 Task: Look for space in Greensborough, Australia from 5th September, 2023 to 13th September, 2023 for 6 adults in price range Rs.15000 to Rs.20000. Place can be entire place with 3 bedrooms having 3 beds and 3 bathrooms. Property type can be house, flat, guest house. Amenities needed are: washing machine, kitchen. Booking option can be shelf check-in. Required host language is English.
Action: Mouse moved to (274, 146)
Screenshot: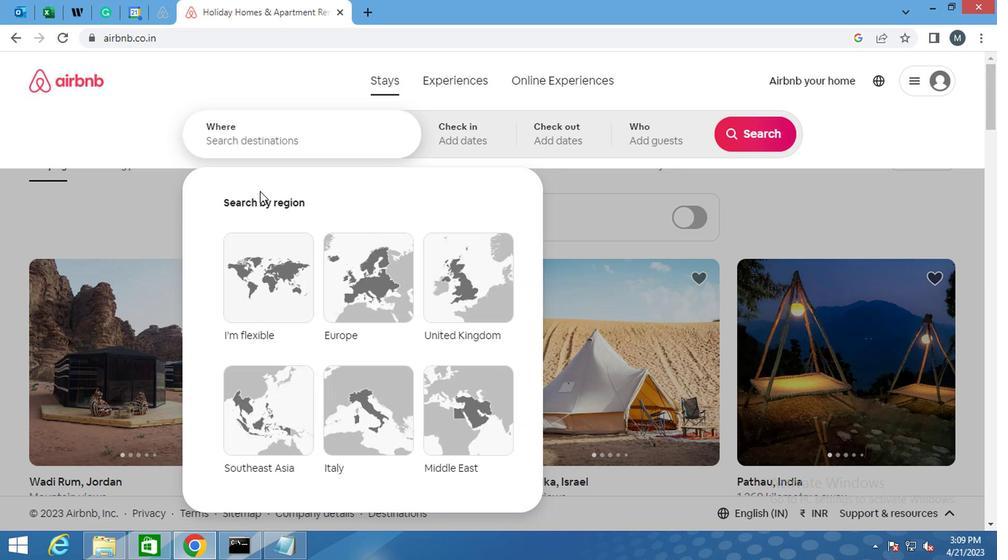 
Action: Mouse pressed left at (274, 146)
Screenshot: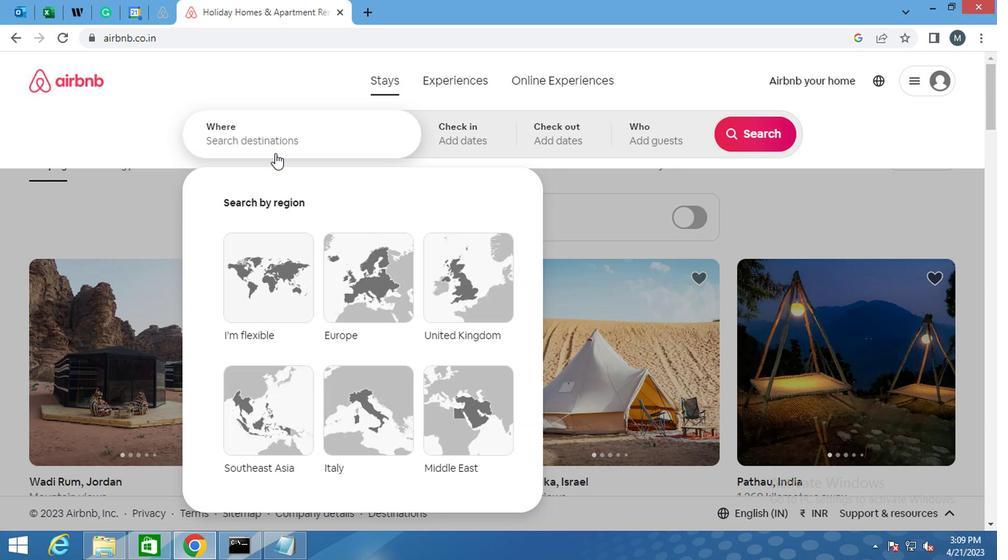 
Action: Mouse moved to (275, 144)
Screenshot: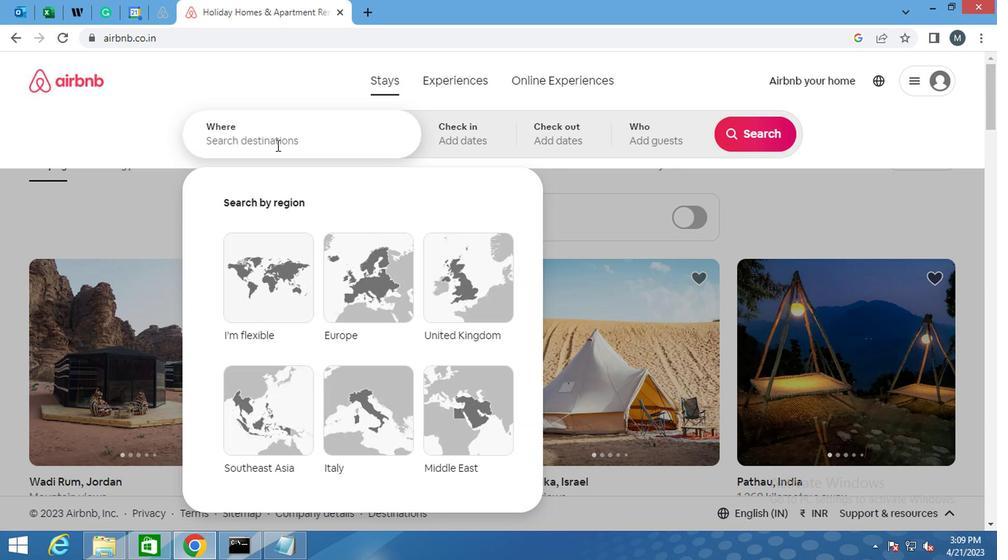 
Action: Key pressed <Key.shift>GREENBOROUGH,<Key.space><Key.shift>AUSTRALIA<Key.enter>
Screenshot: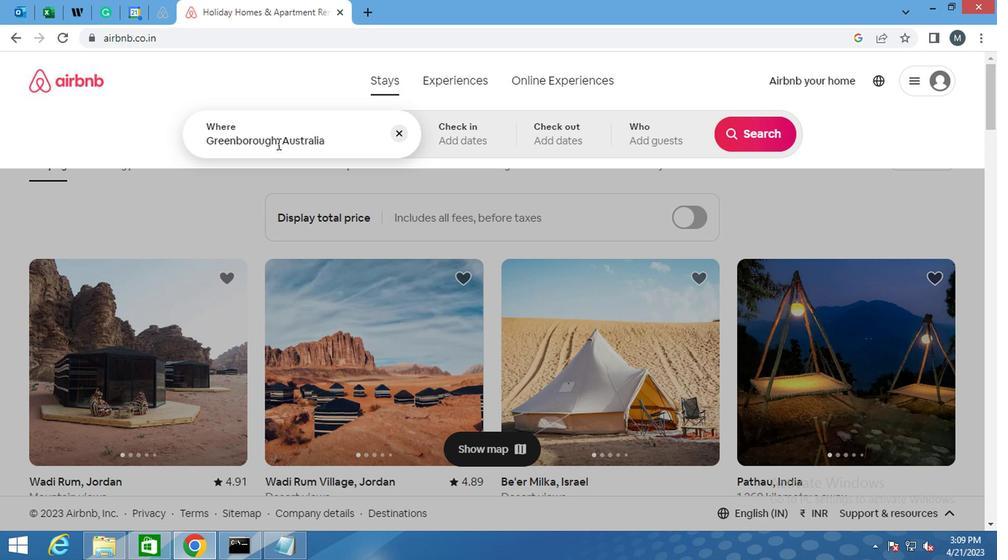 
Action: Mouse moved to (742, 248)
Screenshot: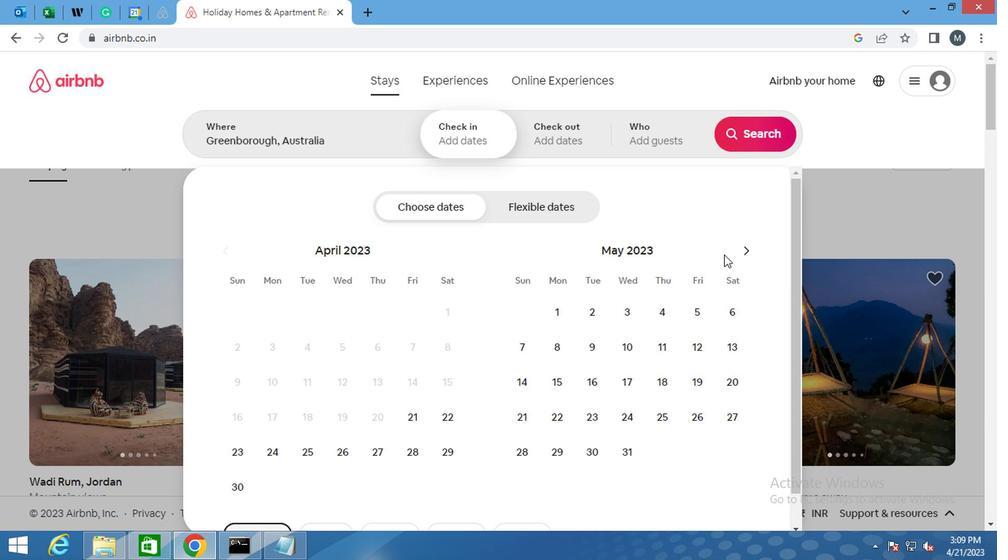 
Action: Mouse pressed left at (742, 248)
Screenshot: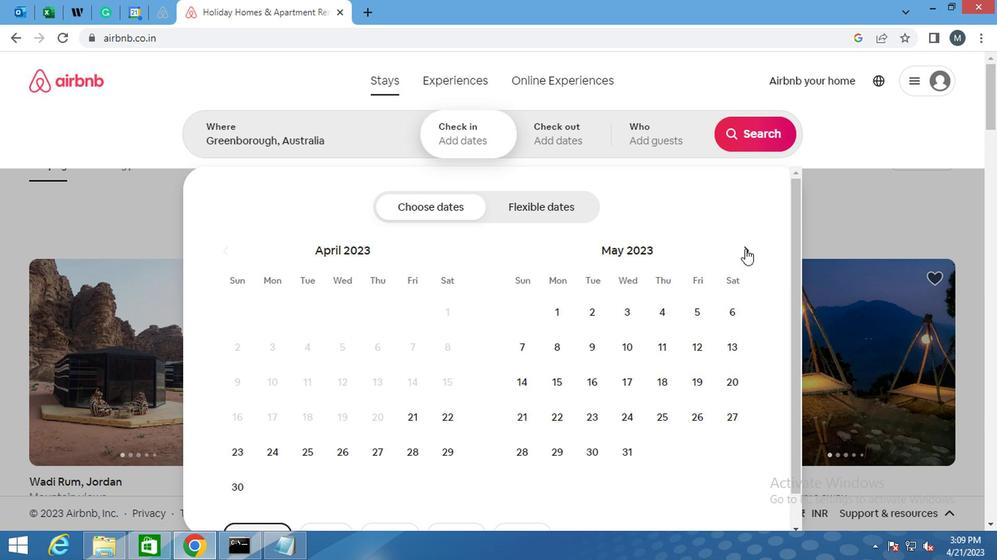 
Action: Mouse moved to (744, 247)
Screenshot: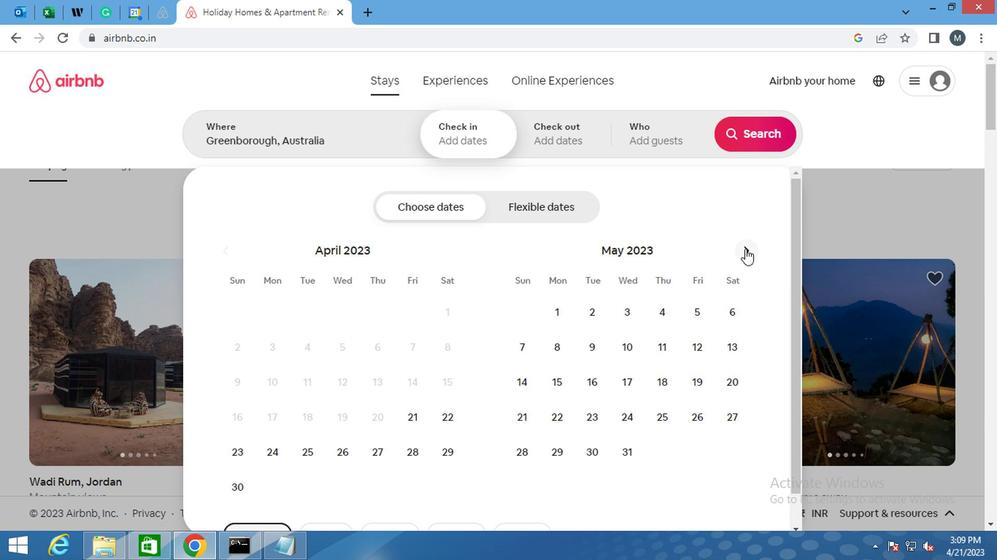 
Action: Mouse pressed left at (744, 247)
Screenshot: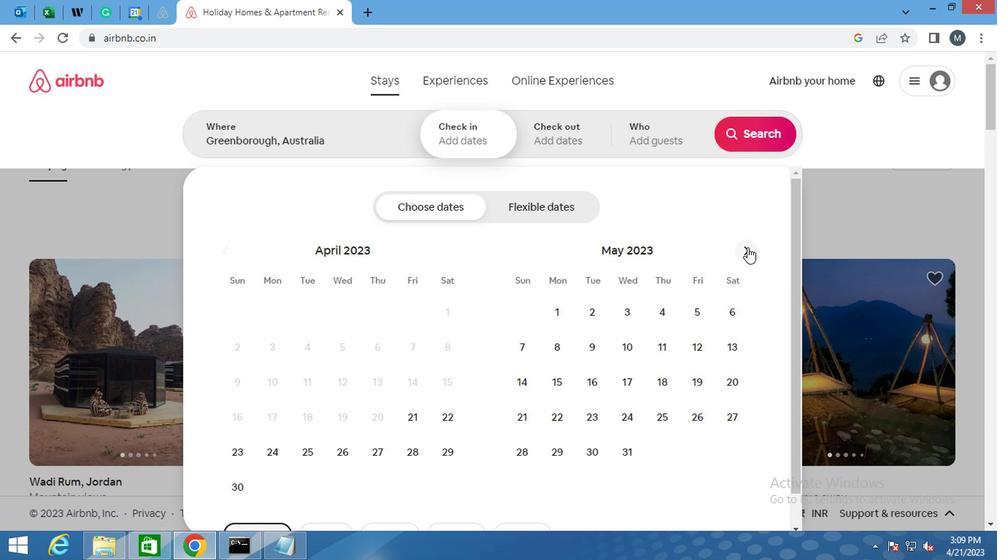 
Action: Mouse pressed left at (744, 247)
Screenshot: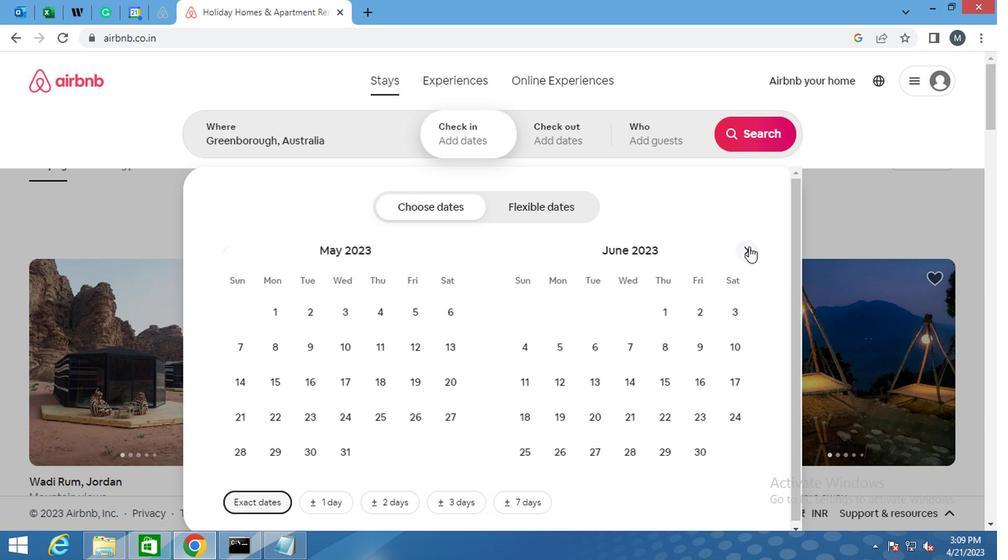
Action: Mouse moved to (744, 247)
Screenshot: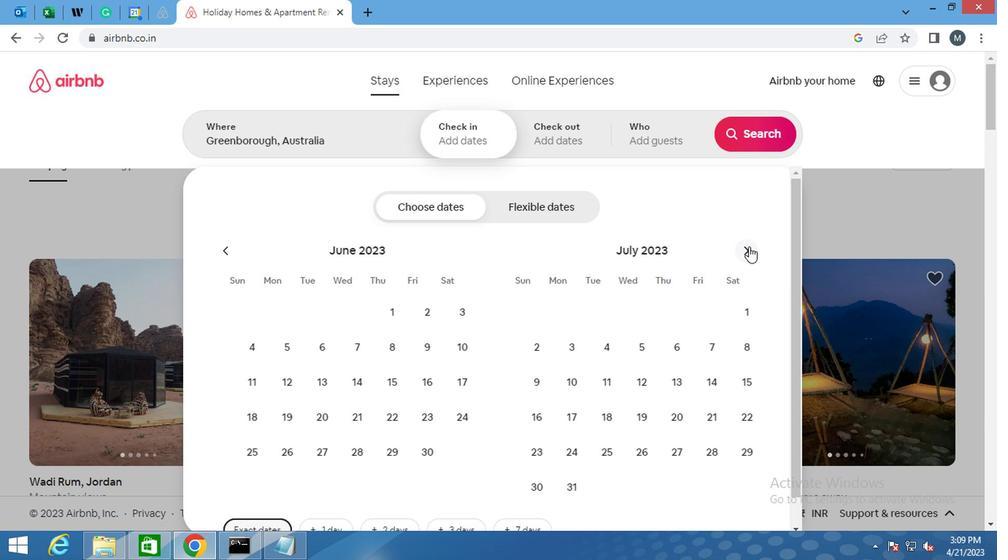 
Action: Mouse pressed left at (744, 247)
Screenshot: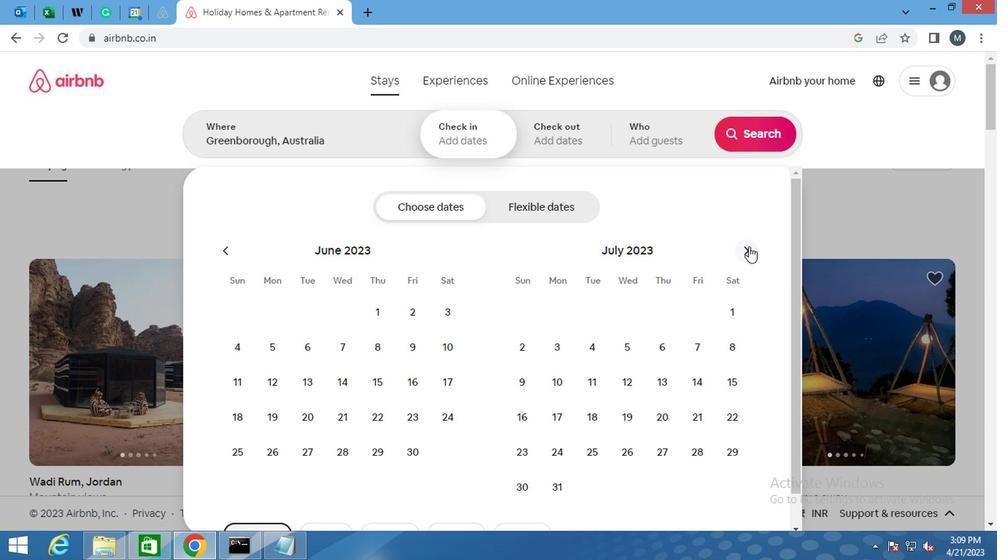 
Action: Mouse pressed left at (744, 247)
Screenshot: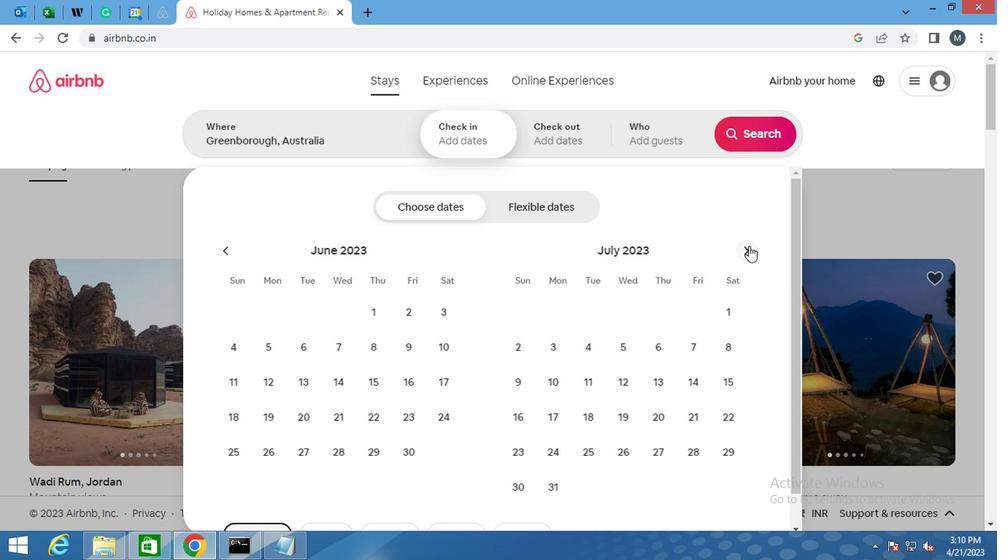 
Action: Mouse moved to (593, 352)
Screenshot: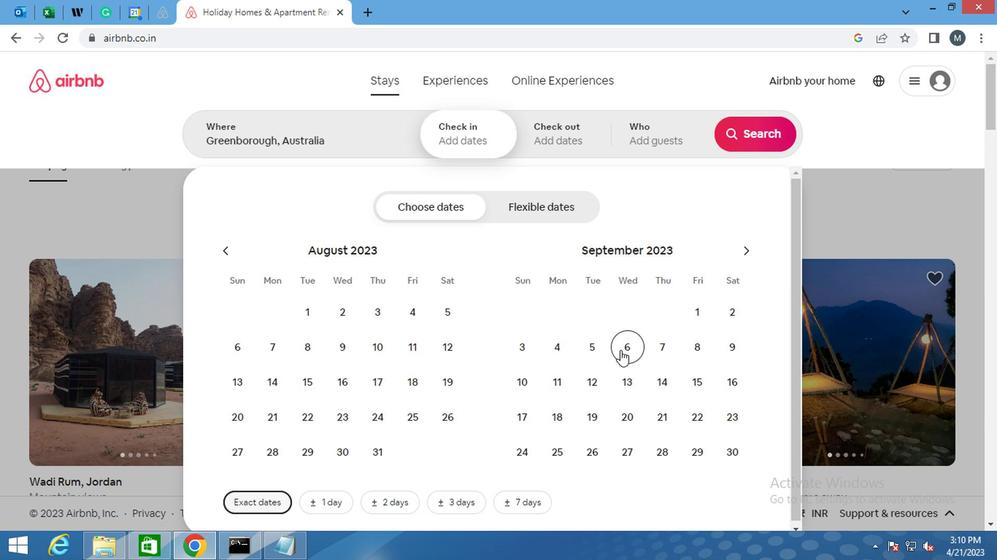 
Action: Mouse pressed left at (593, 352)
Screenshot: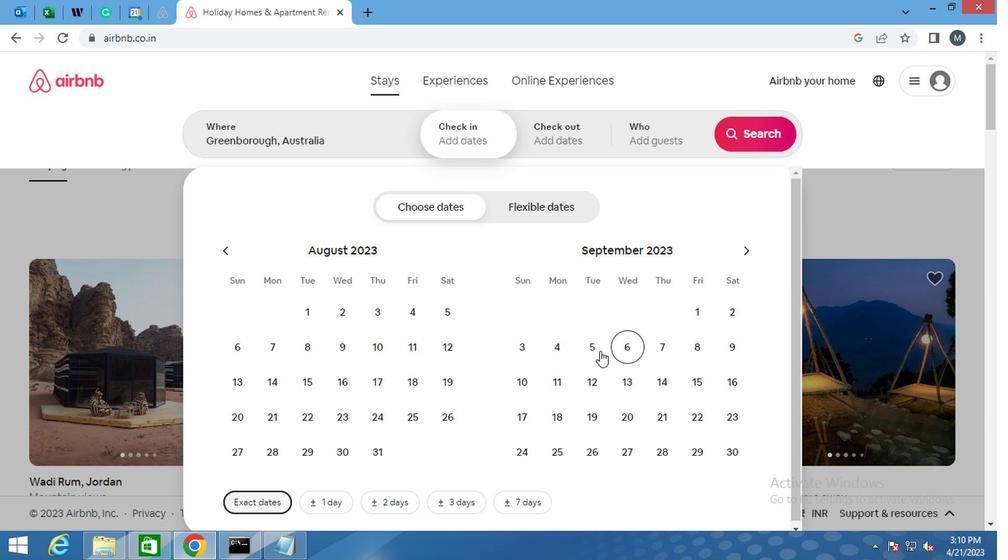 
Action: Mouse moved to (623, 389)
Screenshot: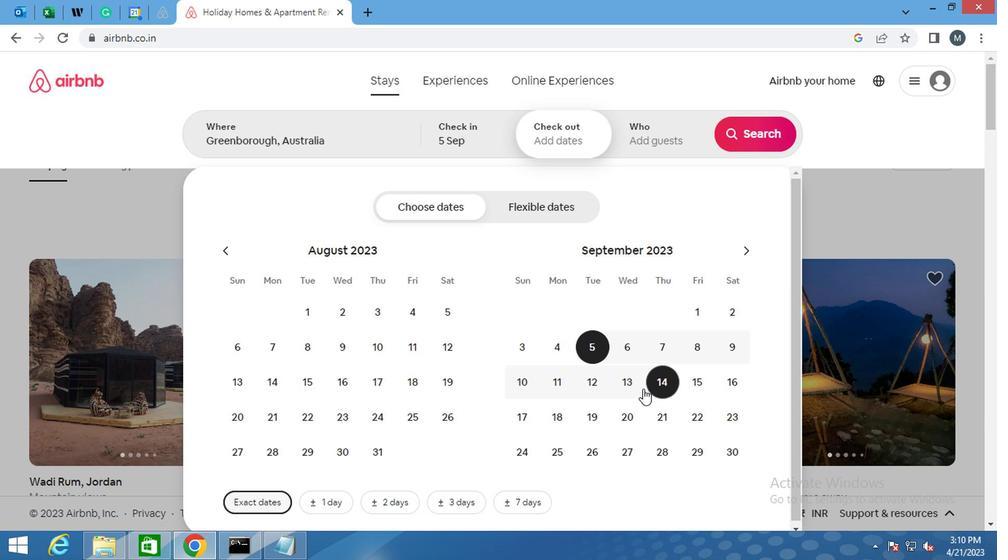 
Action: Mouse pressed left at (623, 389)
Screenshot: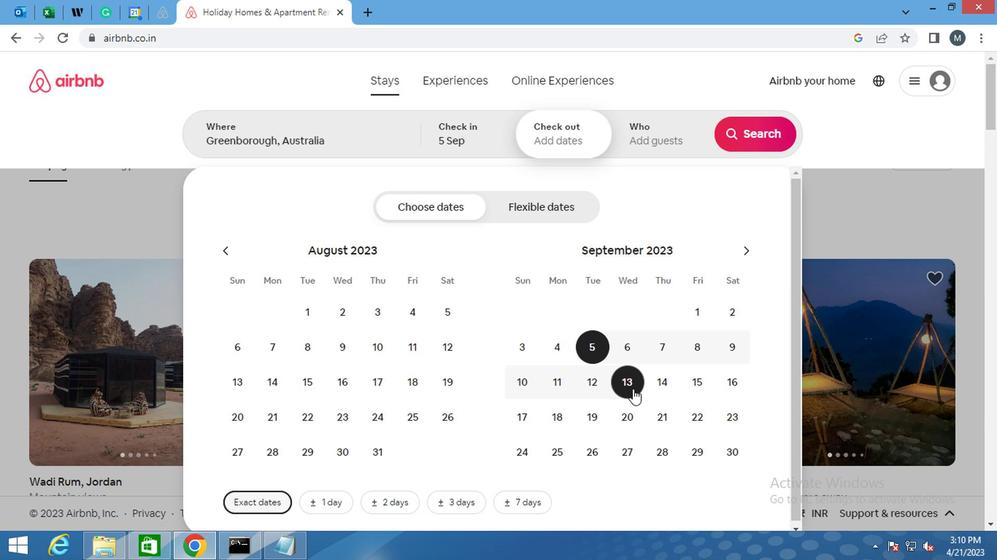 
Action: Mouse moved to (621, 125)
Screenshot: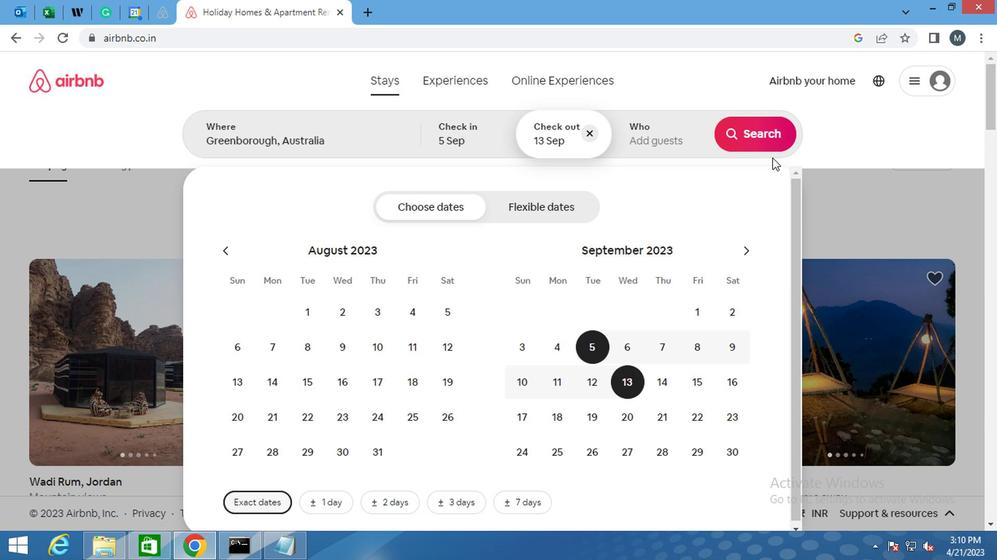 
Action: Mouse pressed left at (621, 125)
Screenshot: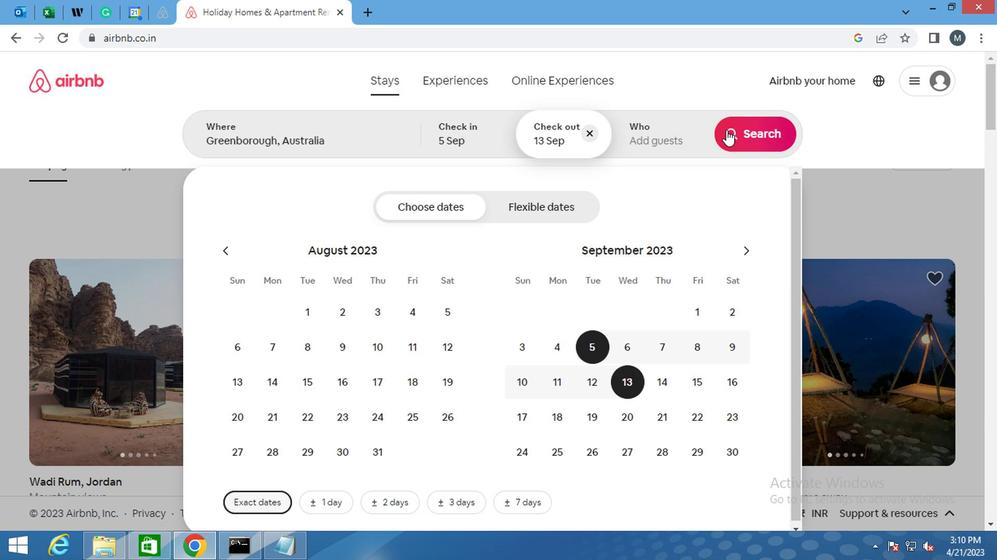 
Action: Mouse moved to (759, 213)
Screenshot: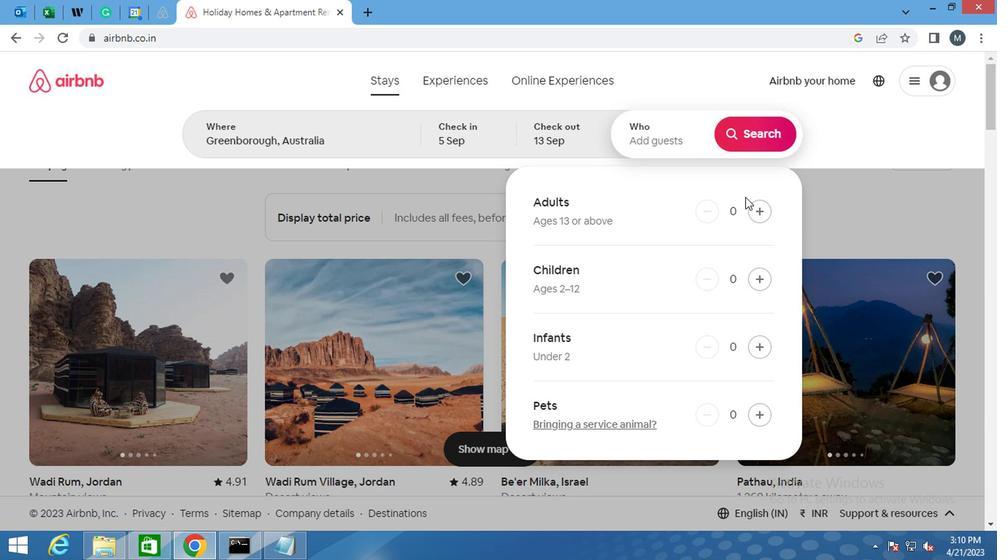 
Action: Mouse pressed left at (759, 213)
Screenshot: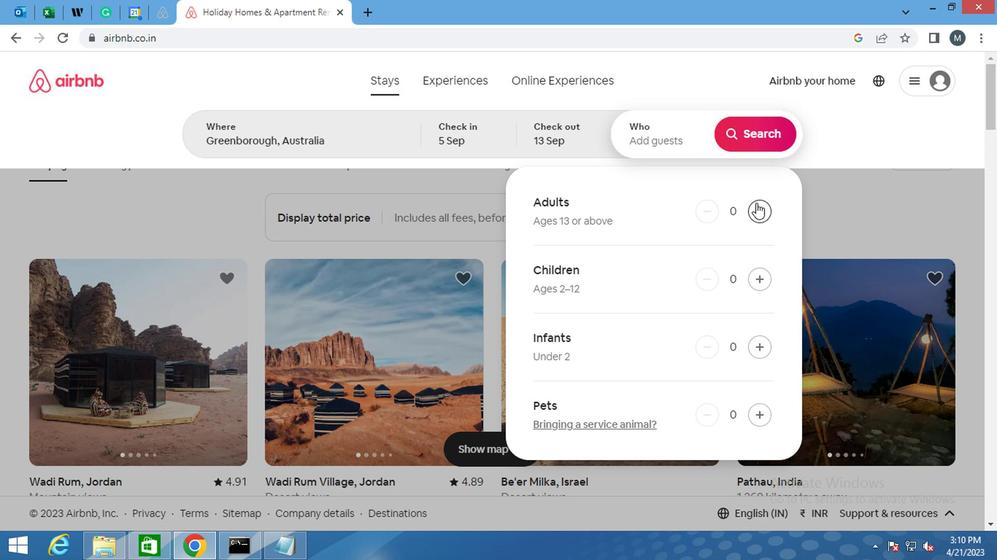 
Action: Mouse pressed left at (759, 213)
Screenshot: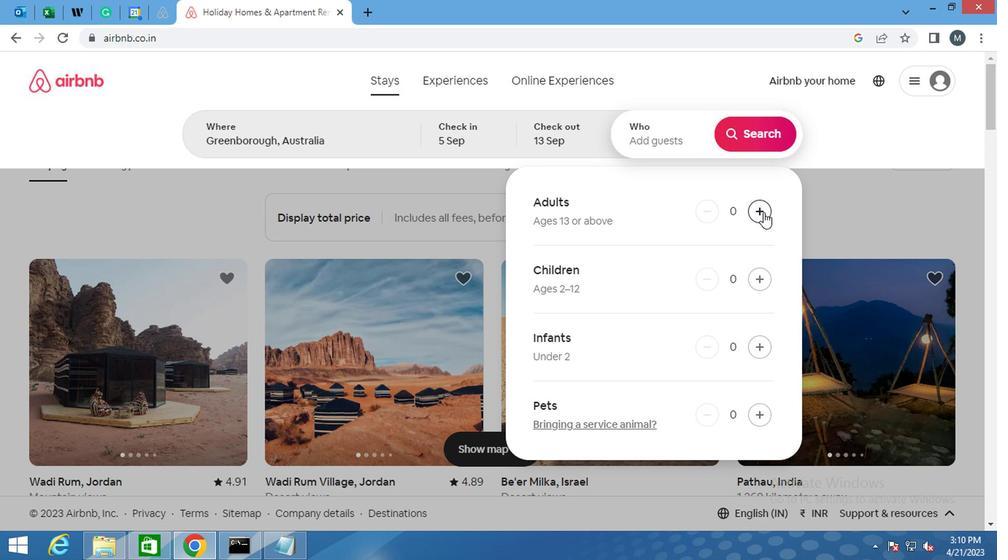 
Action: Mouse pressed left at (759, 213)
Screenshot: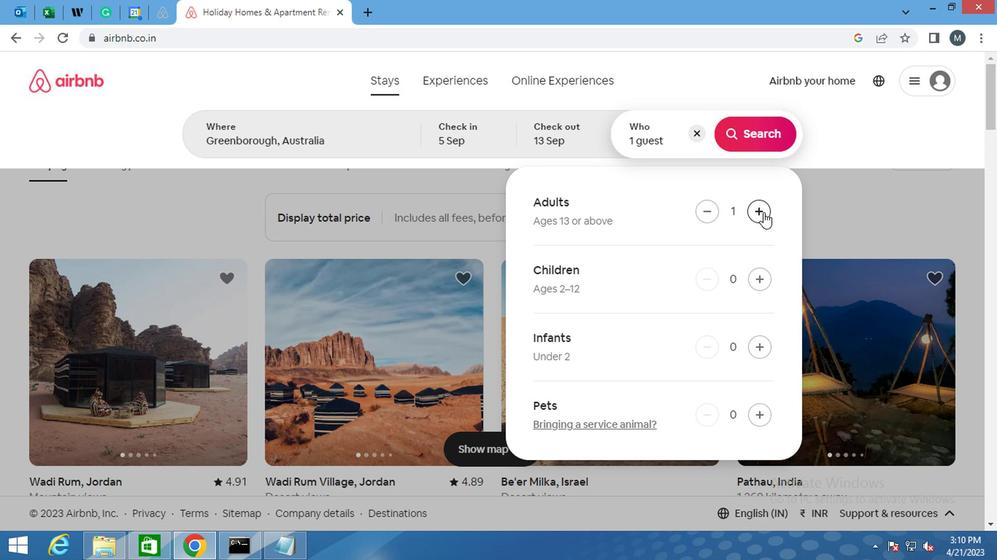
Action: Mouse pressed left at (759, 213)
Screenshot: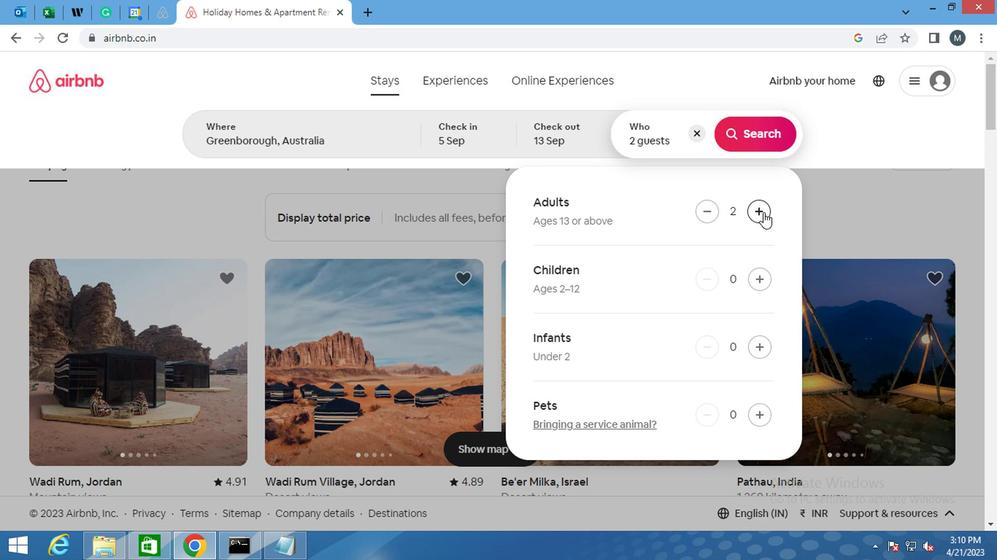 
Action: Mouse pressed left at (759, 213)
Screenshot: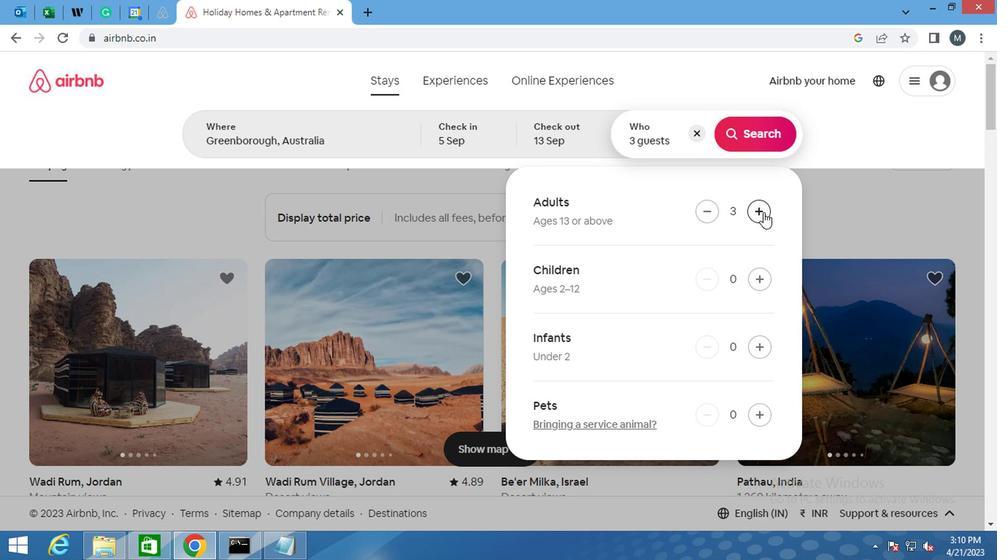
Action: Mouse pressed left at (759, 213)
Screenshot: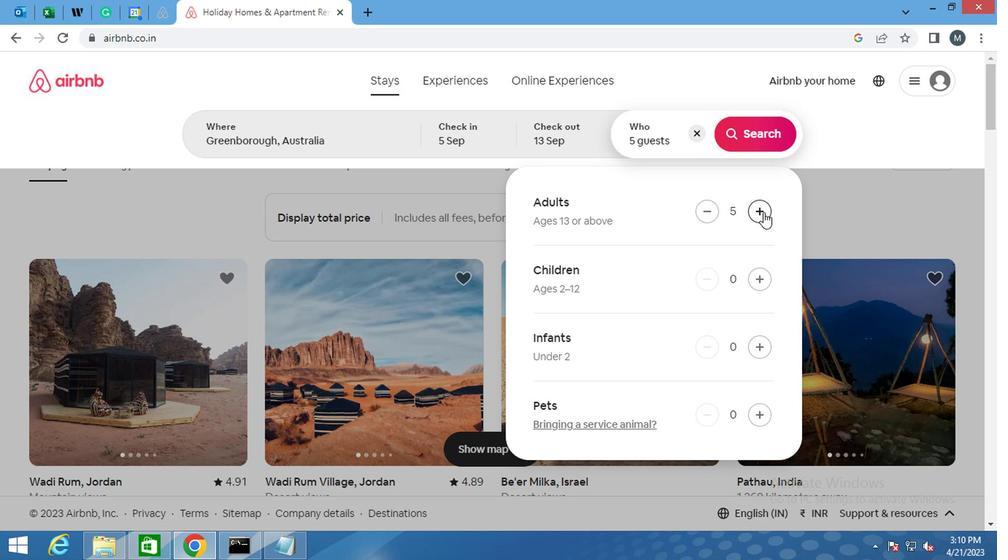 
Action: Mouse moved to (929, 141)
Screenshot: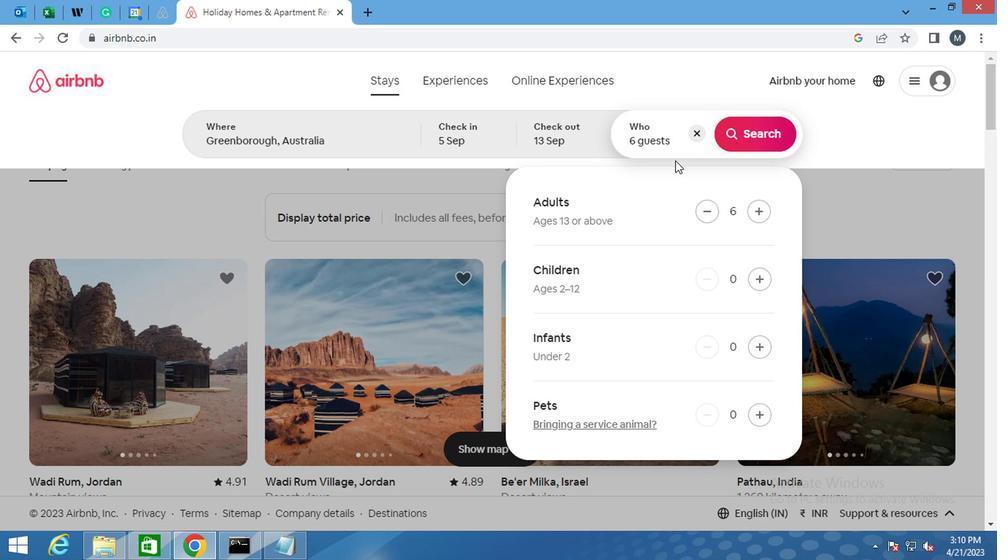 
Action: Mouse pressed left at (929, 141)
Screenshot: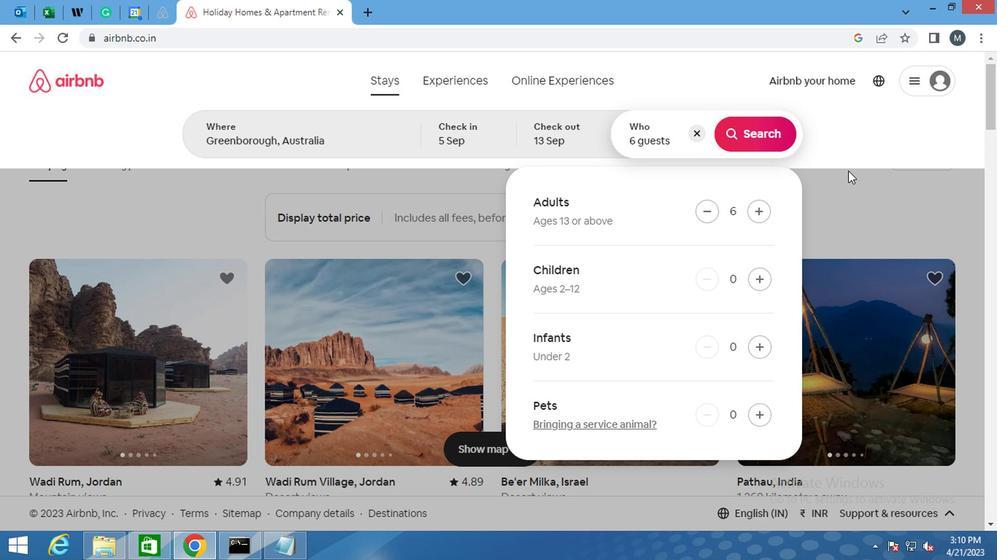 
Action: Mouse moved to (908, 151)
Screenshot: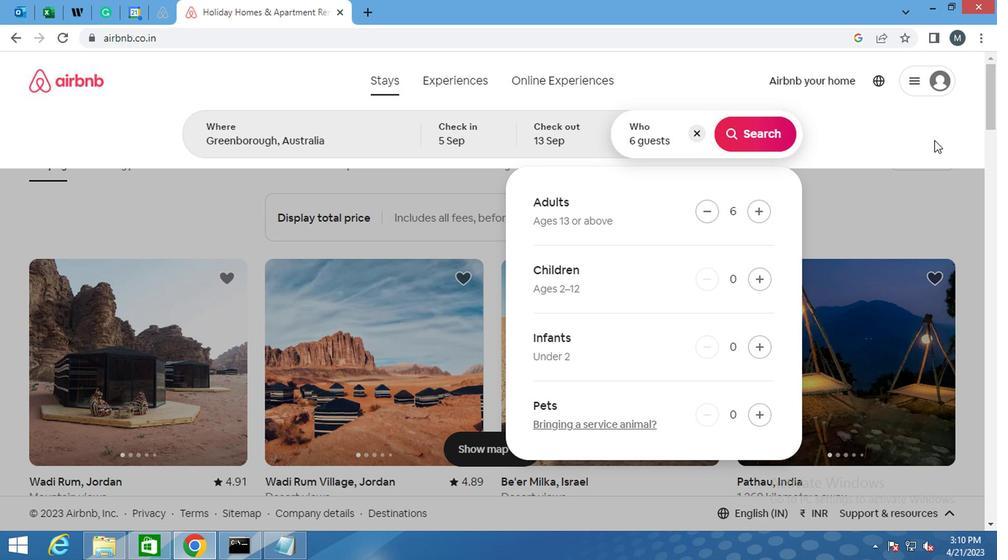 
Action: Mouse scrolled (908, 150) with delta (0, -1)
Screenshot: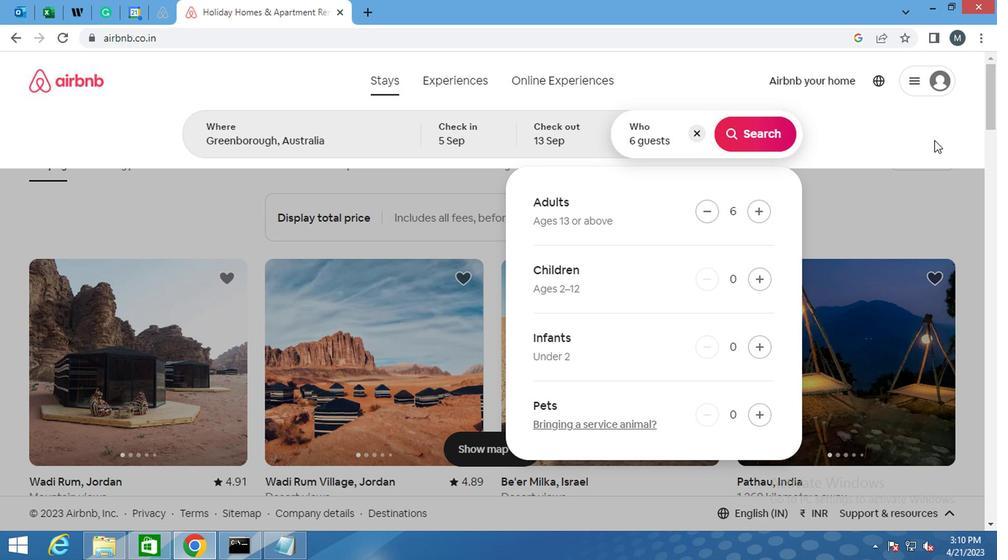 
Action: Mouse moved to (907, 153)
Screenshot: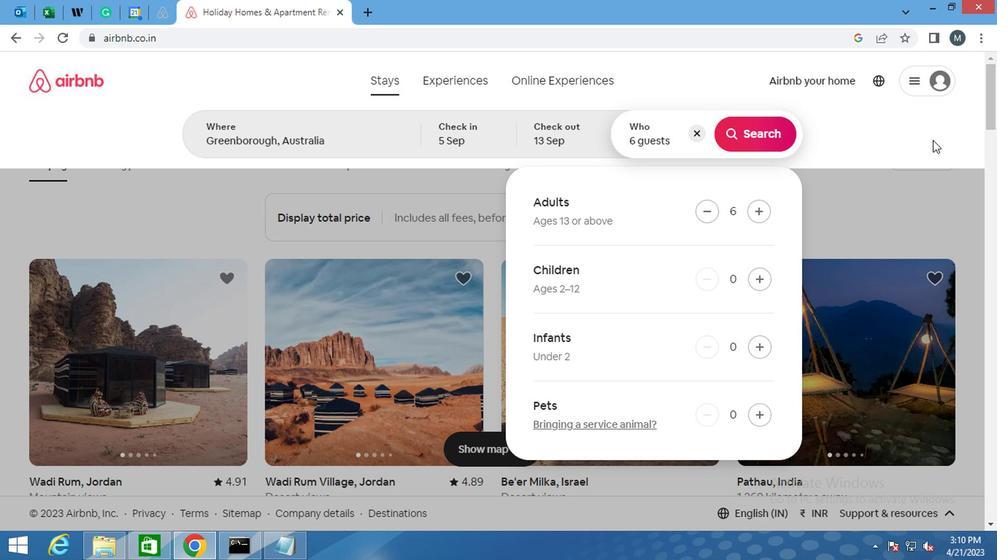 
Action: Mouse scrolled (907, 154) with delta (0, 0)
Screenshot: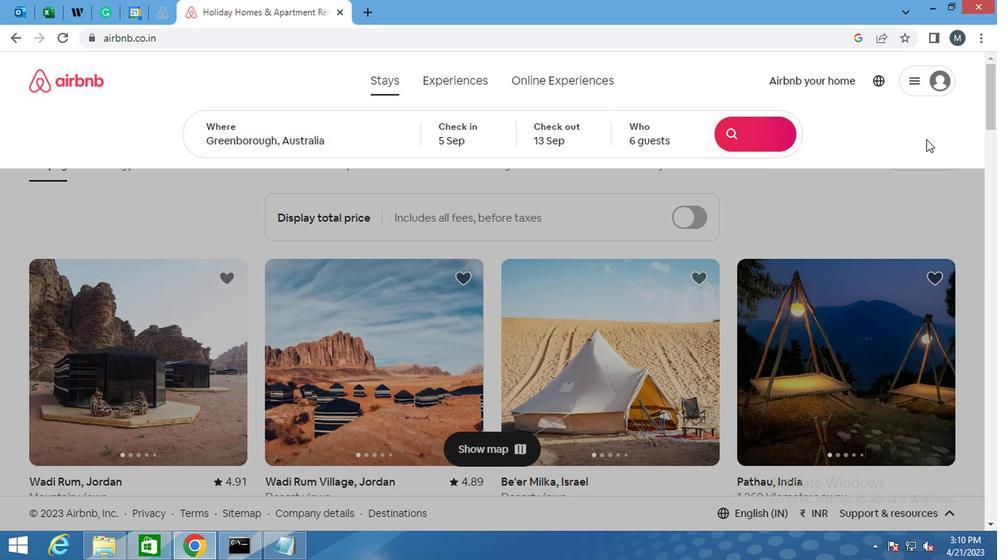 
Action: Mouse scrolled (907, 154) with delta (0, 0)
Screenshot: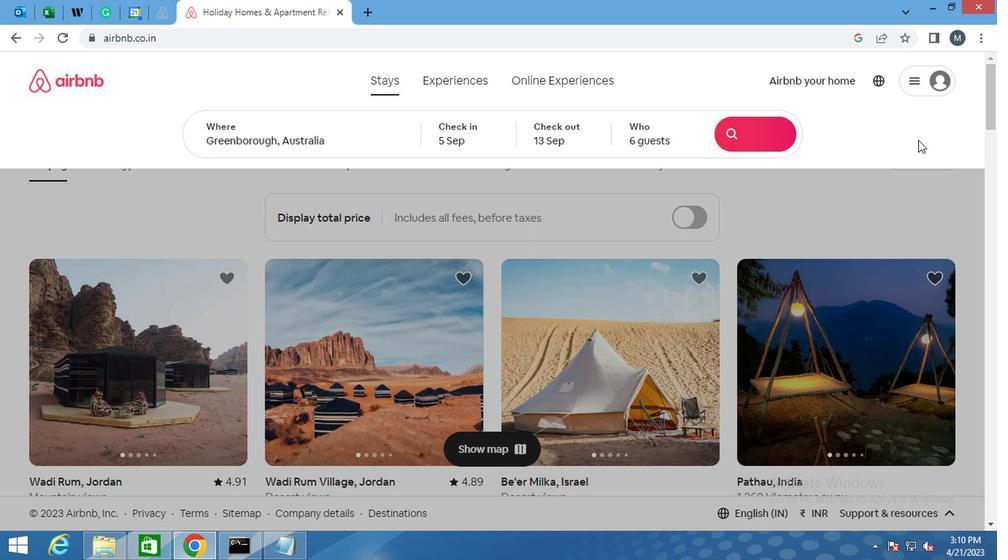 
Action: Mouse moved to (915, 150)
Screenshot: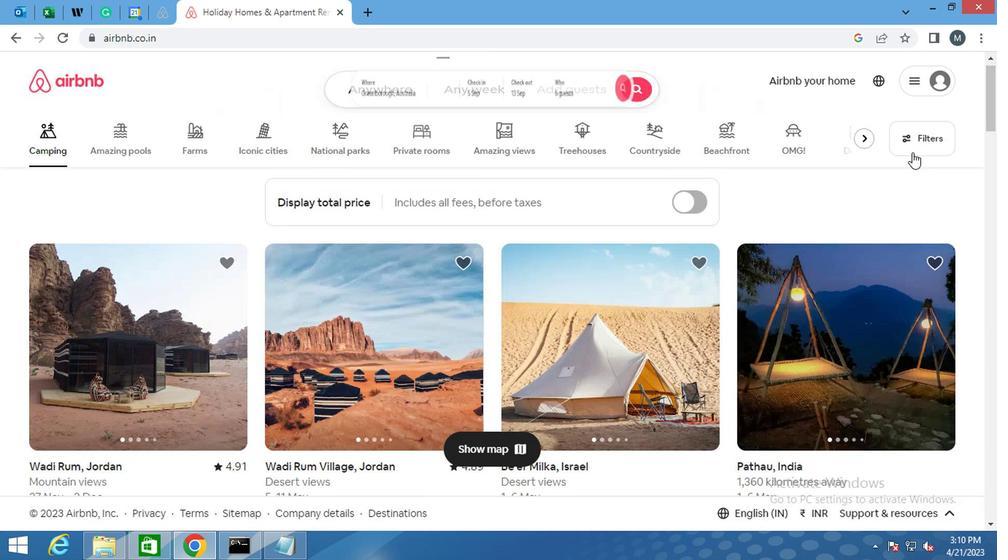 
Action: Mouse pressed left at (915, 150)
Screenshot: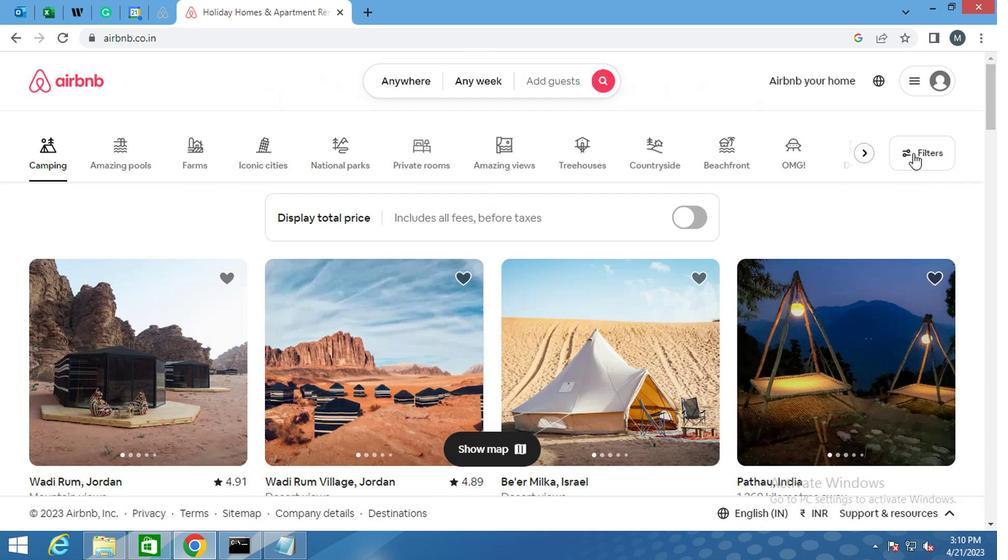 
Action: Mouse moved to (326, 332)
Screenshot: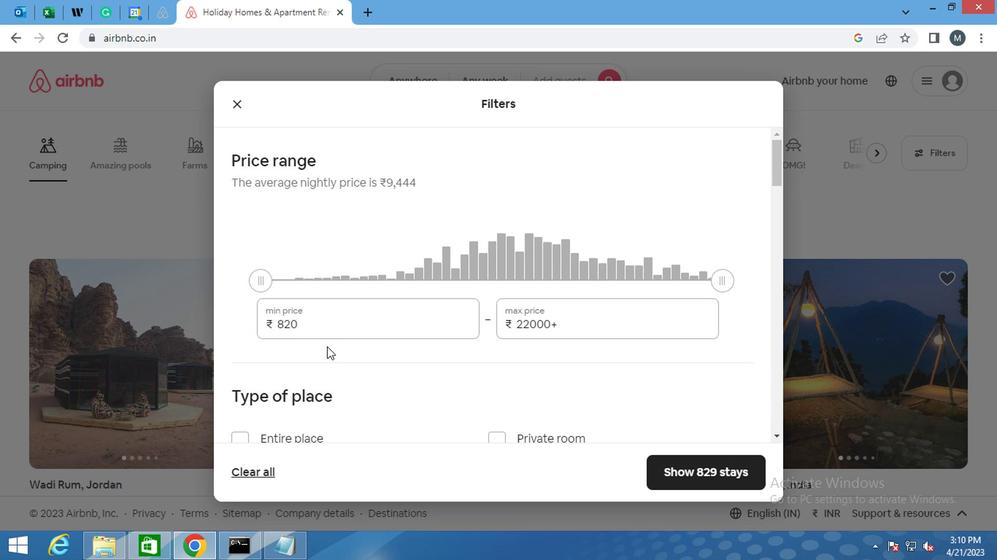 
Action: Mouse pressed left at (326, 332)
Screenshot: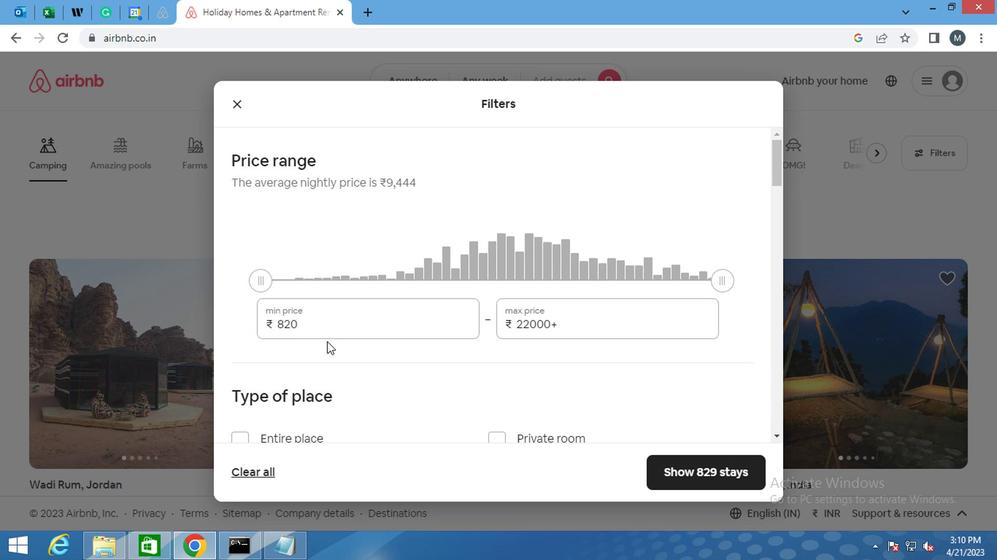 
Action: Mouse moved to (326, 333)
Screenshot: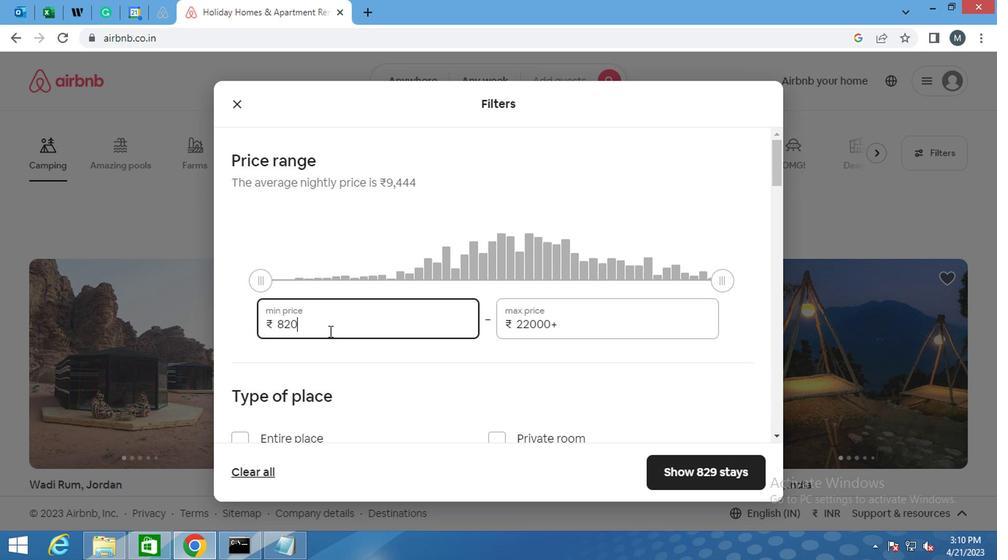 
Action: Key pressed <Key.backspace><Key.backspace><Key.backspace><Key.backspace>15000
Screenshot: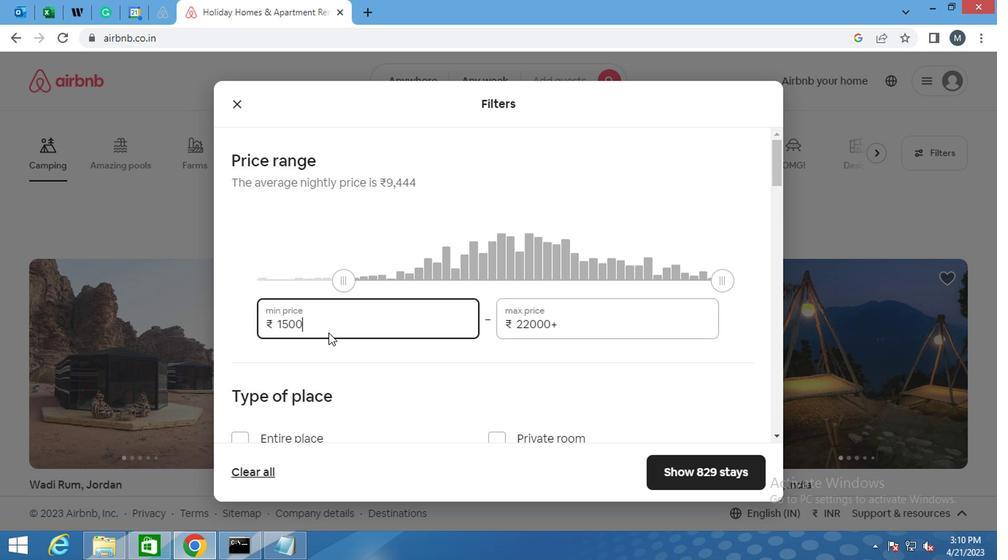 
Action: Mouse moved to (575, 321)
Screenshot: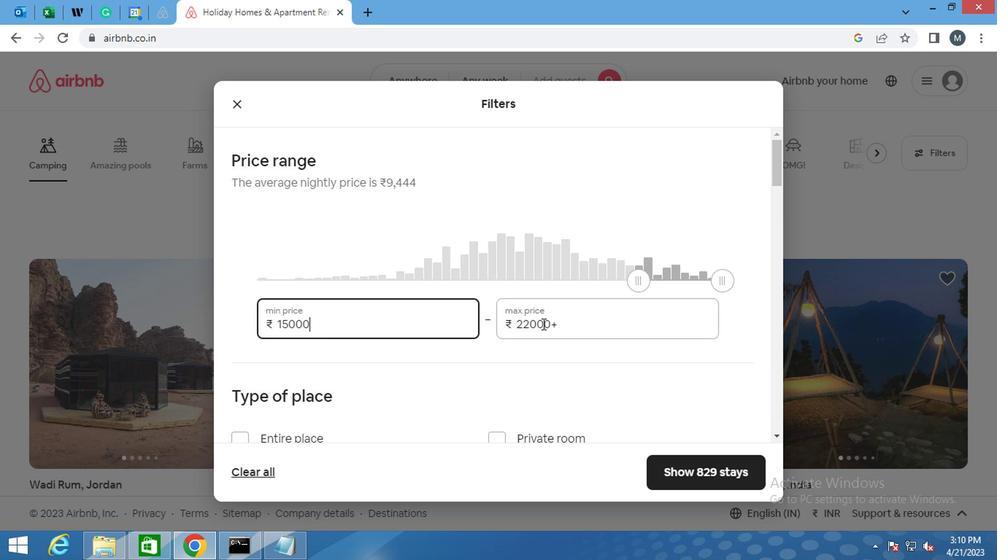 
Action: Mouse pressed left at (575, 321)
Screenshot: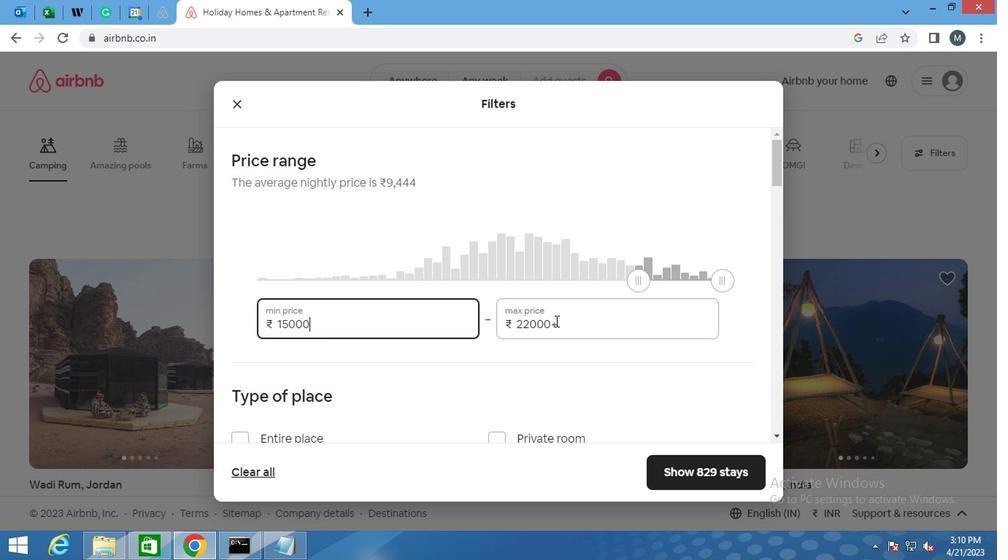 
Action: Mouse moved to (577, 321)
Screenshot: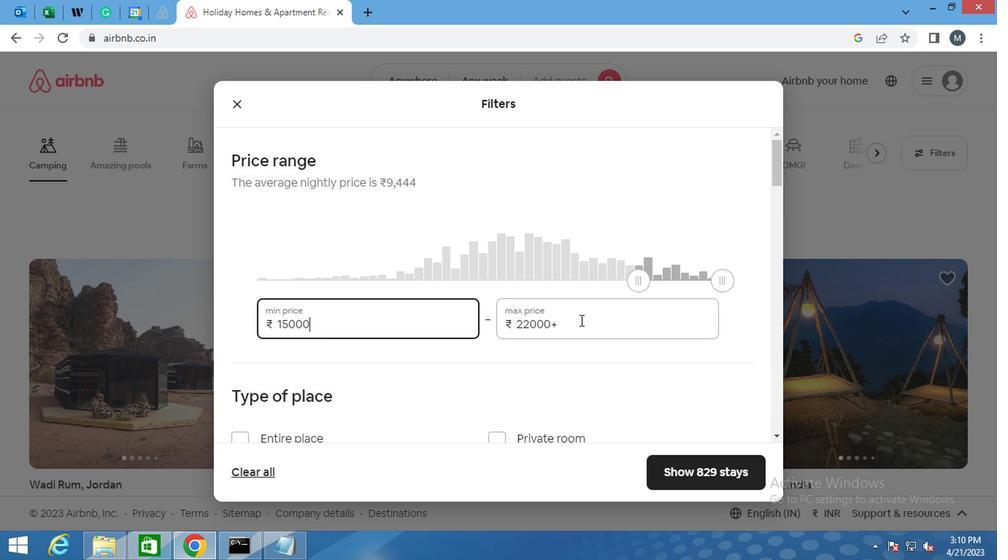 
Action: Key pressed <Key.backspace><Key.backspace><Key.backspace><Key.backspace><Key.backspace>0000
Screenshot: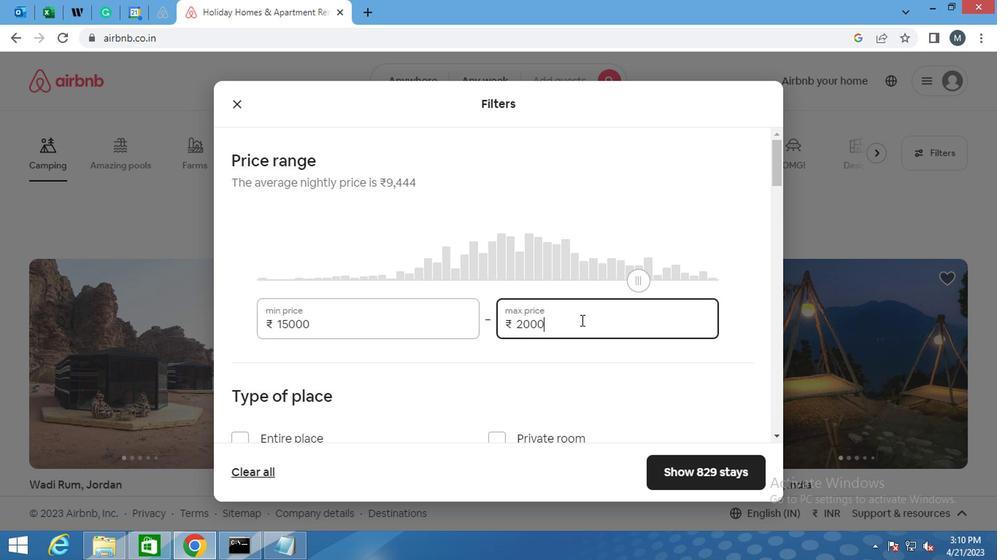 
Action: Mouse moved to (495, 305)
Screenshot: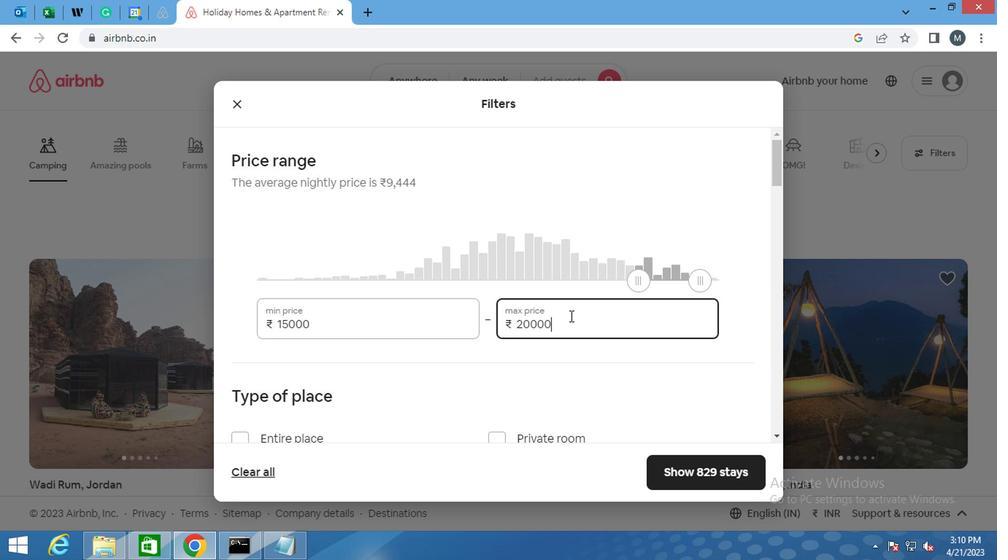 
Action: Mouse scrolled (495, 304) with delta (0, 0)
Screenshot: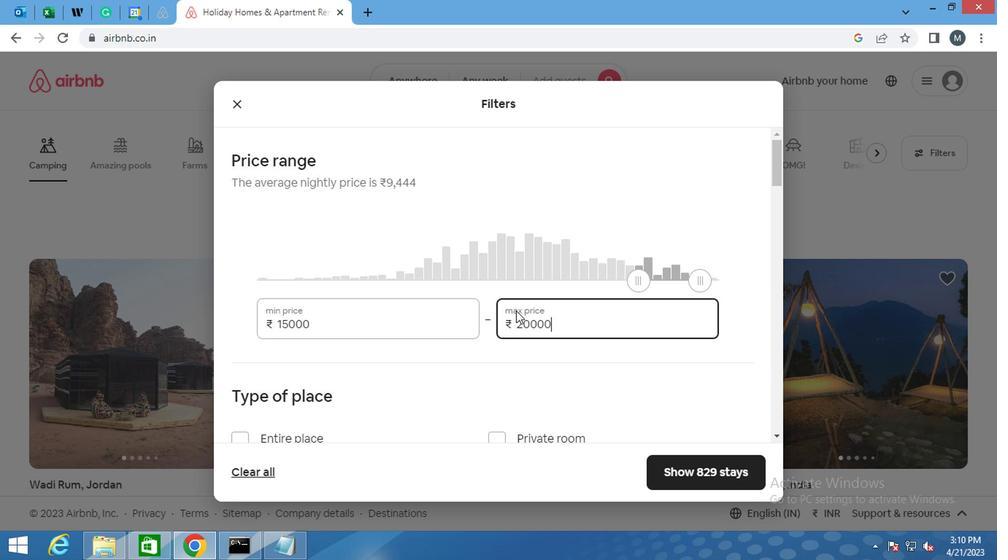 
Action: Mouse scrolled (495, 304) with delta (0, 0)
Screenshot: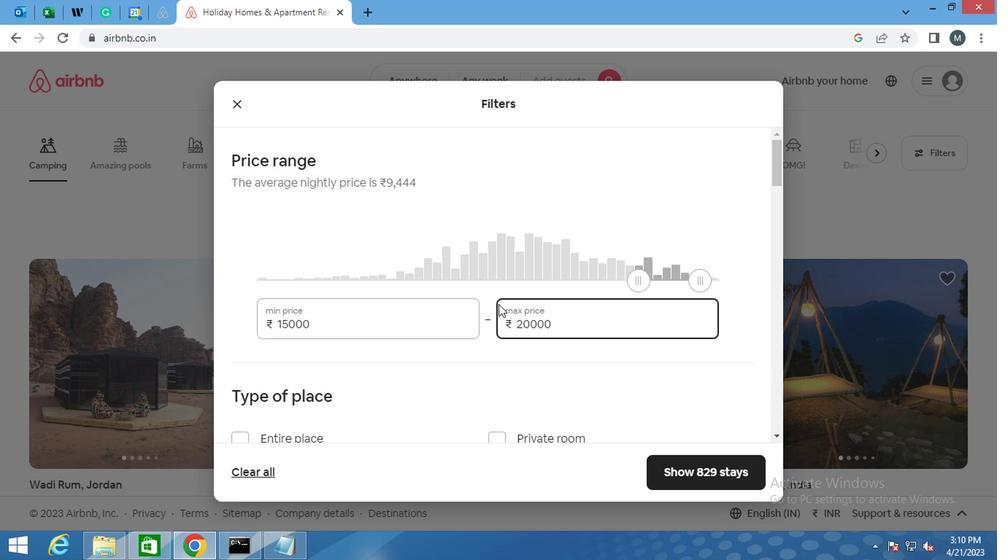 
Action: Mouse moved to (495, 307)
Screenshot: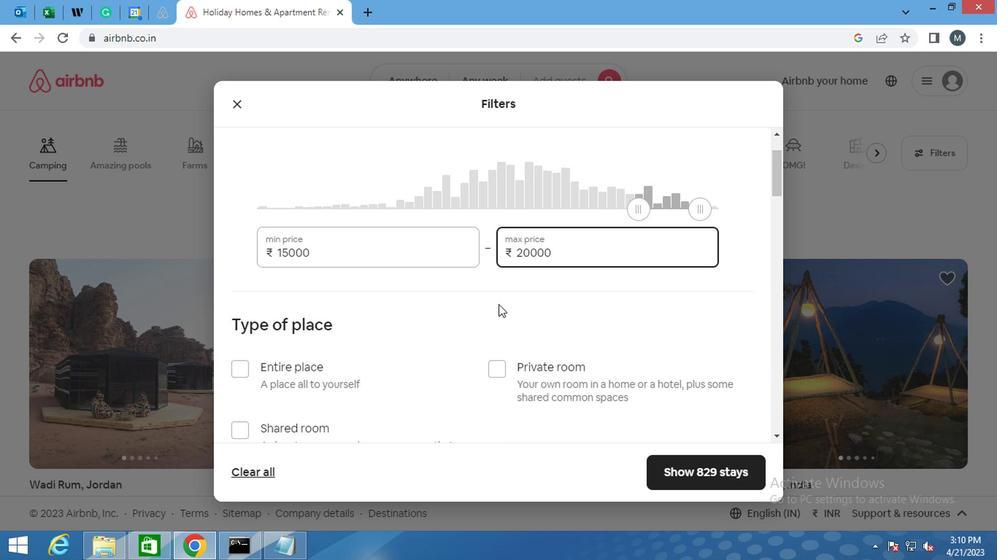 
Action: Mouse scrolled (495, 306) with delta (0, -1)
Screenshot: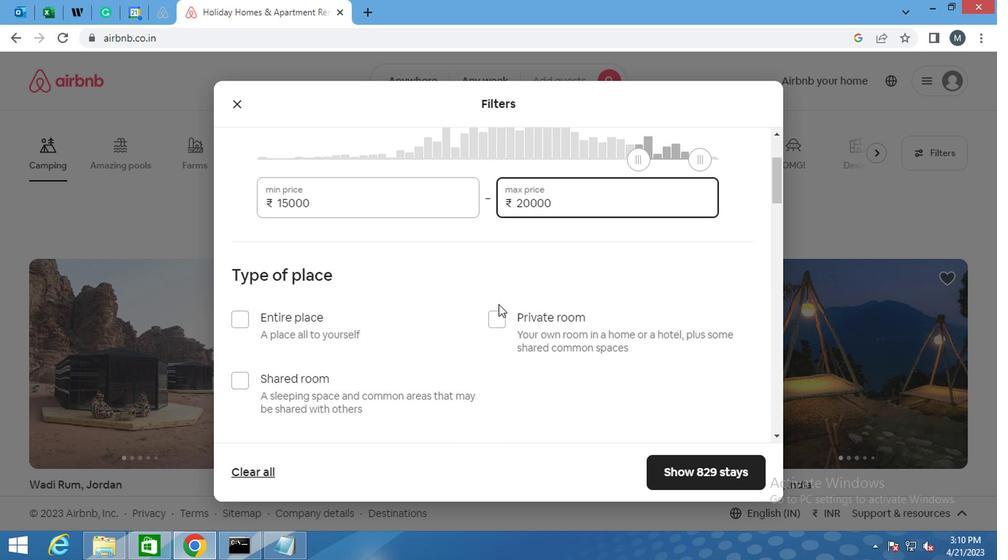 
Action: Mouse moved to (237, 226)
Screenshot: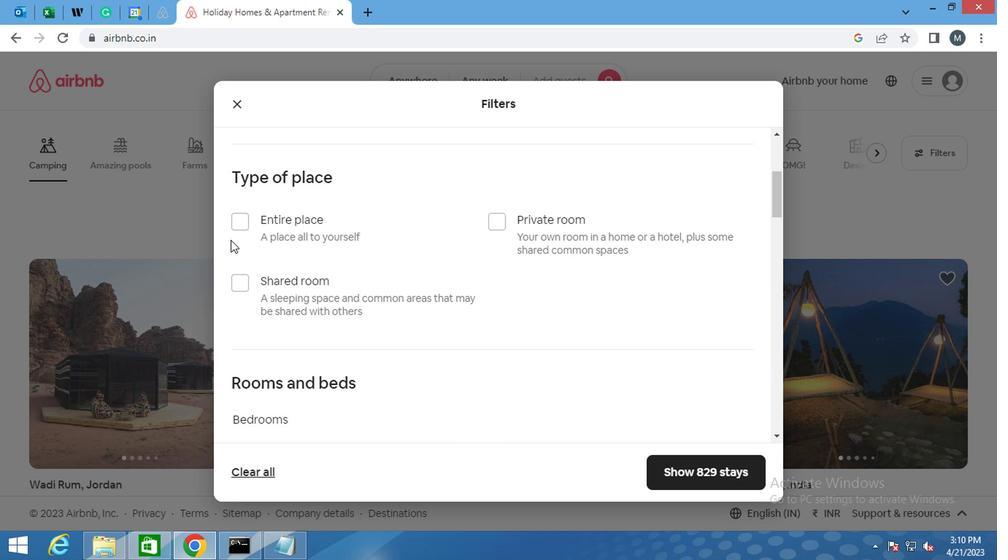 
Action: Mouse pressed left at (237, 226)
Screenshot: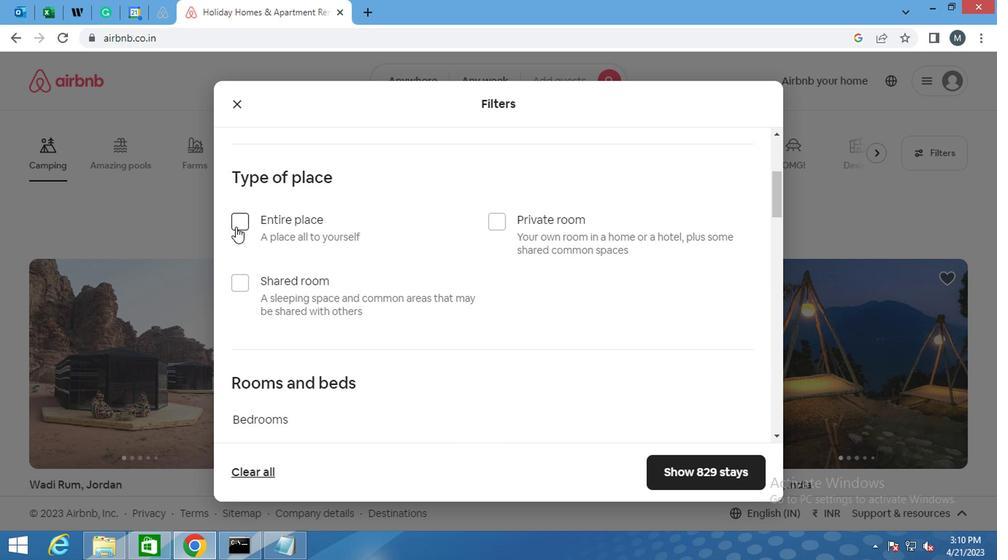 
Action: Mouse moved to (327, 243)
Screenshot: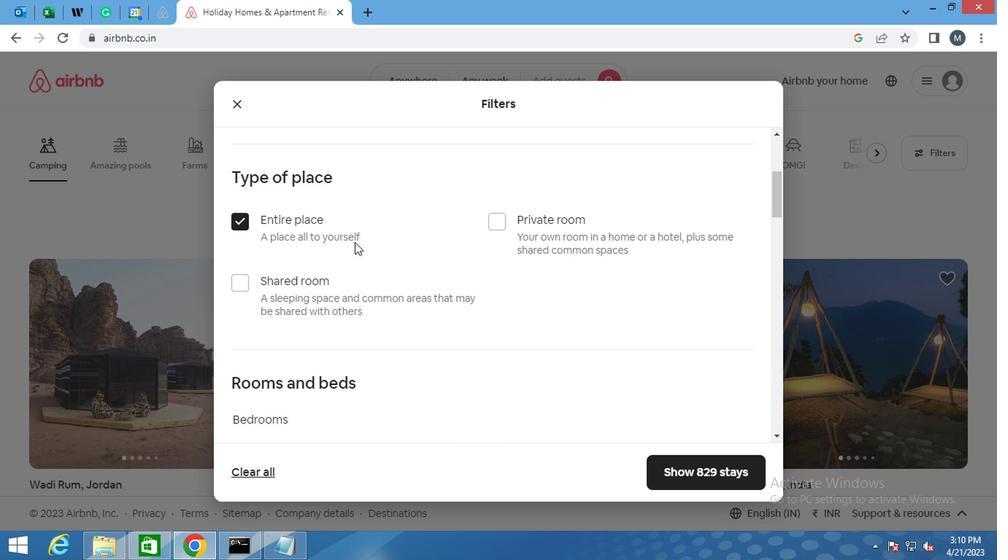 
Action: Mouse scrolled (327, 242) with delta (0, -1)
Screenshot: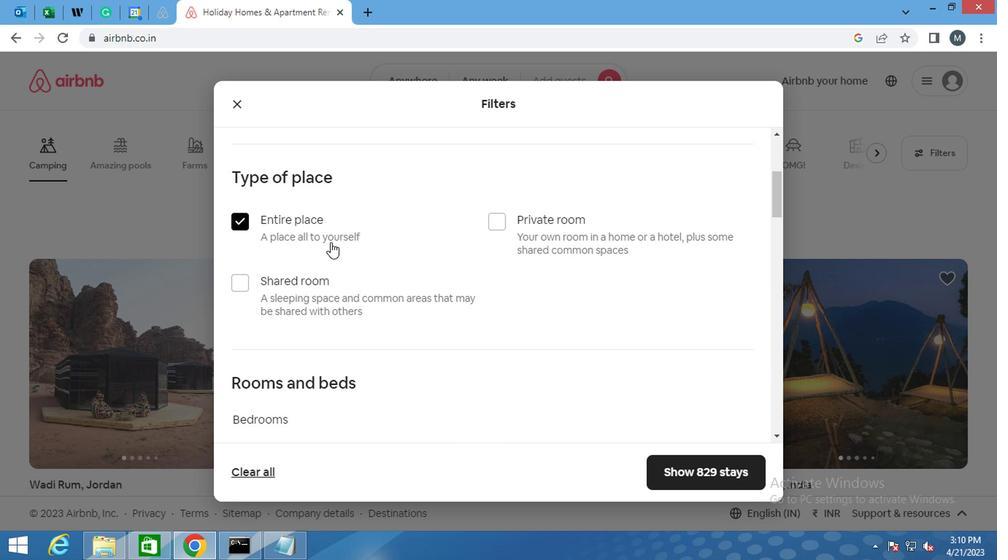 
Action: Mouse moved to (318, 252)
Screenshot: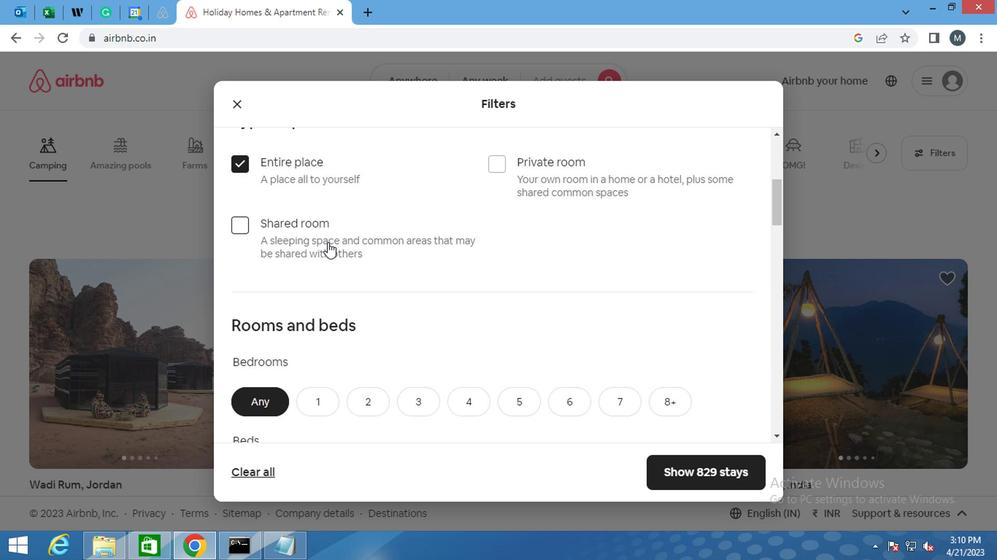
Action: Mouse scrolled (318, 251) with delta (0, -1)
Screenshot: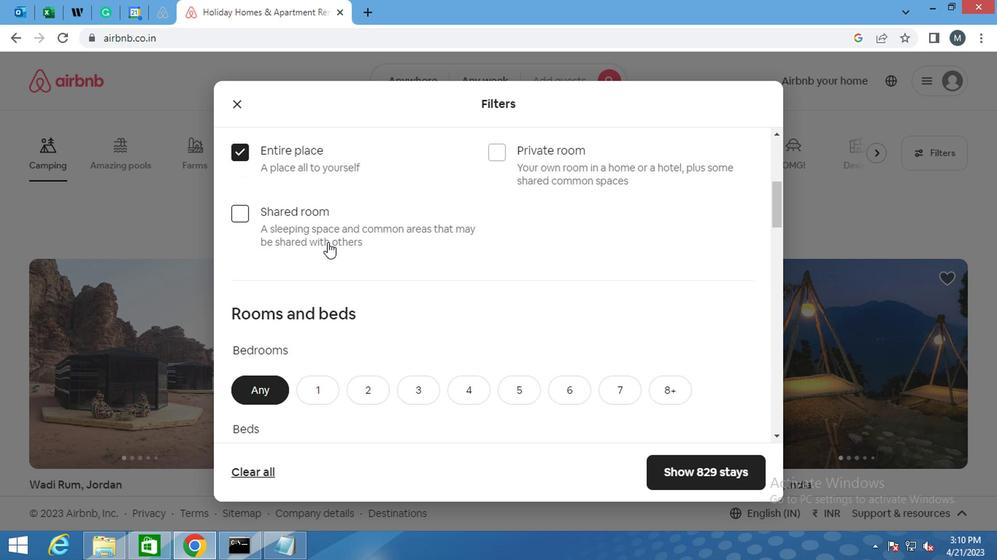 
Action: Mouse moved to (317, 256)
Screenshot: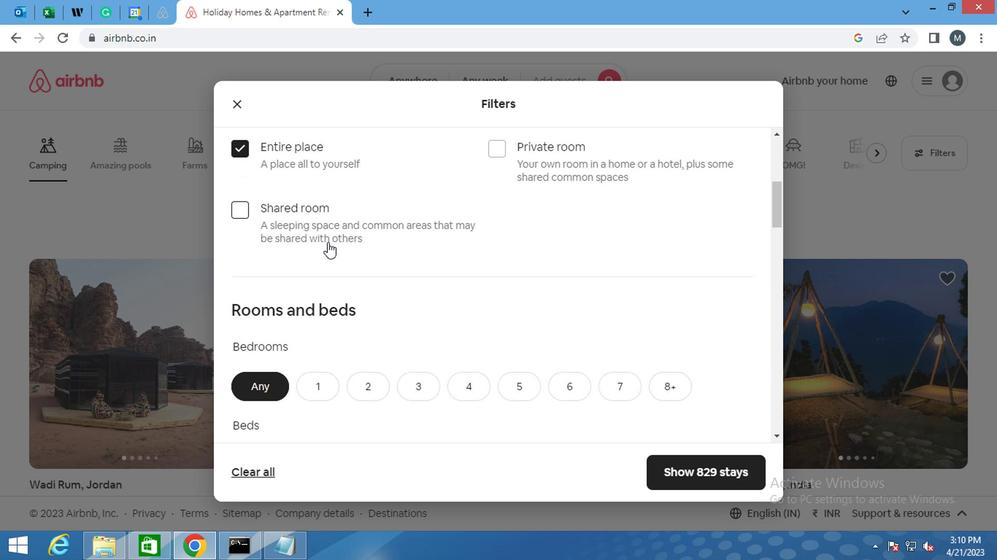 
Action: Mouse scrolled (317, 254) with delta (0, -1)
Screenshot: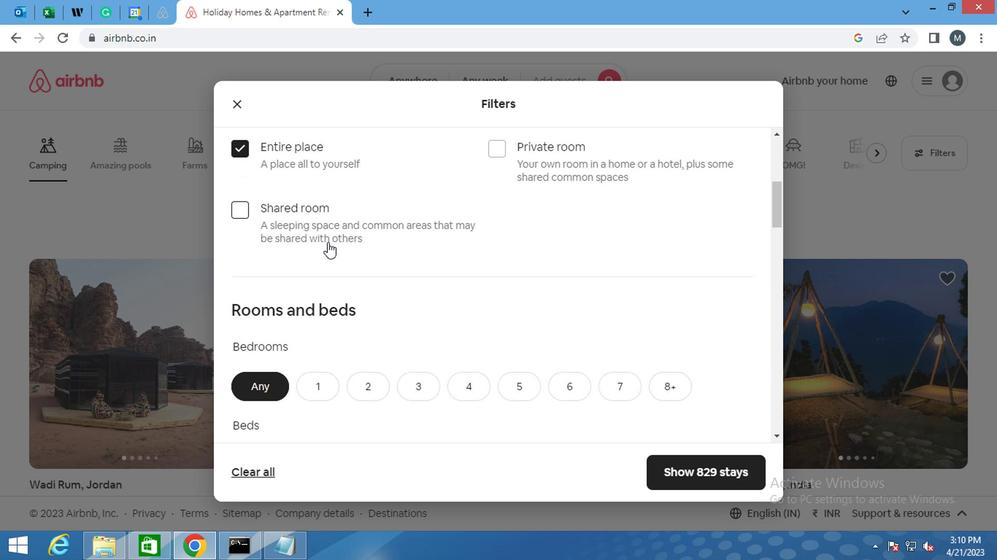 
Action: Mouse moved to (315, 262)
Screenshot: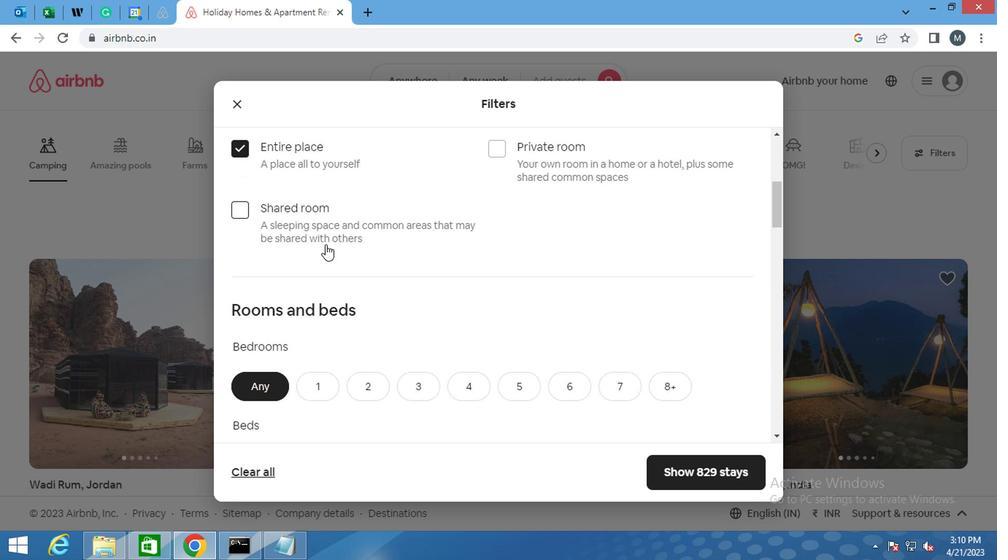 
Action: Mouse scrolled (315, 261) with delta (0, 0)
Screenshot: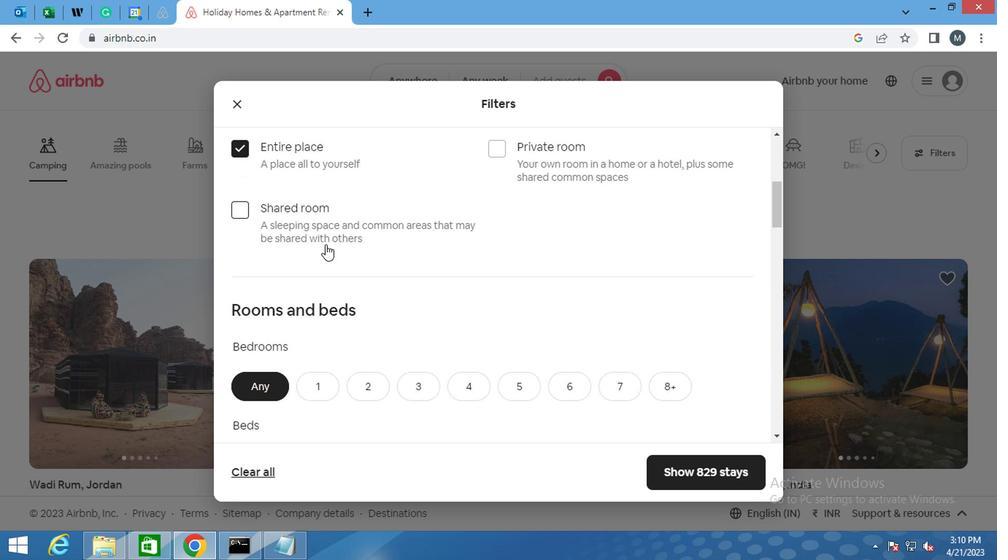
Action: Mouse moved to (406, 166)
Screenshot: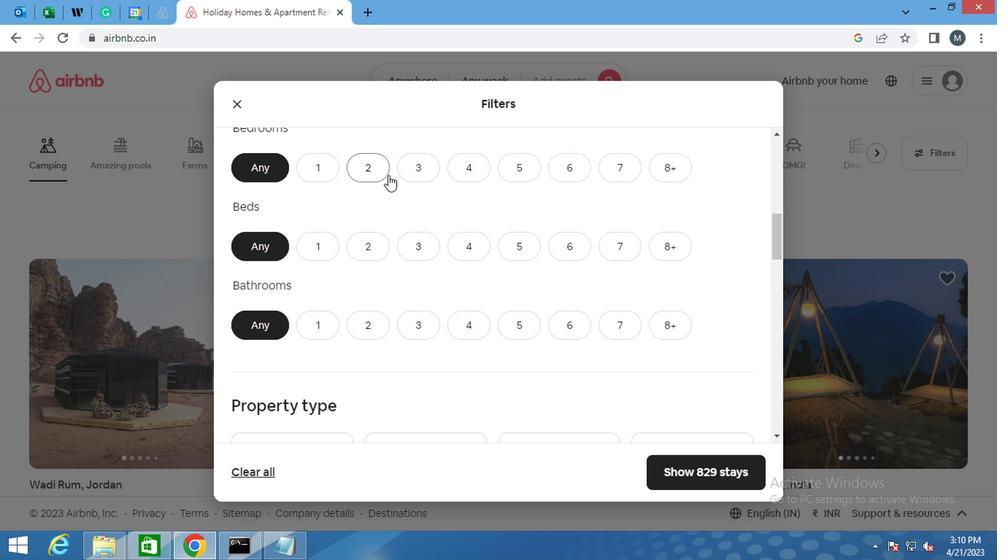 
Action: Mouse pressed left at (406, 166)
Screenshot: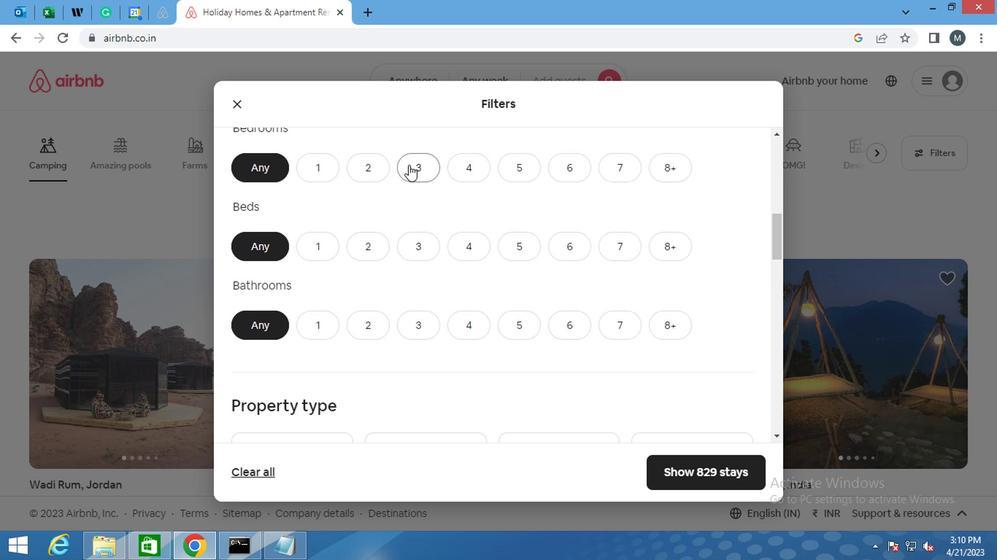 
Action: Mouse moved to (426, 254)
Screenshot: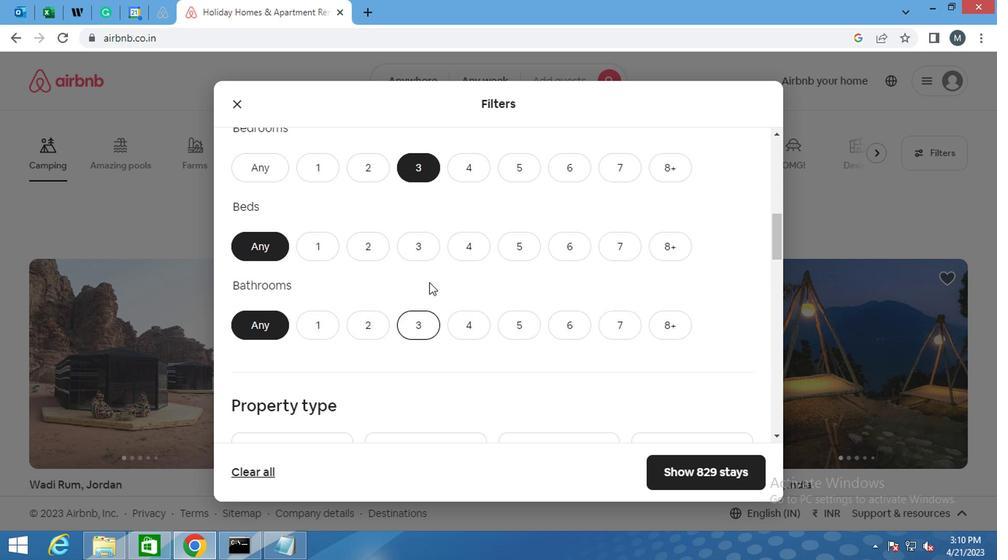 
Action: Mouse pressed left at (426, 254)
Screenshot: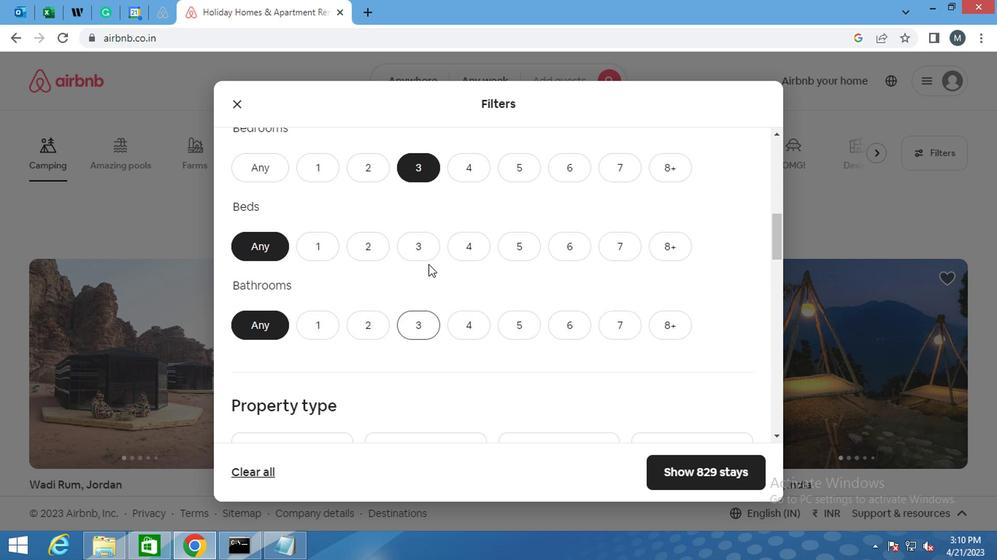 
Action: Mouse moved to (428, 321)
Screenshot: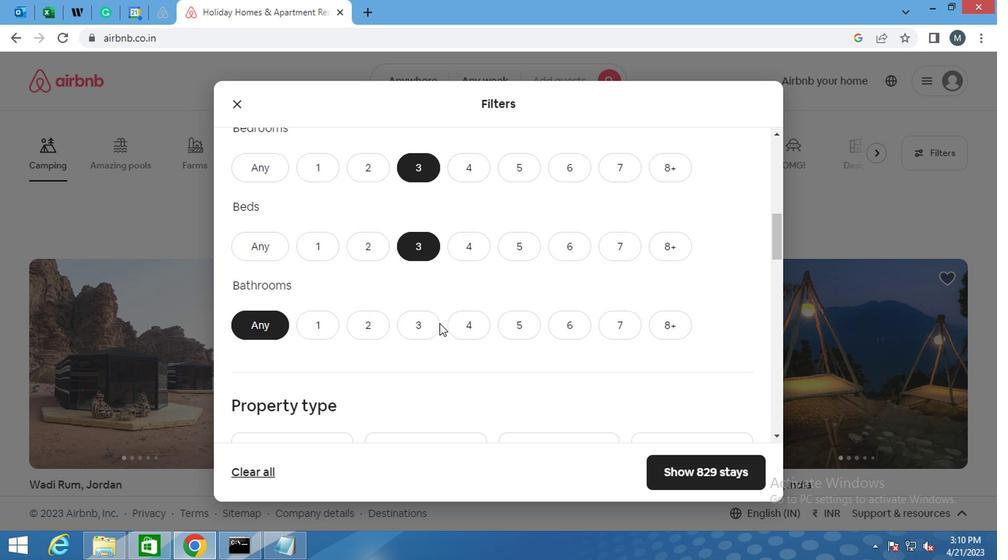 
Action: Mouse pressed left at (428, 321)
Screenshot: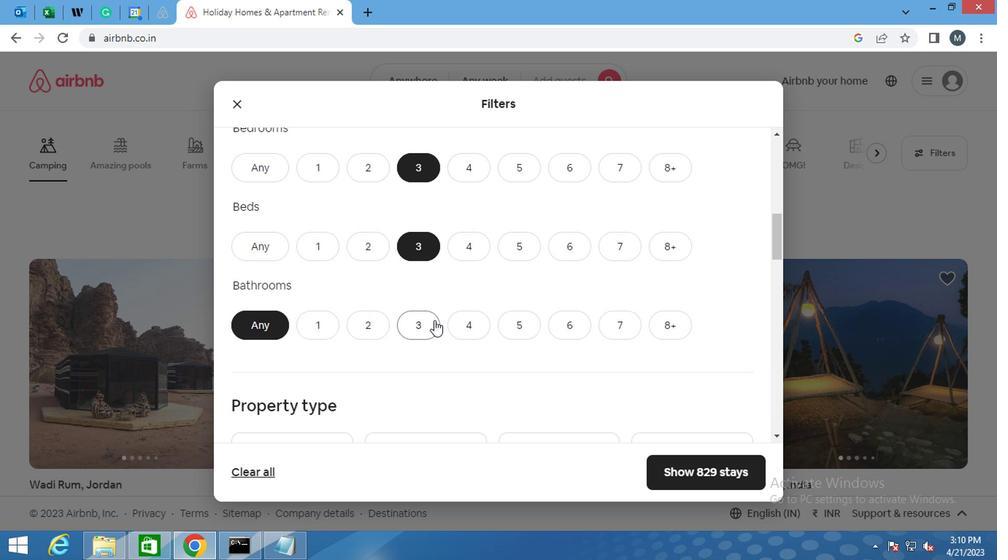 
Action: Mouse moved to (403, 274)
Screenshot: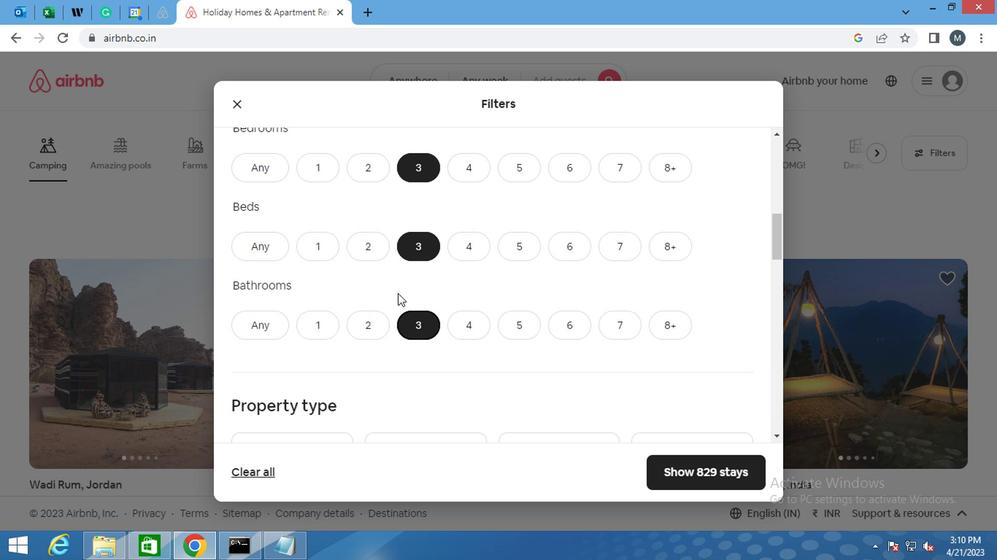 
Action: Mouse scrolled (403, 274) with delta (0, 0)
Screenshot: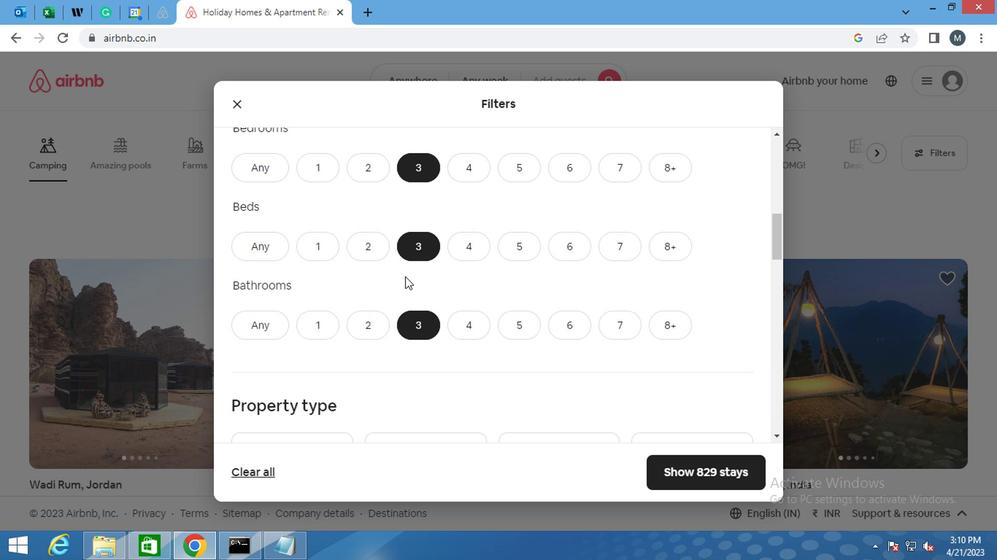 
Action: Mouse scrolled (403, 274) with delta (0, 0)
Screenshot: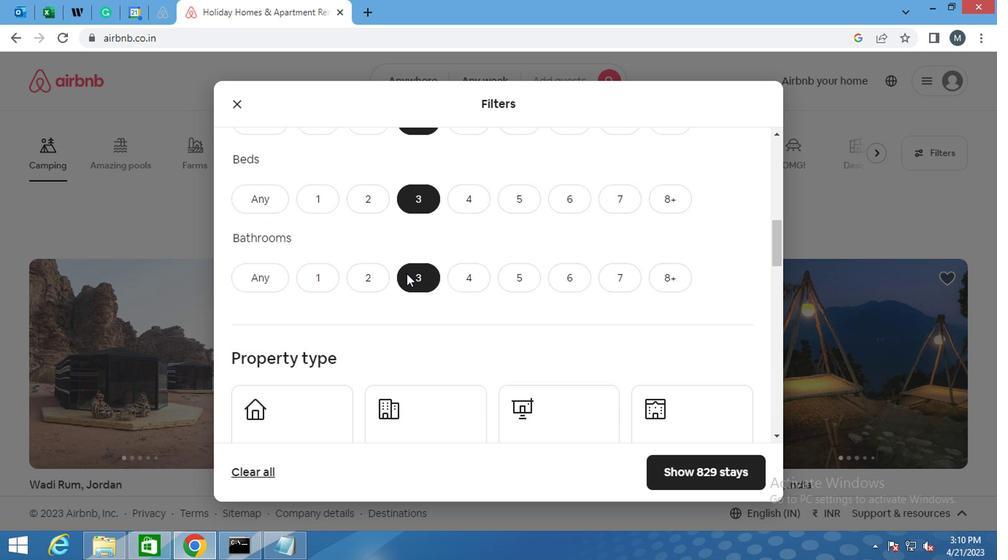 
Action: Mouse moved to (288, 355)
Screenshot: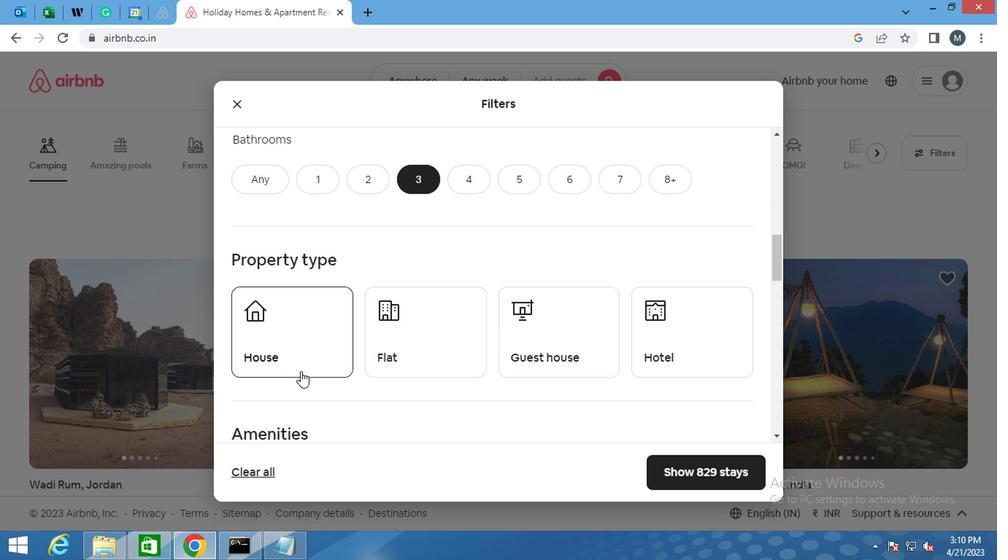 
Action: Mouse pressed left at (288, 355)
Screenshot: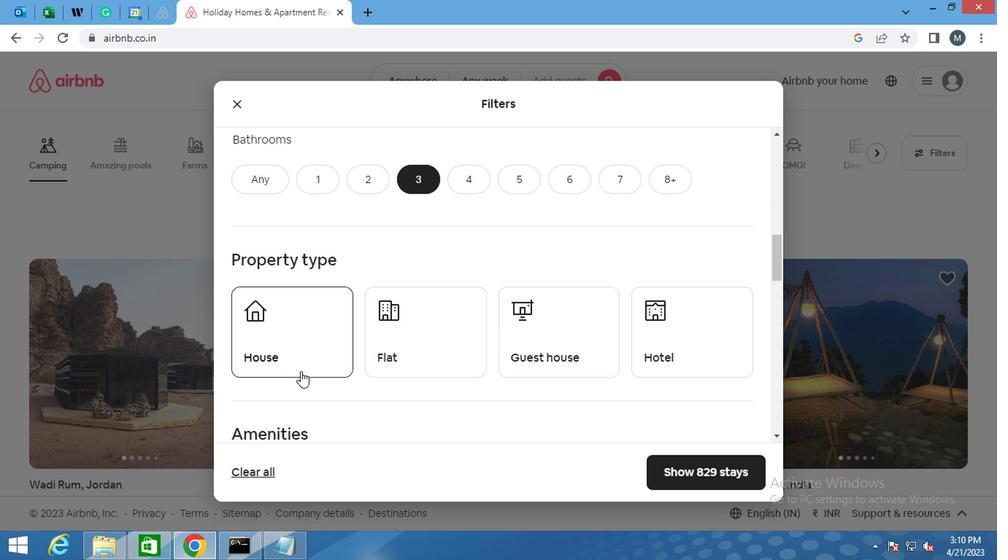 
Action: Mouse moved to (437, 354)
Screenshot: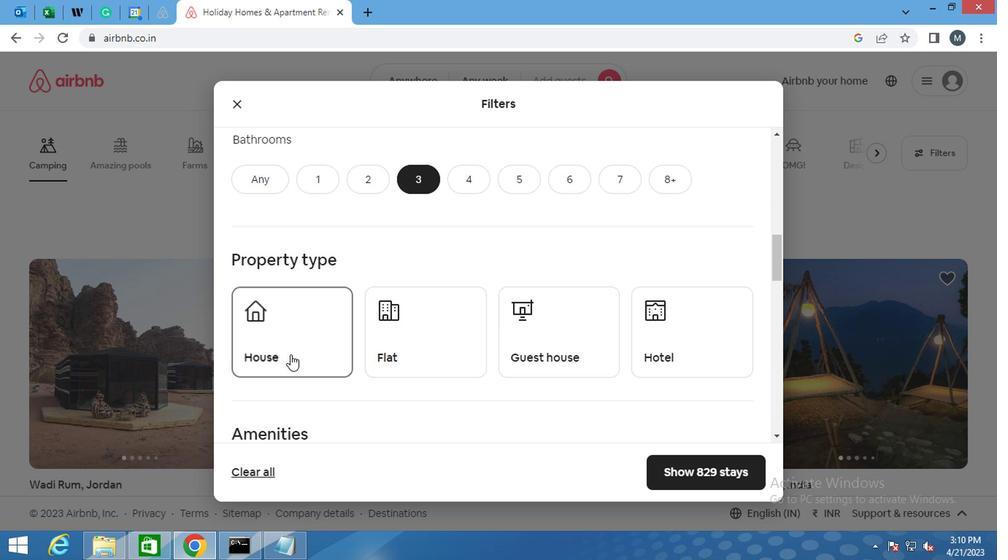 
Action: Mouse pressed left at (437, 354)
Screenshot: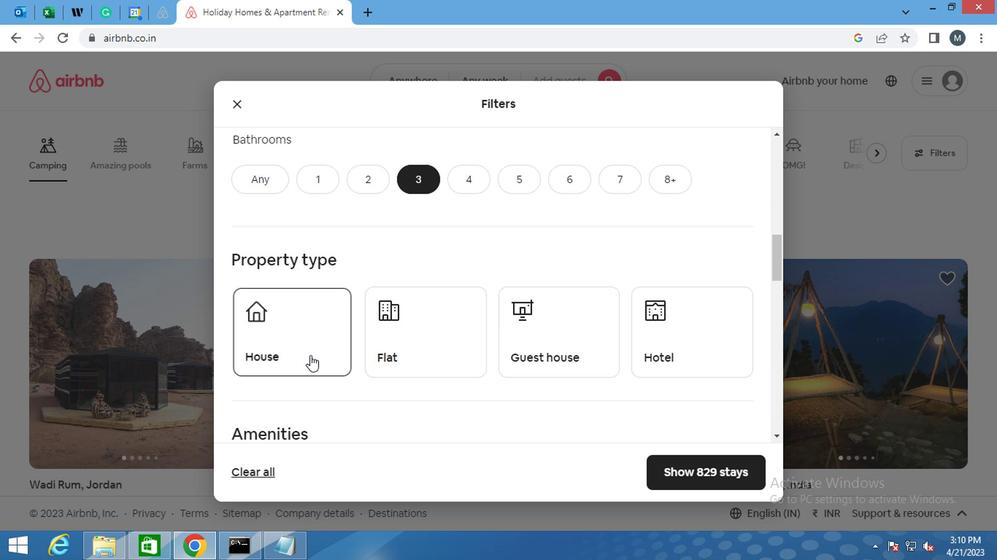 
Action: Mouse moved to (523, 345)
Screenshot: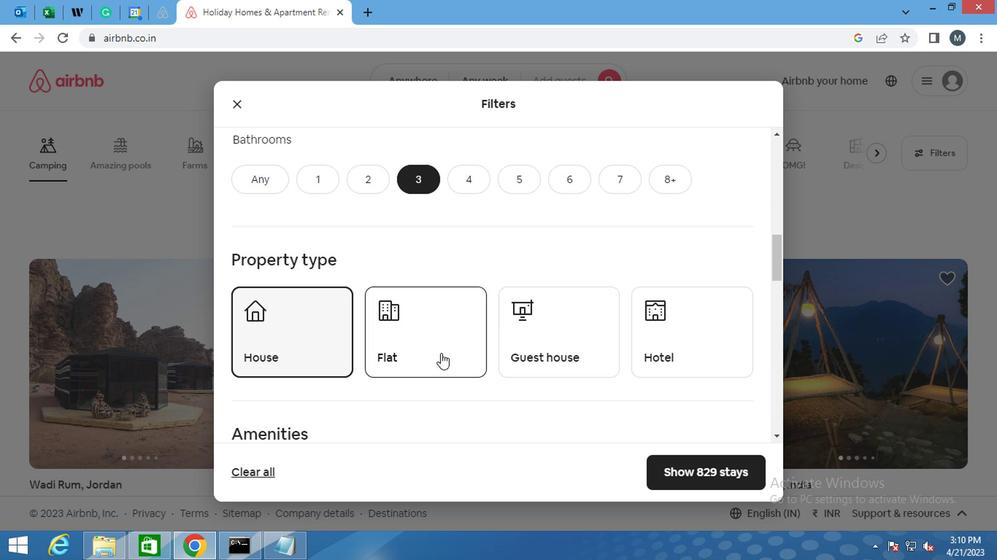 
Action: Mouse pressed left at (523, 345)
Screenshot: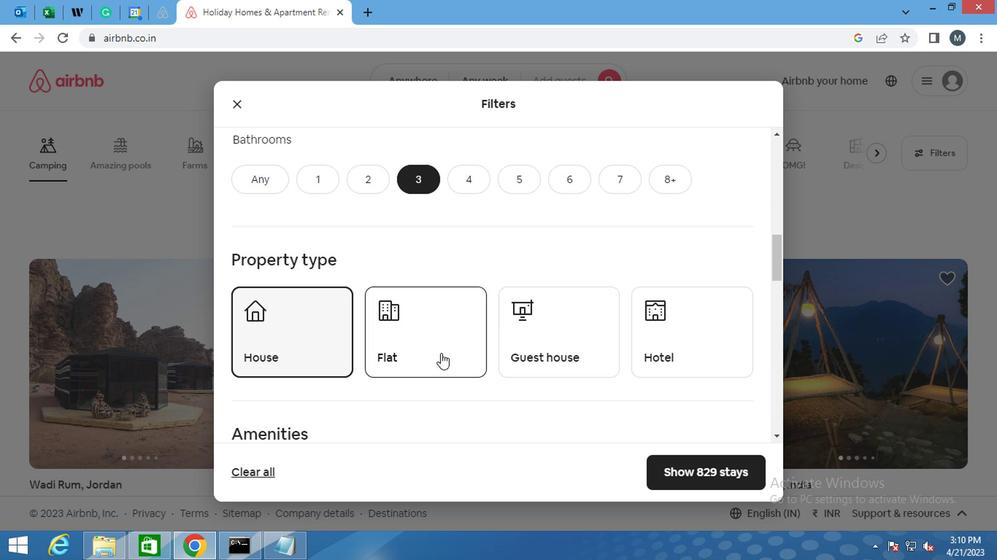 
Action: Mouse moved to (515, 320)
Screenshot: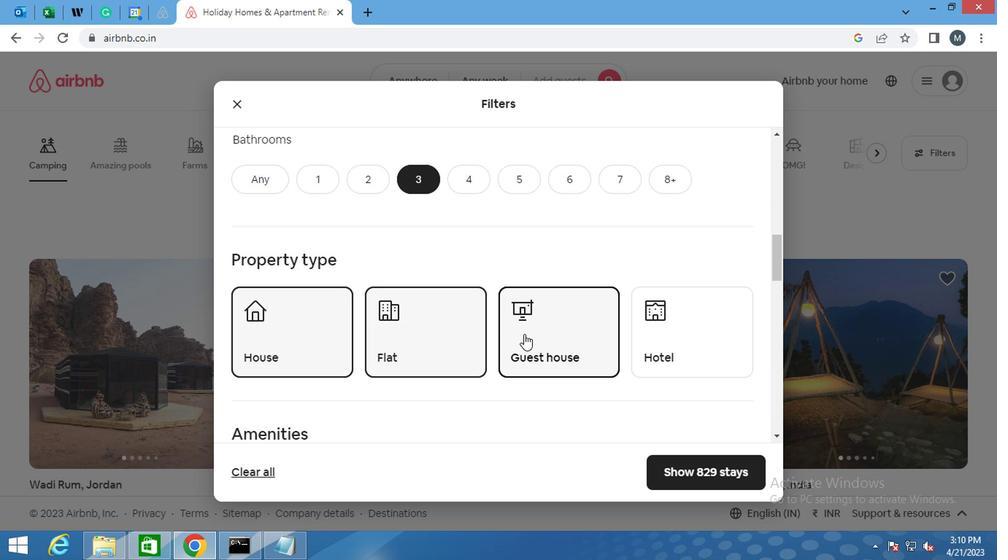 
Action: Mouse scrolled (515, 319) with delta (0, -1)
Screenshot: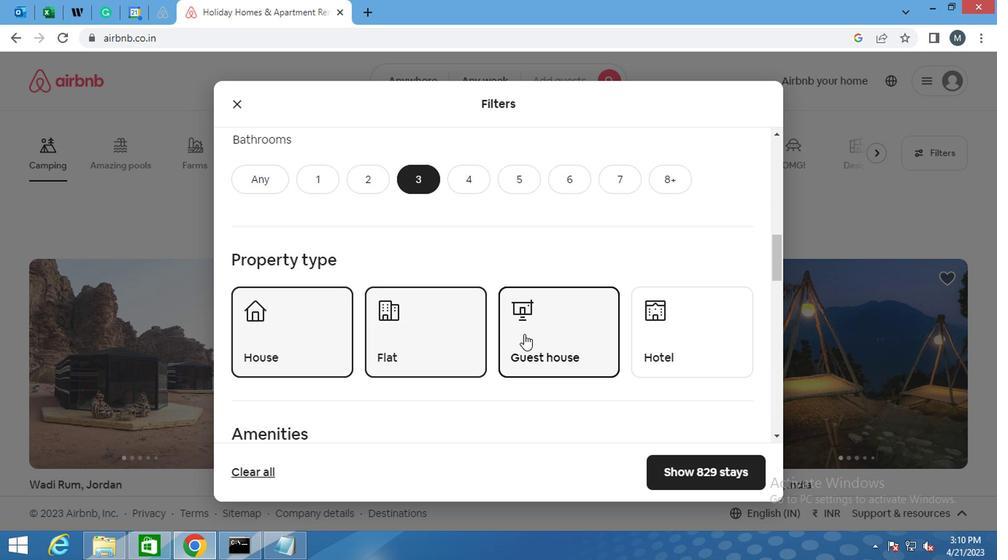 
Action: Mouse scrolled (515, 319) with delta (0, -1)
Screenshot: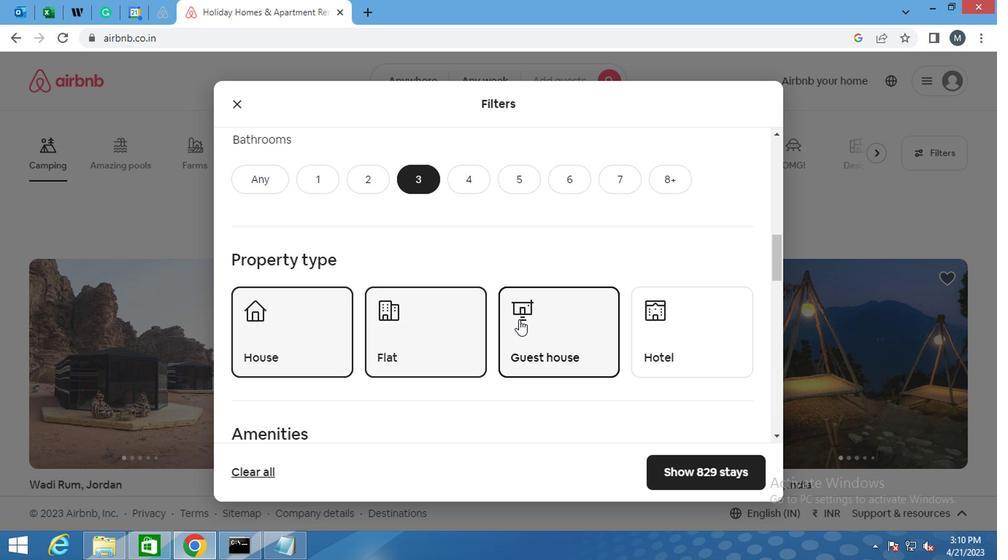 
Action: Mouse moved to (515, 320)
Screenshot: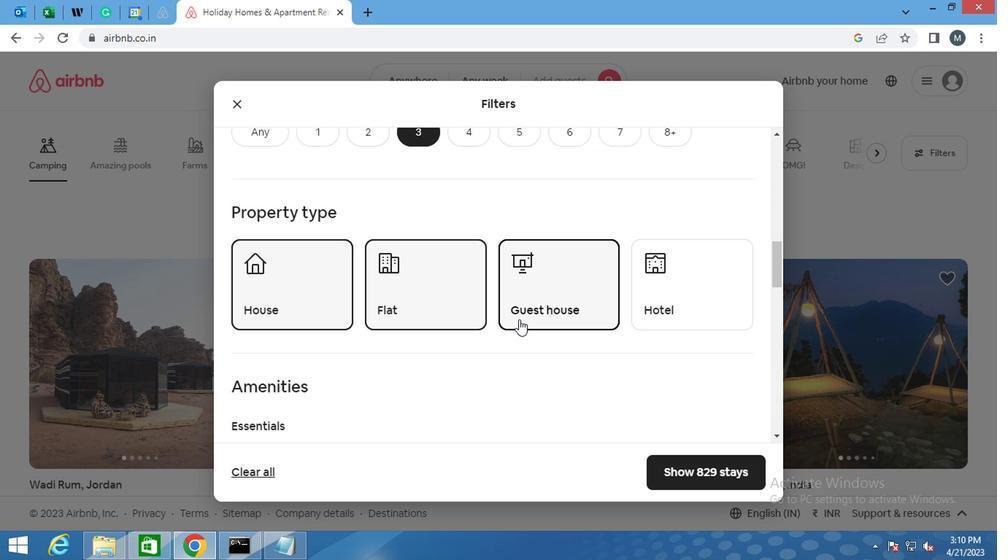 
Action: Mouse scrolled (515, 319) with delta (0, -1)
Screenshot: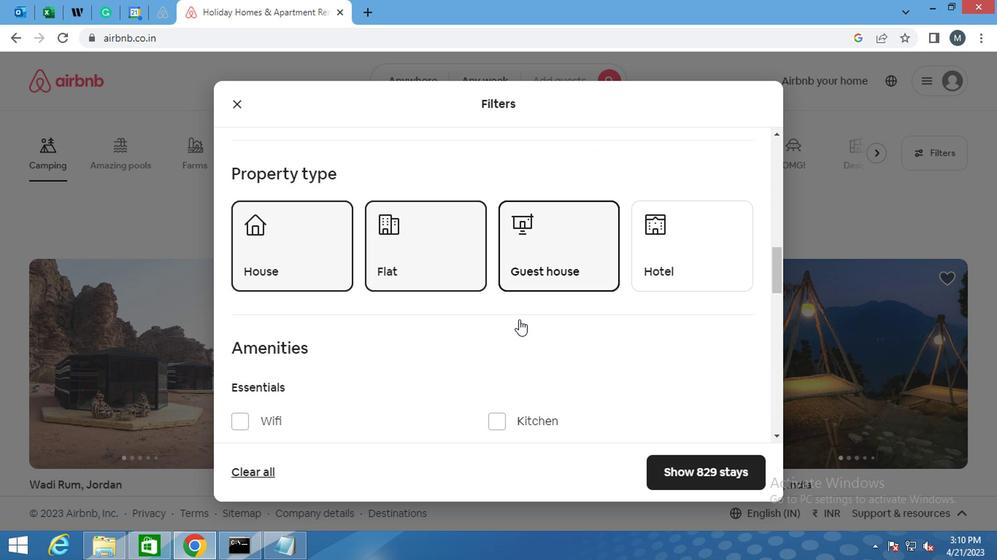 
Action: Mouse moved to (243, 327)
Screenshot: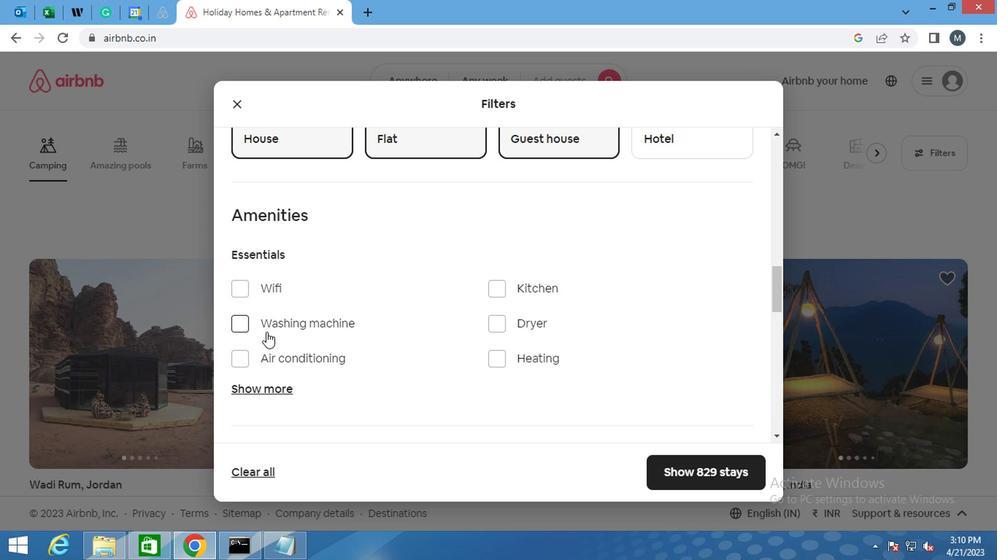 
Action: Mouse pressed left at (243, 327)
Screenshot: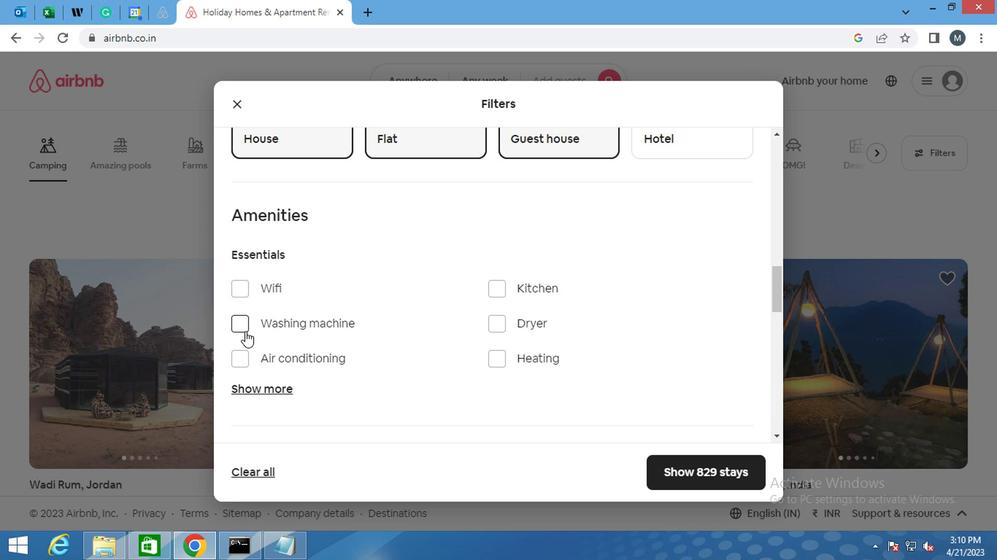 
Action: Mouse moved to (486, 288)
Screenshot: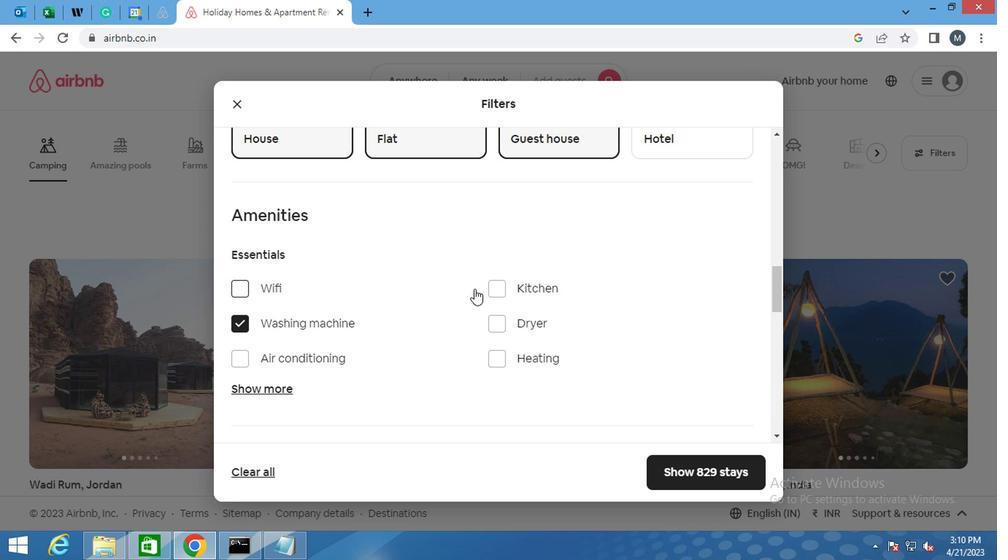 
Action: Mouse pressed left at (486, 288)
Screenshot: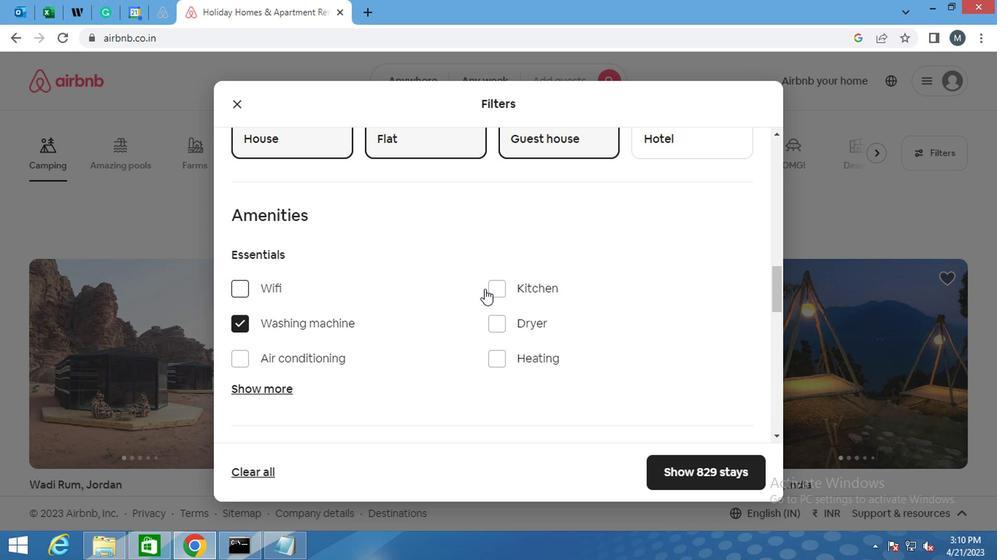 
Action: Mouse moved to (544, 279)
Screenshot: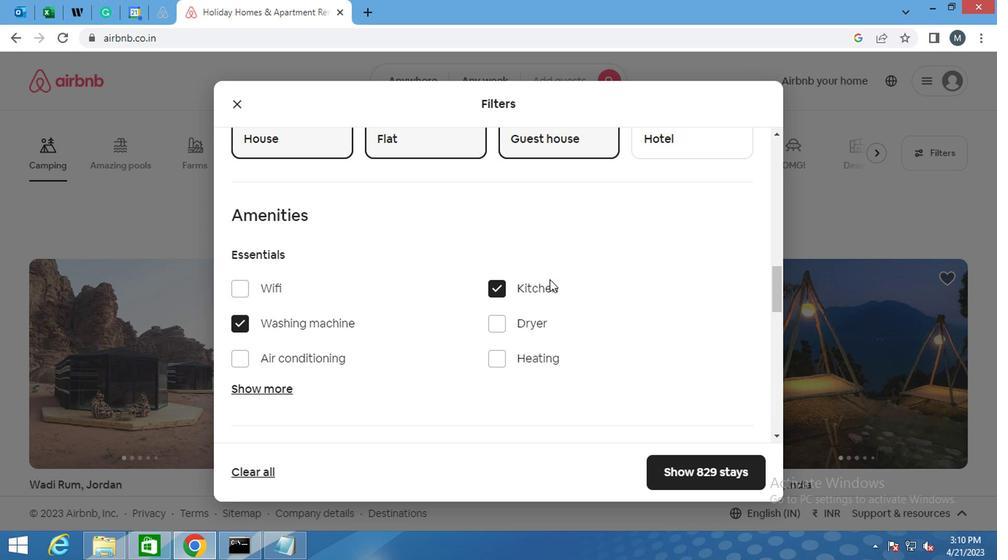 
Action: Mouse scrolled (544, 279) with delta (0, 0)
Screenshot: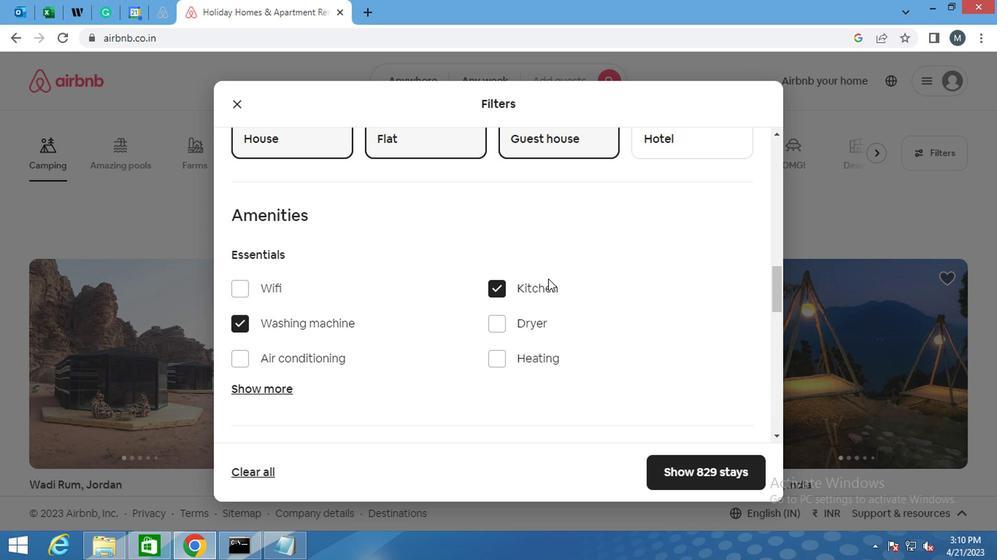 
Action: Mouse scrolled (544, 279) with delta (0, 0)
Screenshot: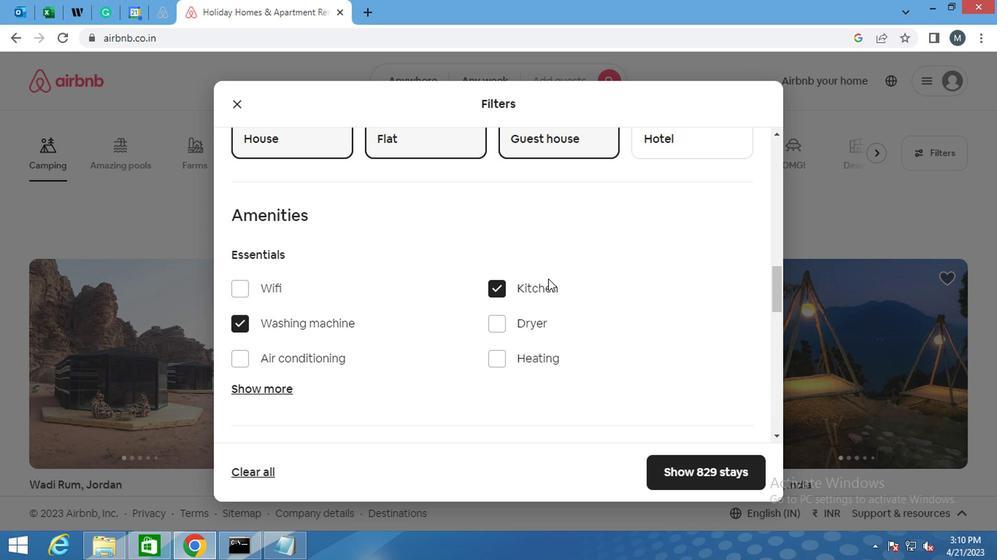 
Action: Mouse scrolled (544, 279) with delta (0, 0)
Screenshot: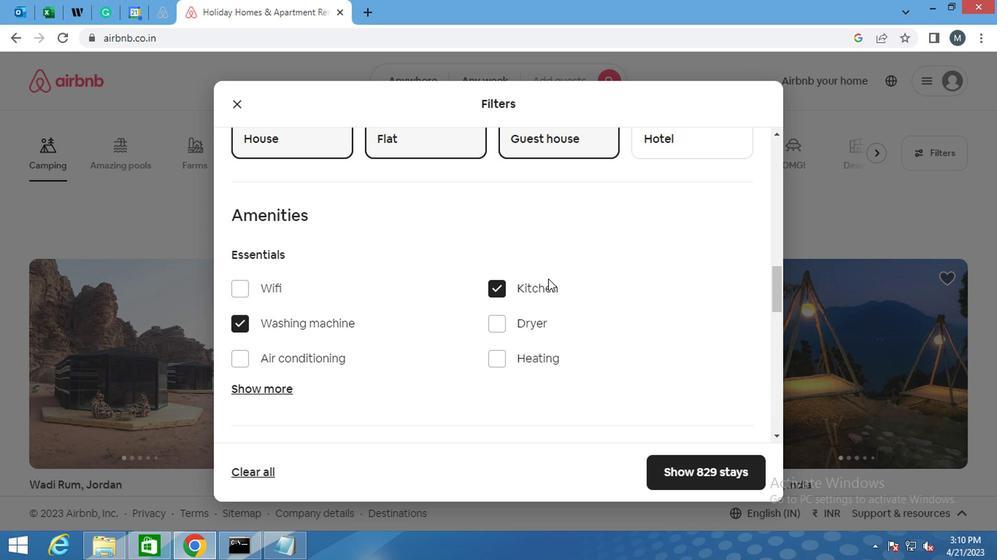 
Action: Mouse moved to (725, 344)
Screenshot: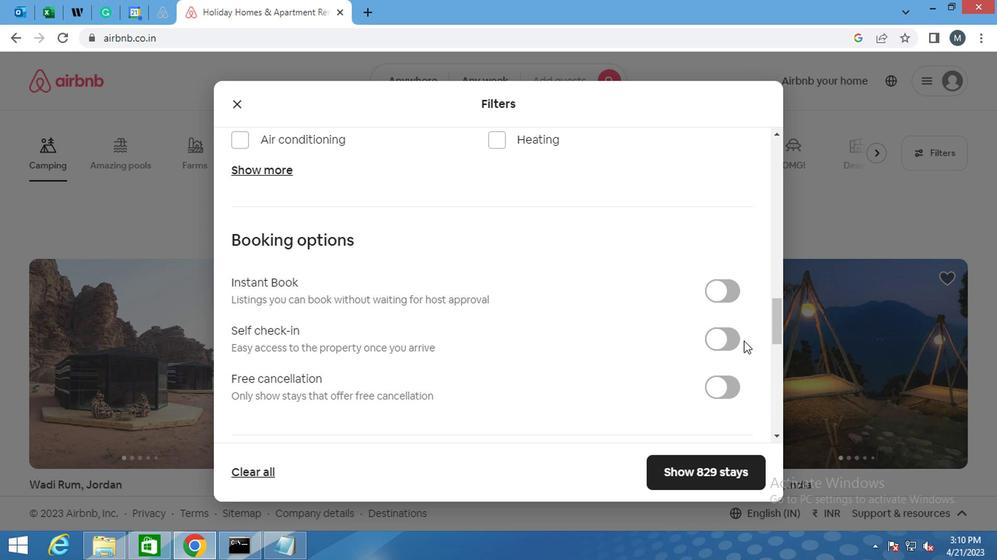 
Action: Mouse pressed left at (725, 344)
Screenshot: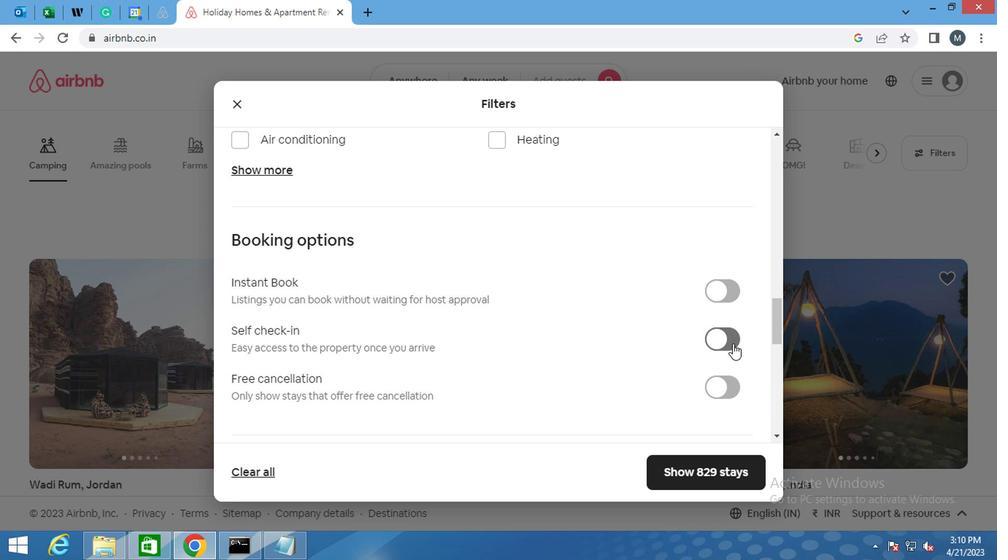 
Action: Mouse moved to (512, 287)
Screenshot: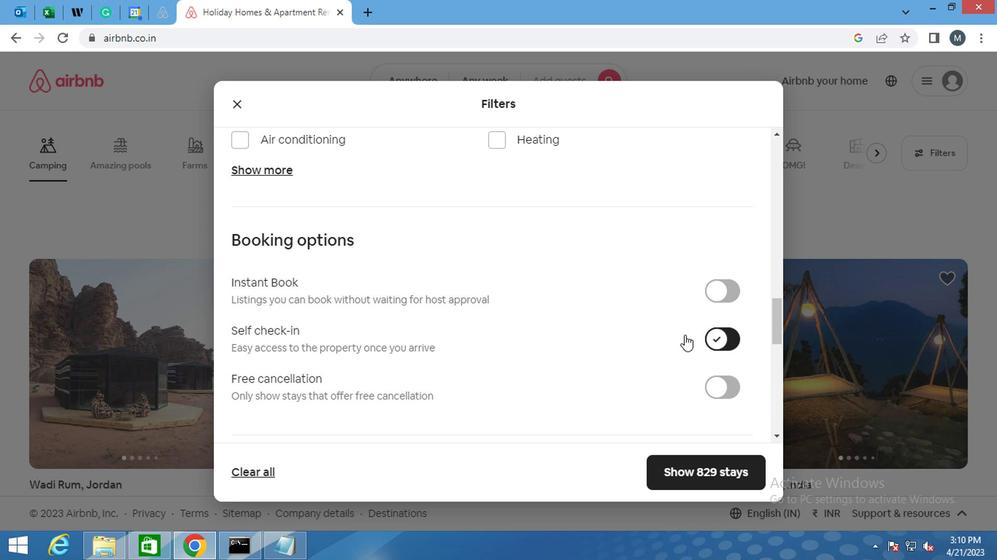 
Action: Mouse scrolled (512, 286) with delta (0, 0)
Screenshot: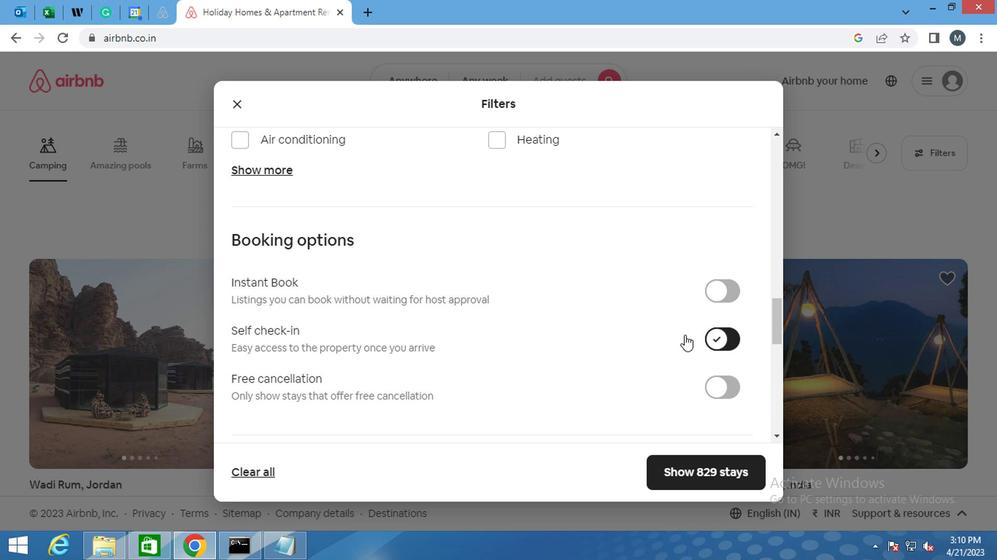 
Action: Mouse moved to (511, 287)
Screenshot: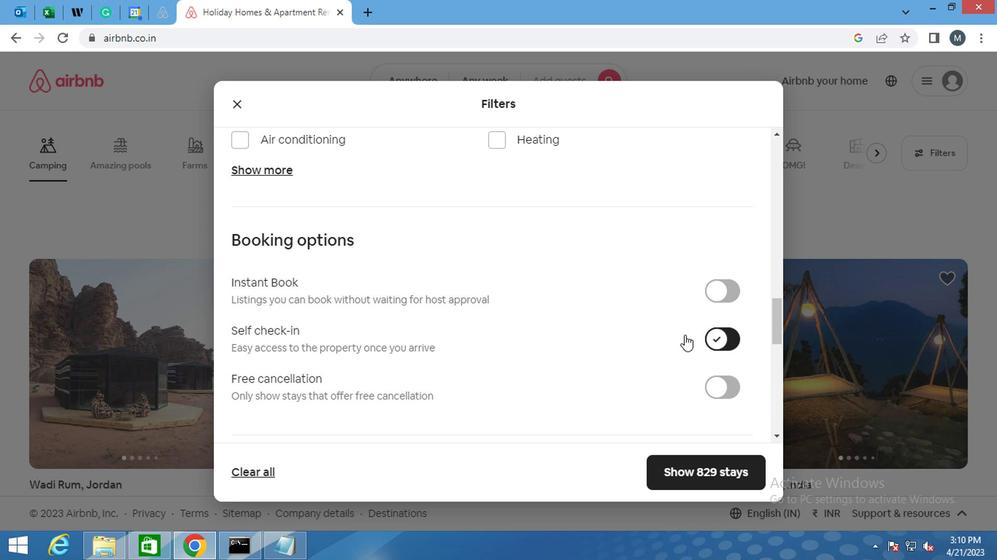
Action: Mouse scrolled (511, 286) with delta (0, 0)
Screenshot: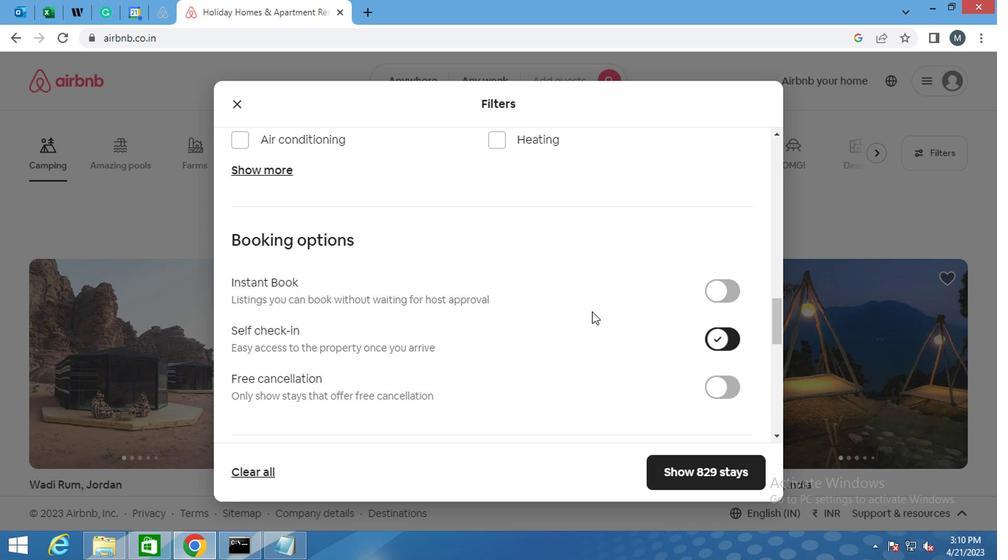 
Action: Mouse scrolled (511, 286) with delta (0, 0)
Screenshot: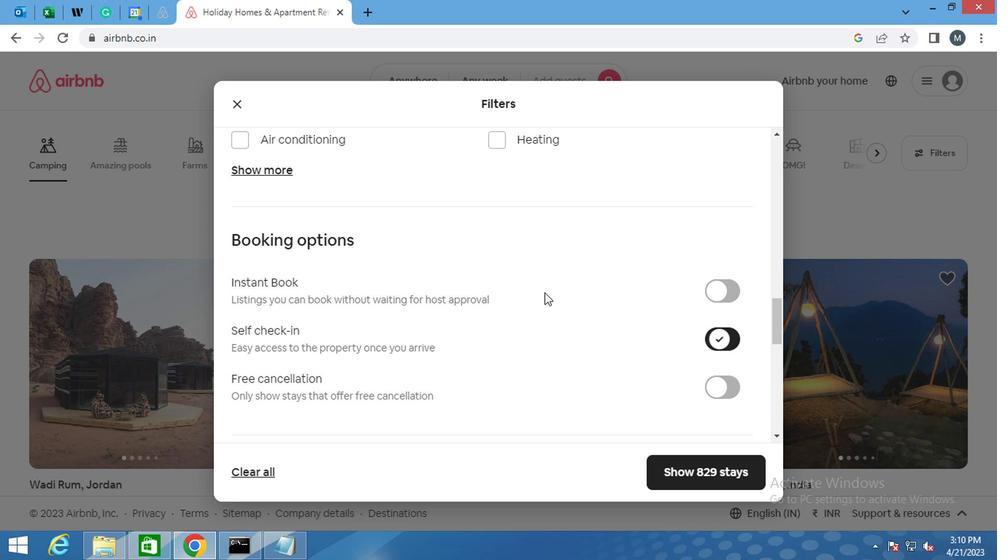 
Action: Mouse moved to (506, 290)
Screenshot: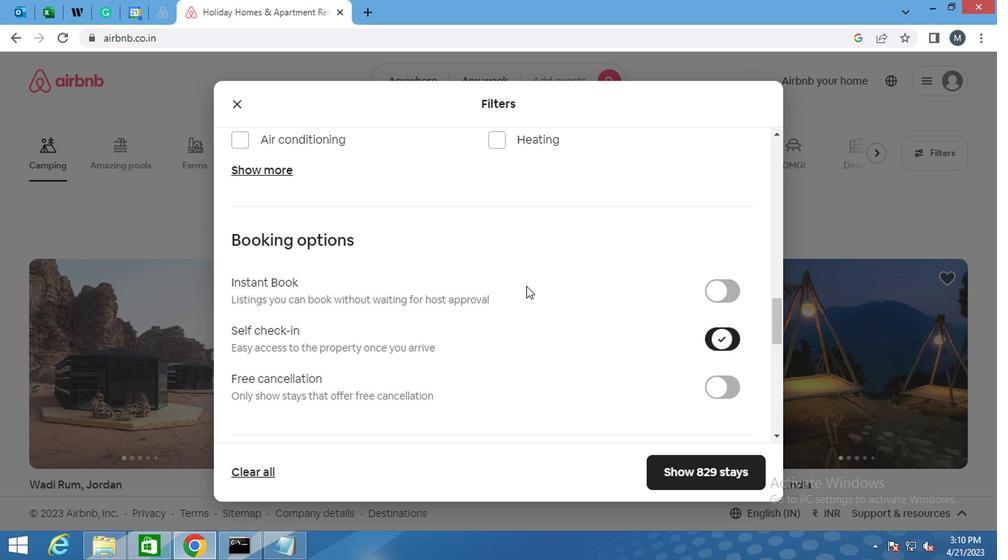 
Action: Mouse scrolled (506, 289) with delta (0, -1)
Screenshot: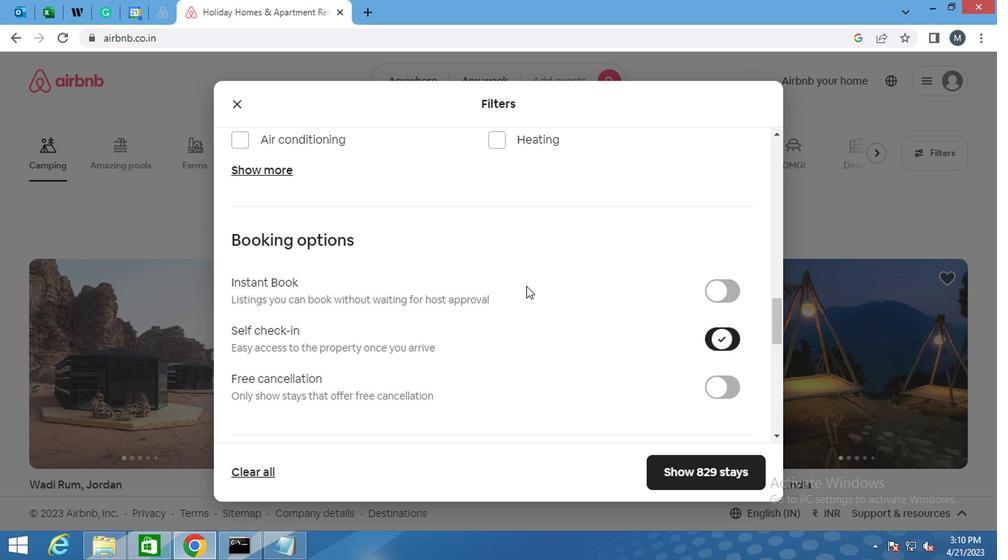 
Action: Mouse moved to (246, 357)
Screenshot: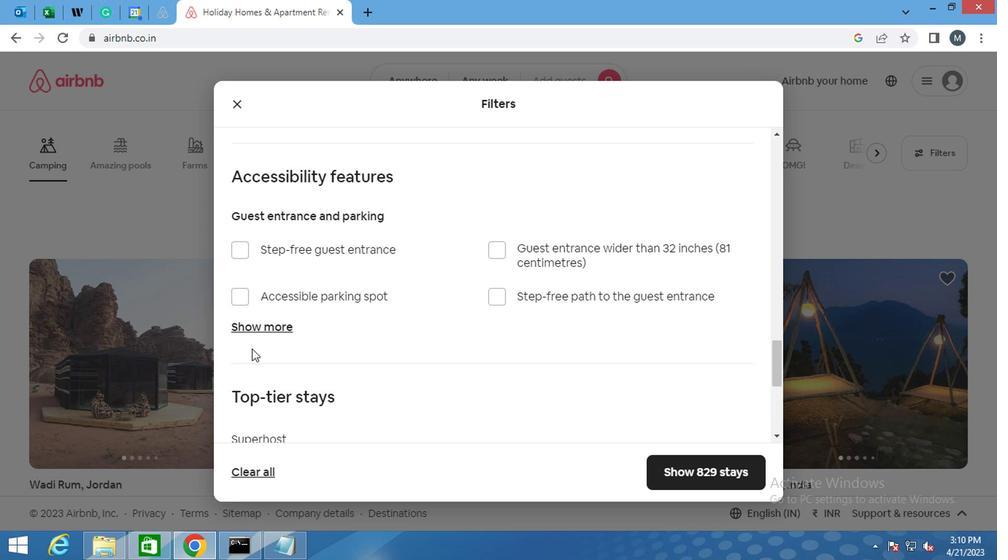 
Action: Mouse scrolled (246, 356) with delta (0, 0)
Screenshot: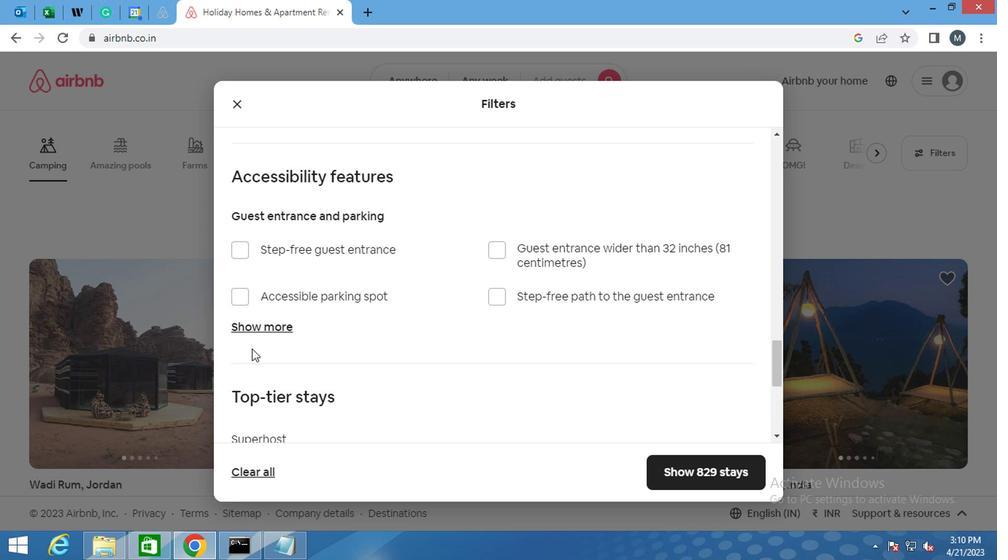 
Action: Mouse moved to (247, 357)
Screenshot: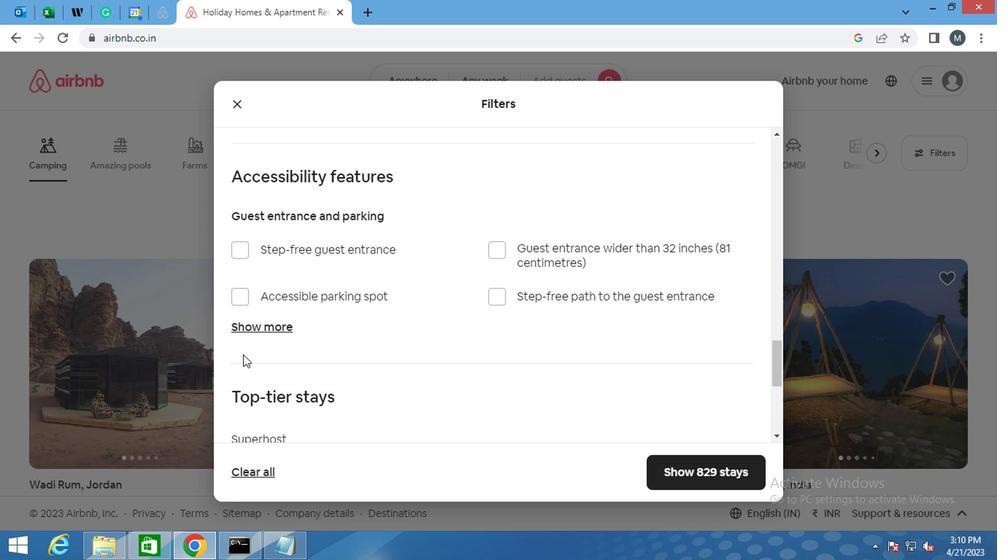 
Action: Mouse scrolled (247, 356) with delta (0, 0)
Screenshot: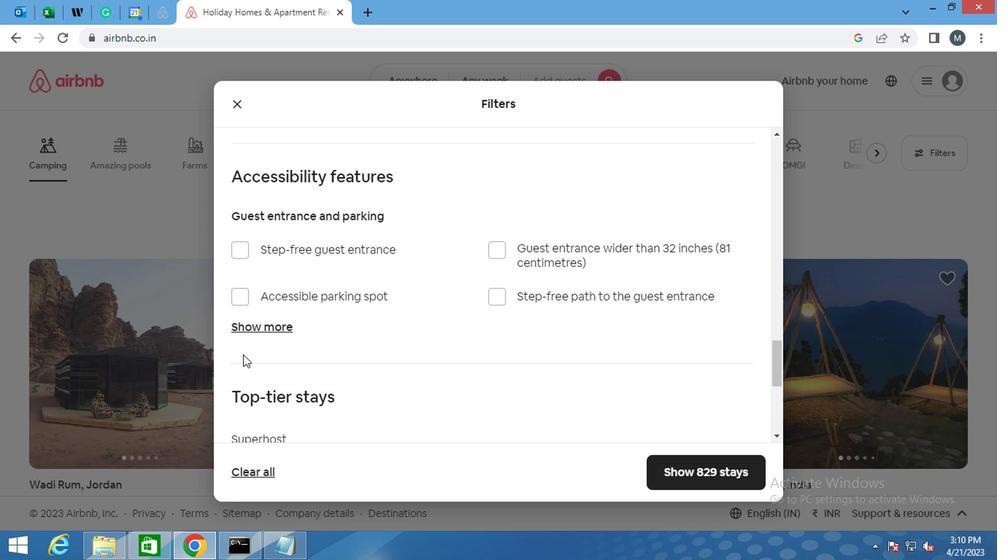 
Action: Mouse moved to (248, 357)
Screenshot: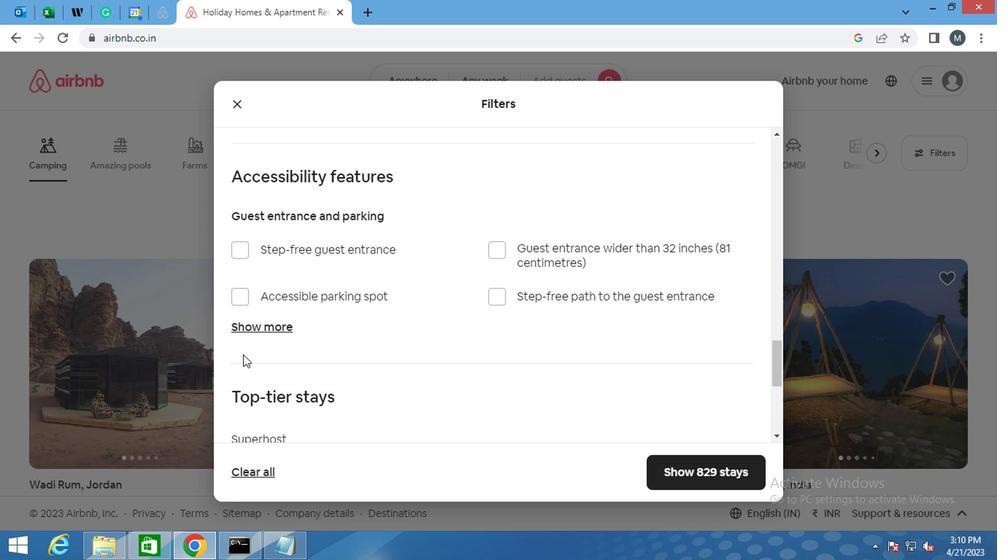 
Action: Mouse scrolled (248, 356) with delta (0, 0)
Screenshot: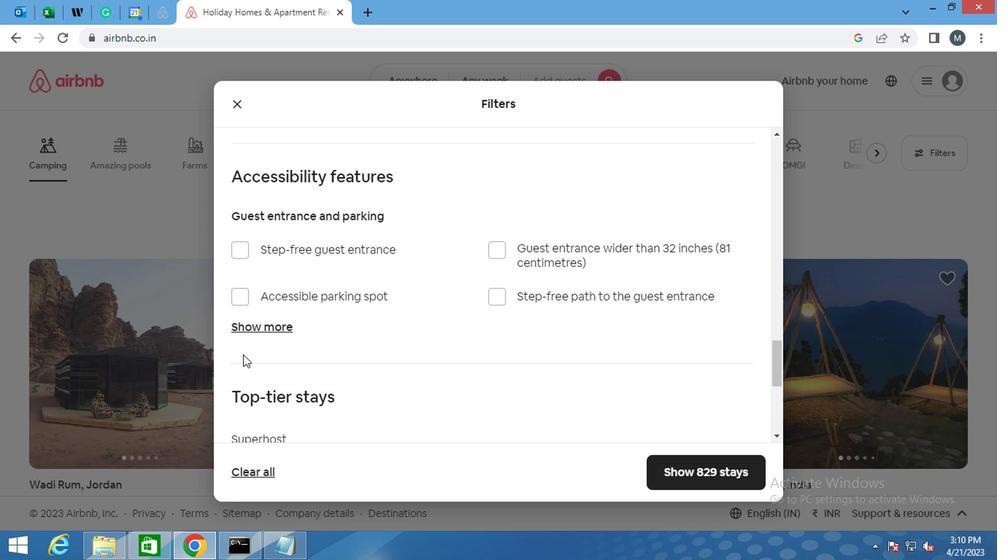 
Action: Mouse moved to (248, 357)
Screenshot: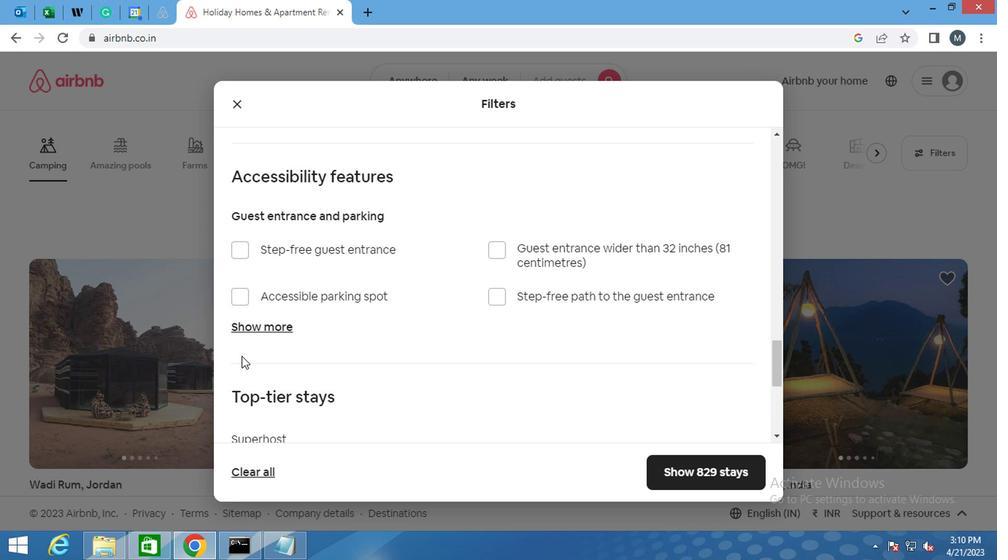 
Action: Mouse scrolled (248, 356) with delta (0, 0)
Screenshot: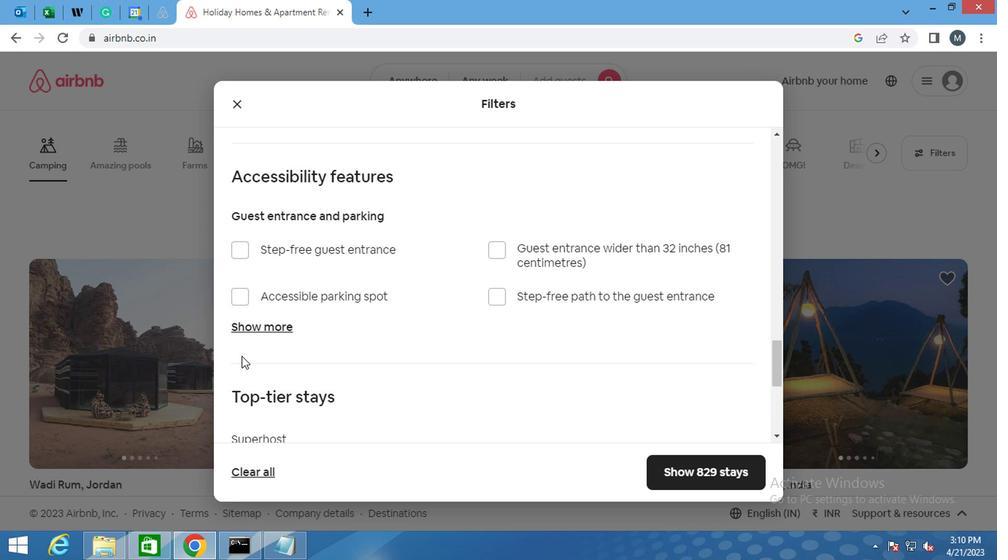 
Action: Mouse moved to (228, 344)
Screenshot: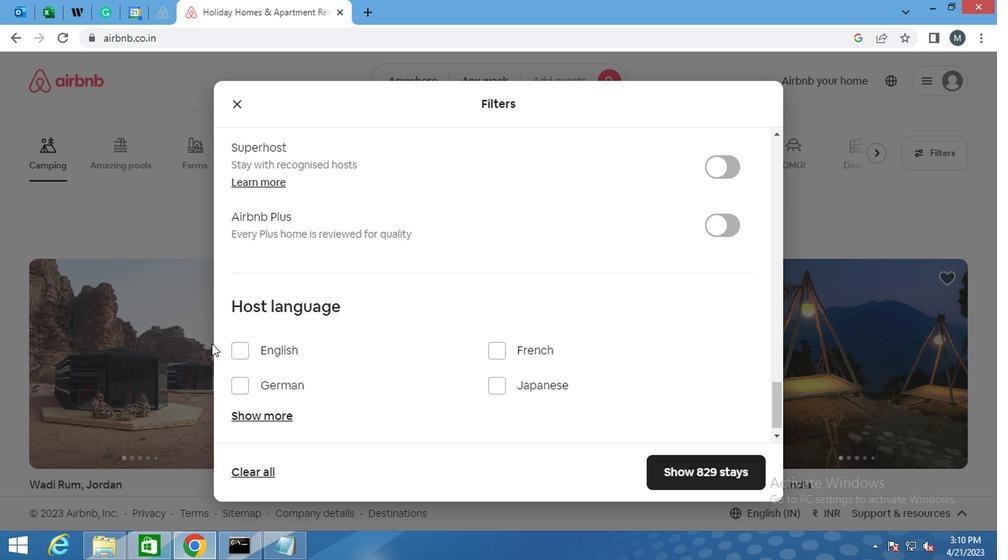 
Action: Mouse pressed left at (228, 344)
Screenshot: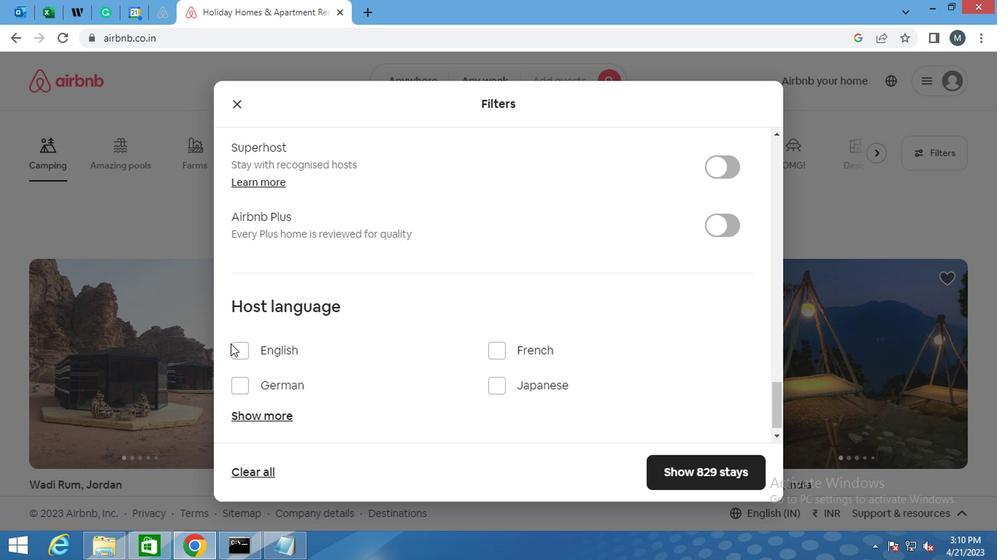 
Action: Mouse moved to (339, 306)
Screenshot: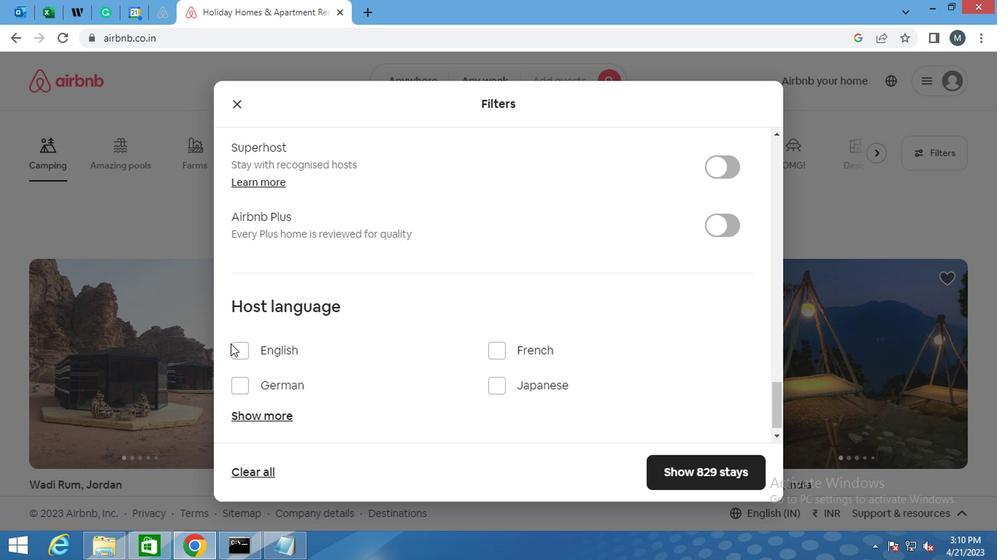 
Action: Mouse scrolled (339, 306) with delta (0, 0)
Screenshot: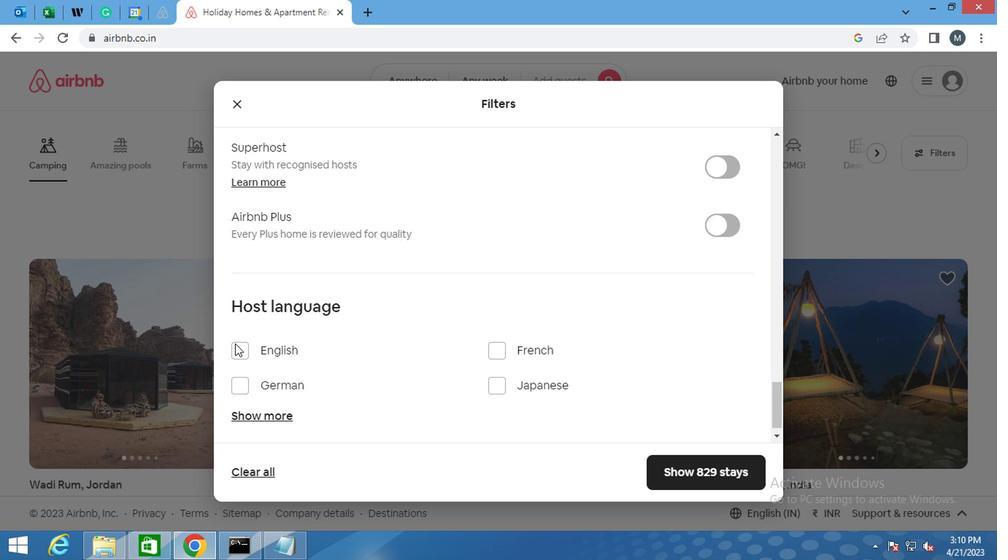 
Action: Mouse moved to (337, 312)
Screenshot: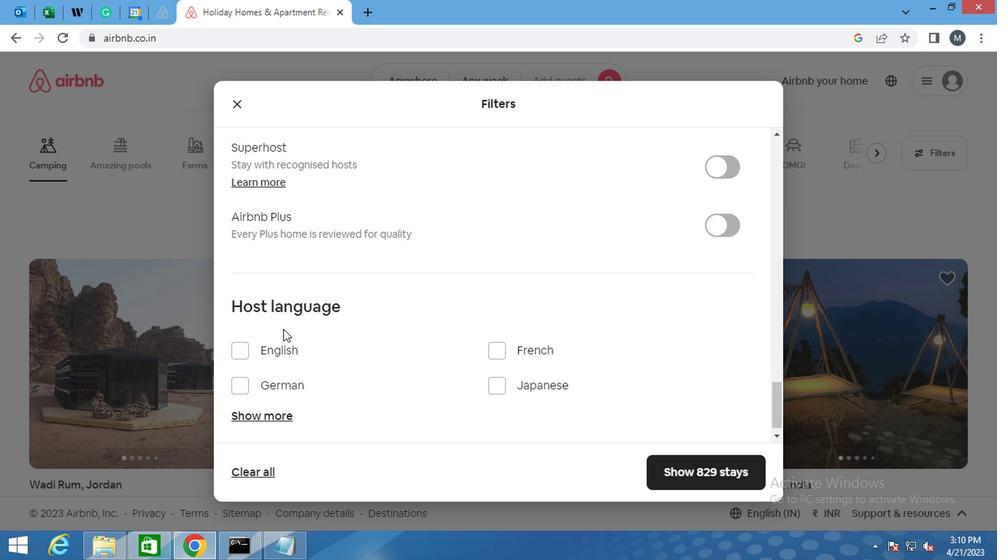 
Action: Mouse scrolled (337, 311) with delta (0, 0)
Screenshot: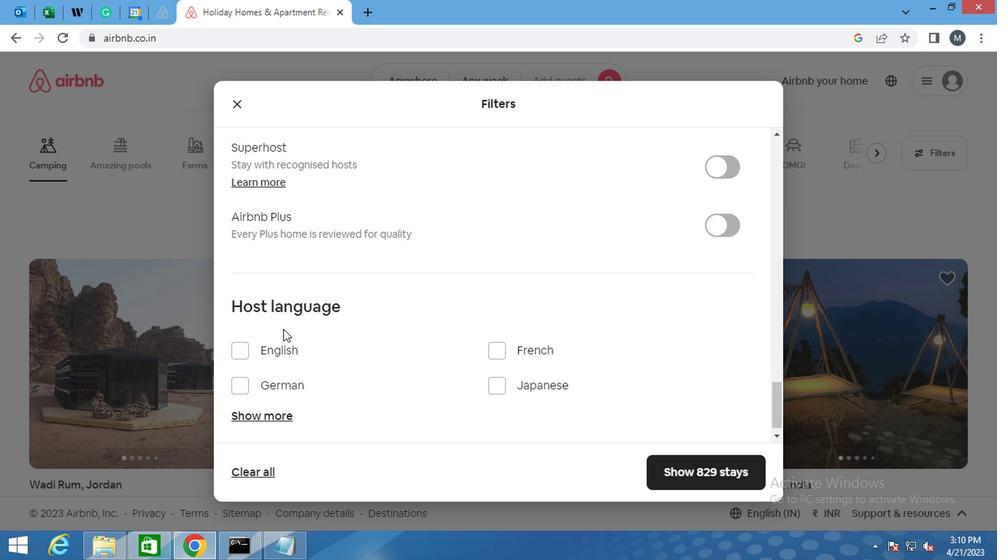 
Action: Mouse moved to (337, 317)
Screenshot: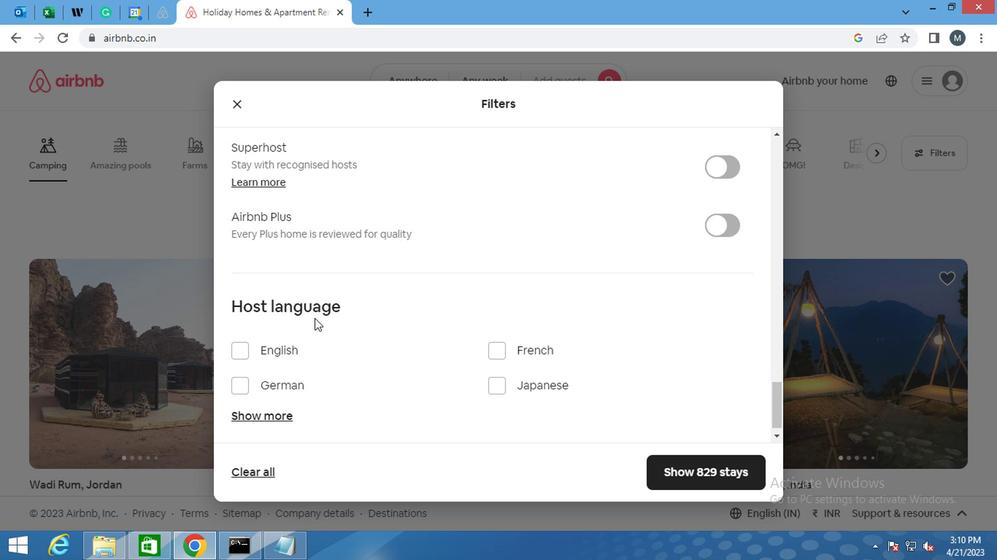 
Action: Mouse scrolled (337, 316) with delta (0, -1)
Screenshot: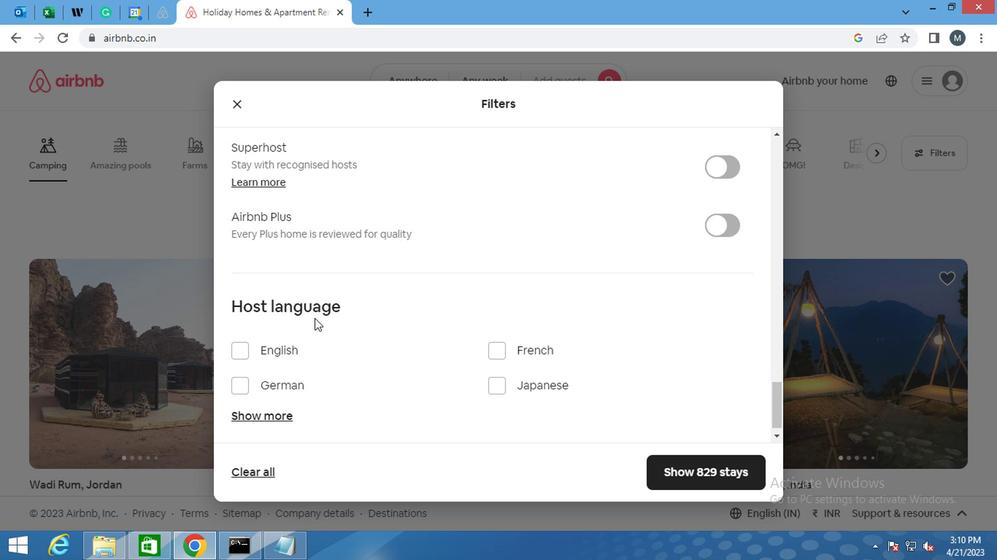 
Action: Mouse moved to (338, 318)
Screenshot: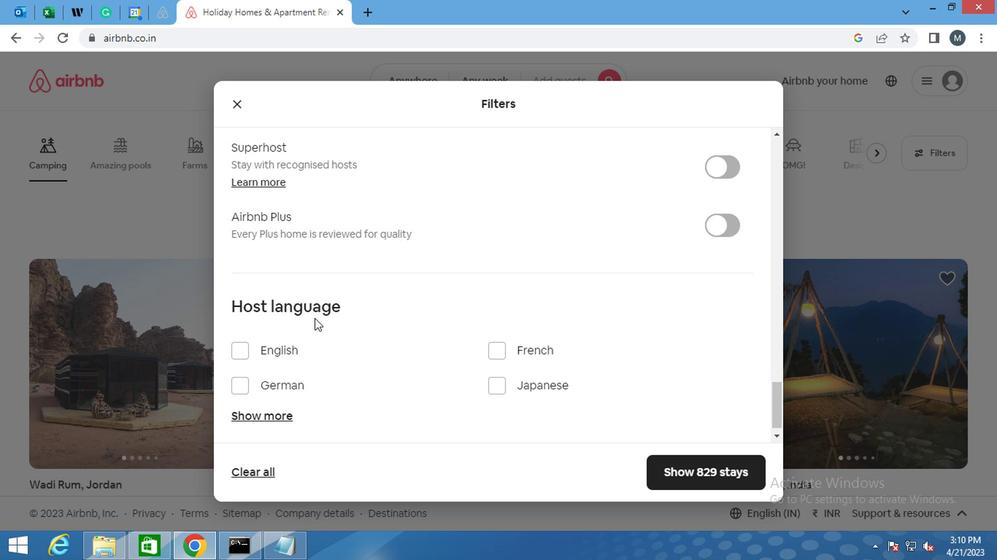 
Action: Mouse scrolled (338, 317) with delta (0, -1)
Screenshot: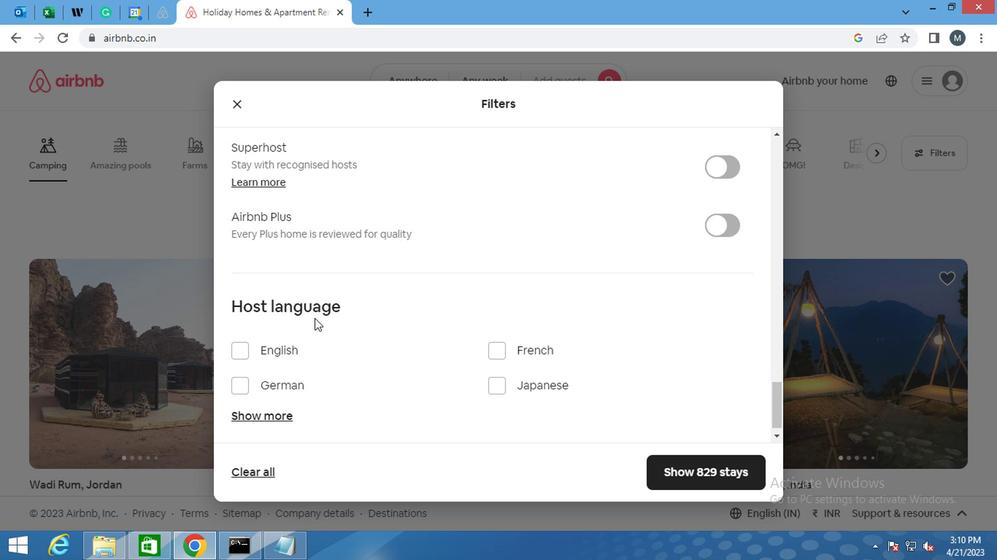 
Action: Mouse moved to (248, 335)
Screenshot: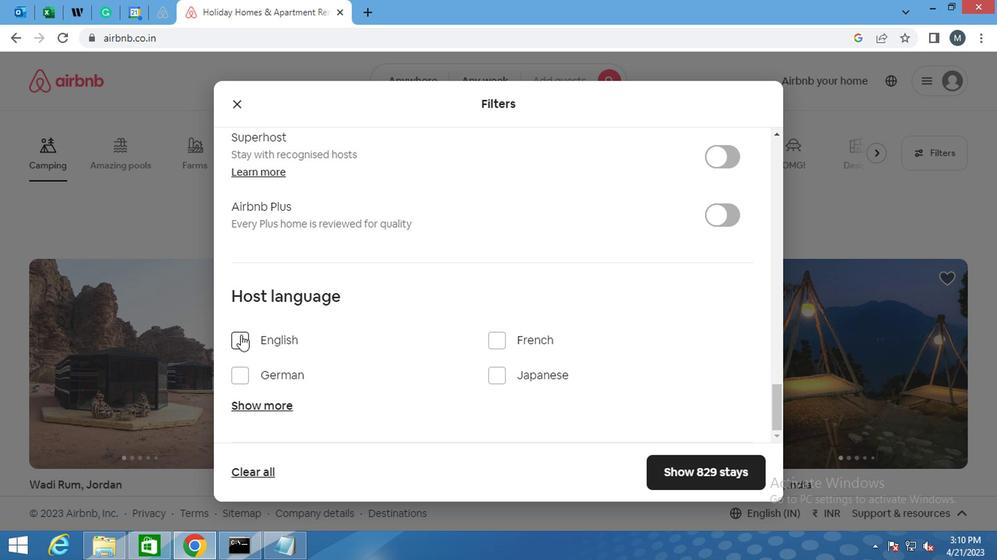 
Action: Mouse pressed left at (248, 335)
Screenshot: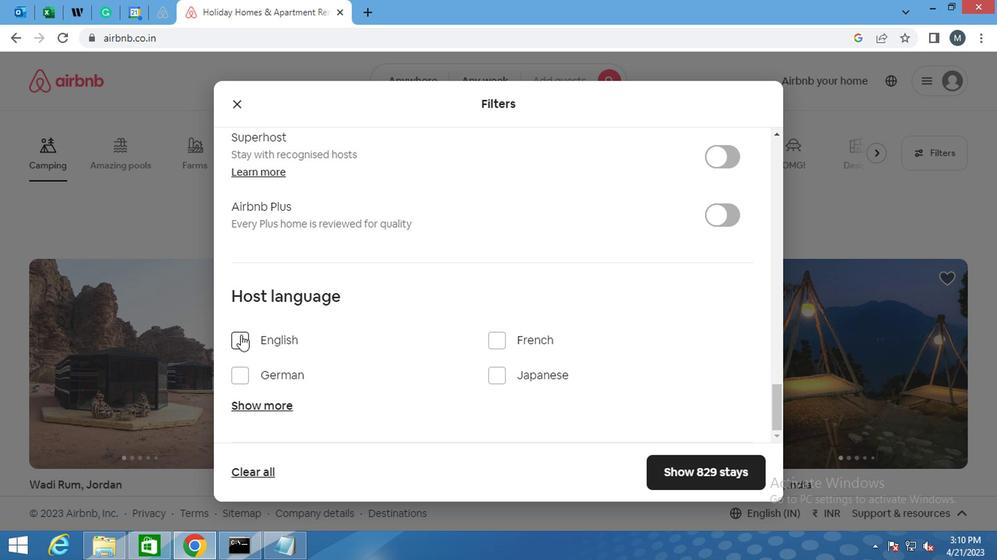 
Action: Mouse moved to (328, 307)
Screenshot: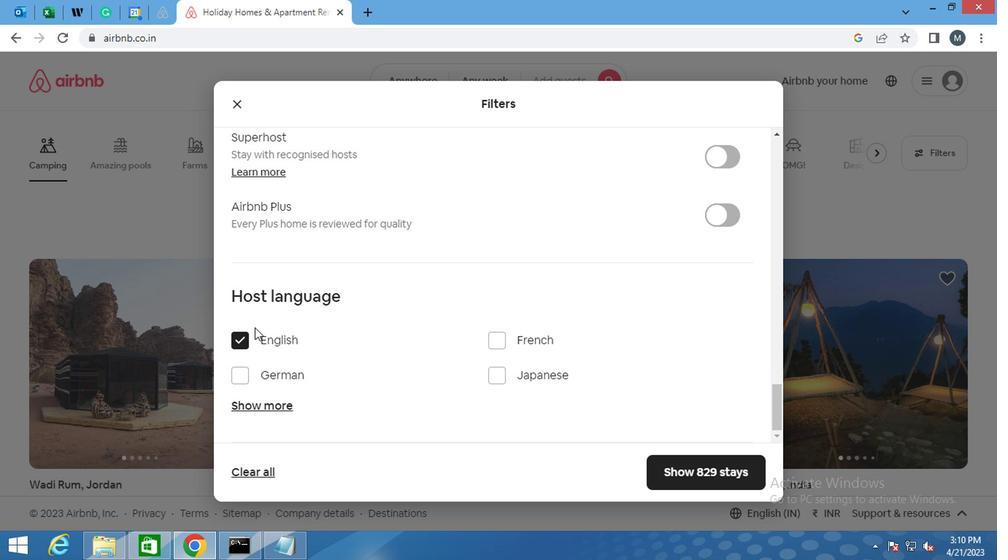 
Action: Mouse scrolled (328, 306) with delta (0, -1)
Screenshot: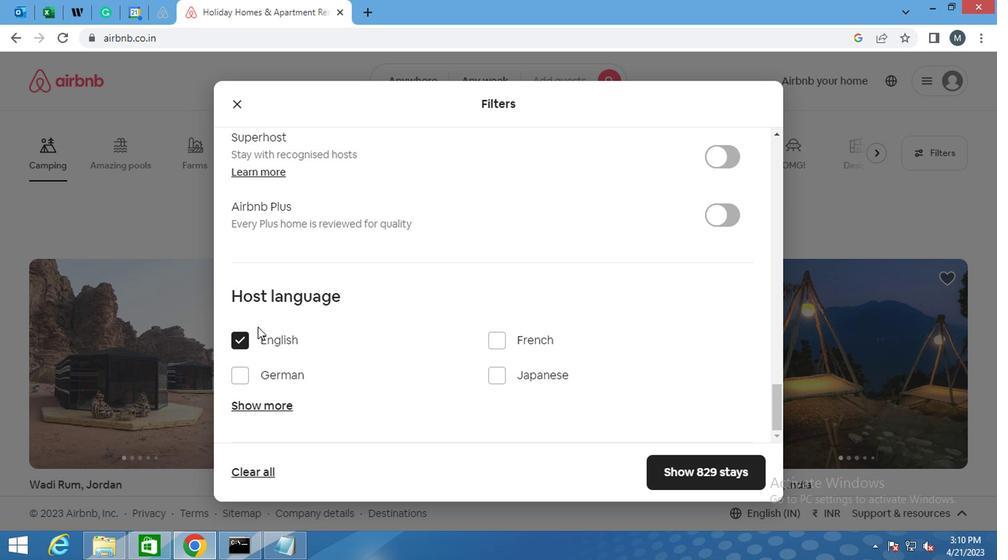 
Action: Mouse scrolled (328, 306) with delta (0, -1)
Screenshot: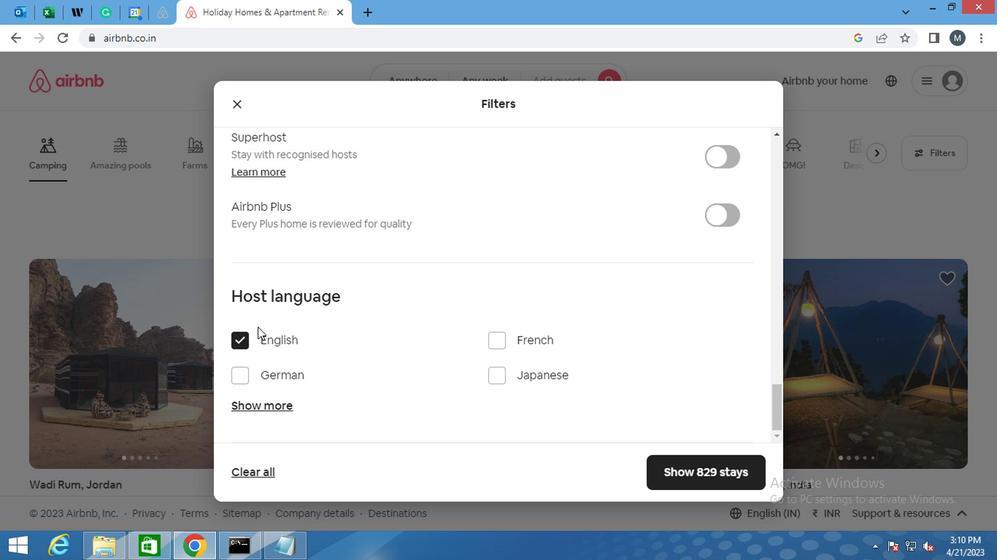 
Action: Mouse moved to (328, 307)
Screenshot: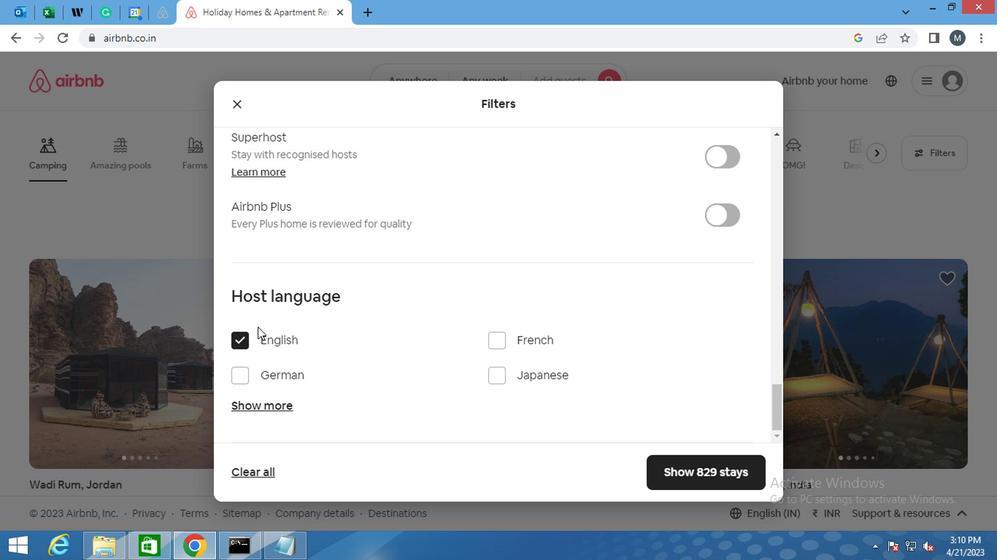 
Action: Mouse scrolled (328, 306) with delta (0, -1)
Screenshot: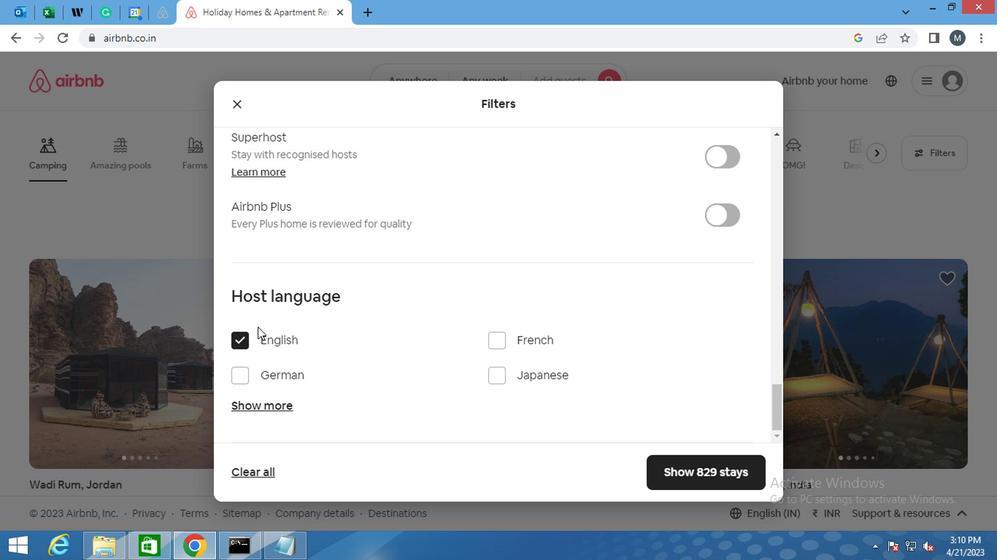 
Action: Mouse moved to (328, 307)
Screenshot: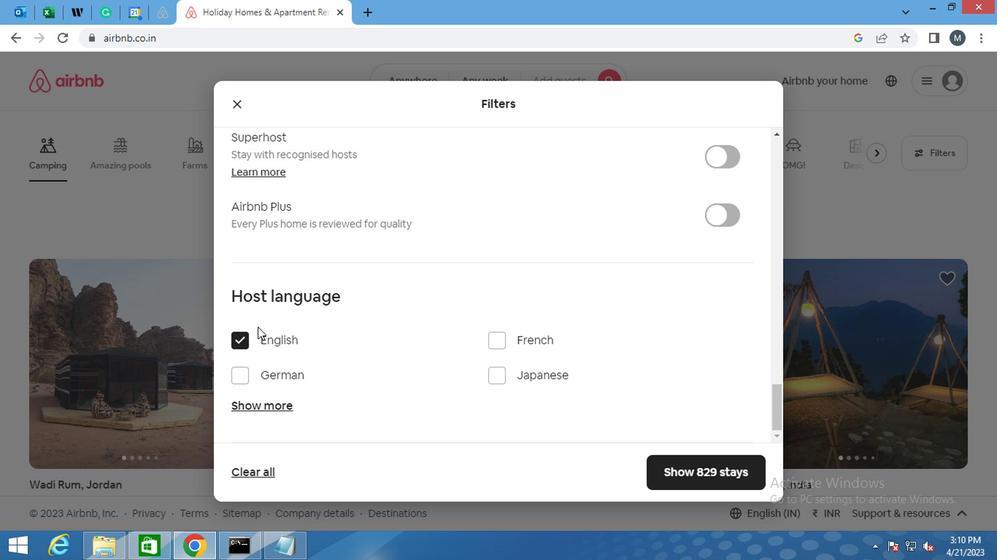 
Action: Mouse scrolled (328, 306) with delta (0, -1)
Screenshot: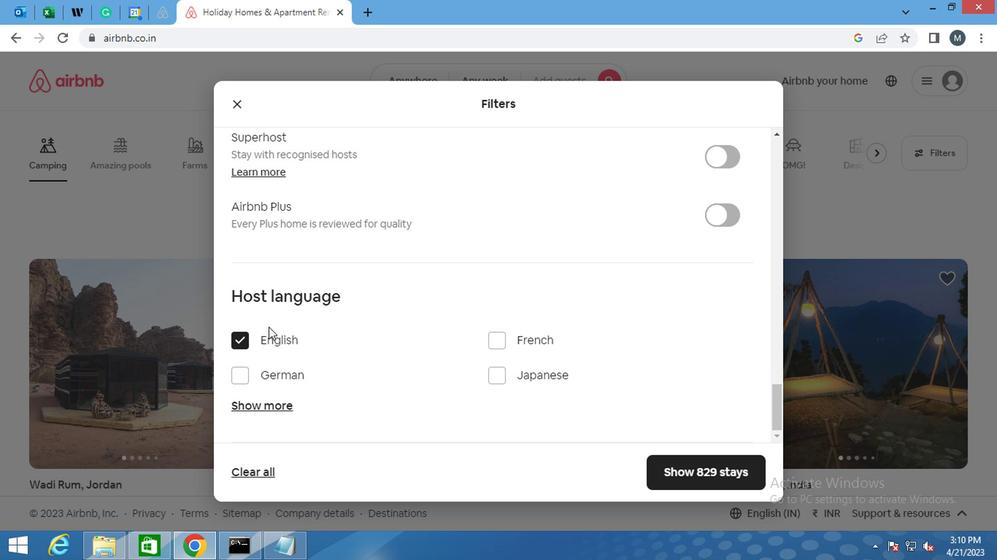 
Action: Mouse moved to (328, 307)
Screenshot: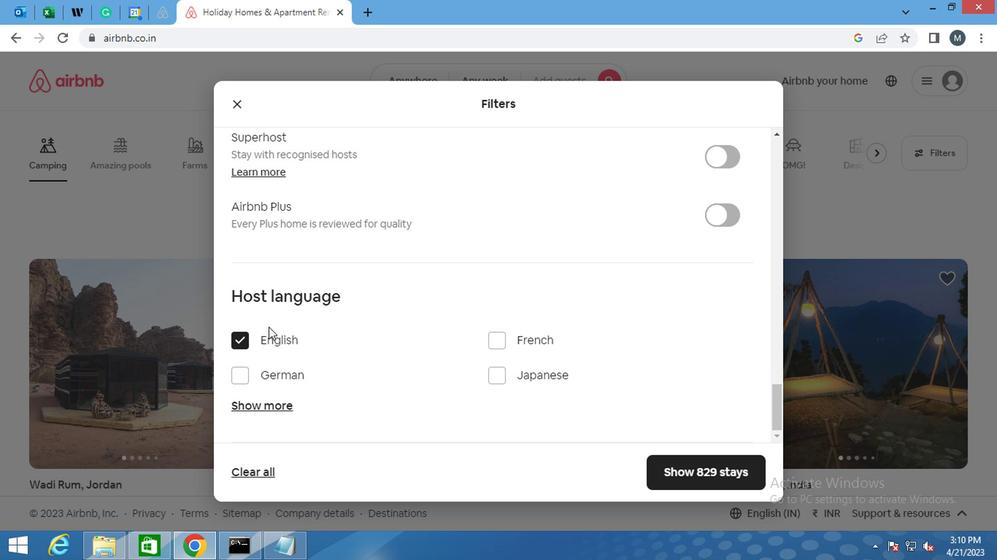 
Action: Mouse scrolled (328, 306) with delta (0, -1)
Screenshot: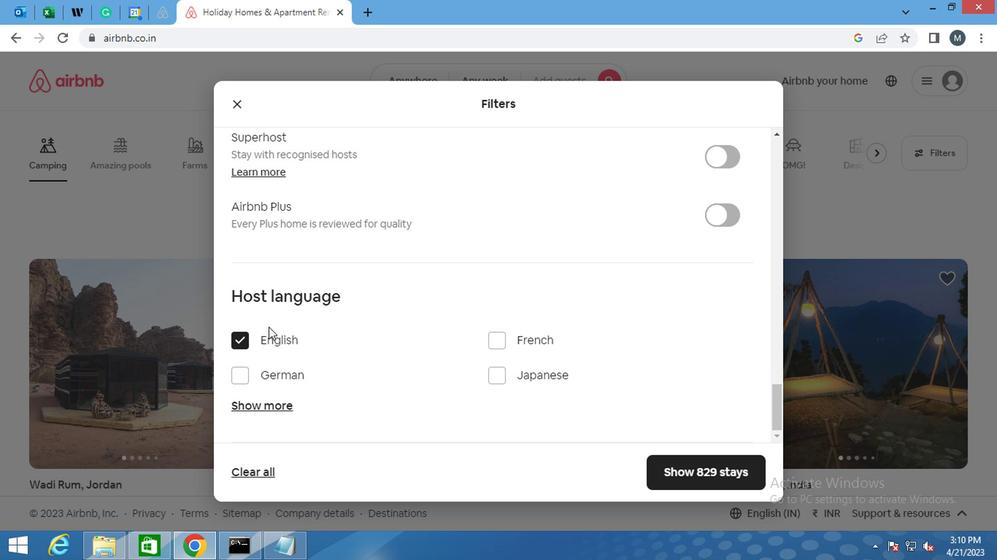 
Action: Mouse moved to (706, 464)
Screenshot: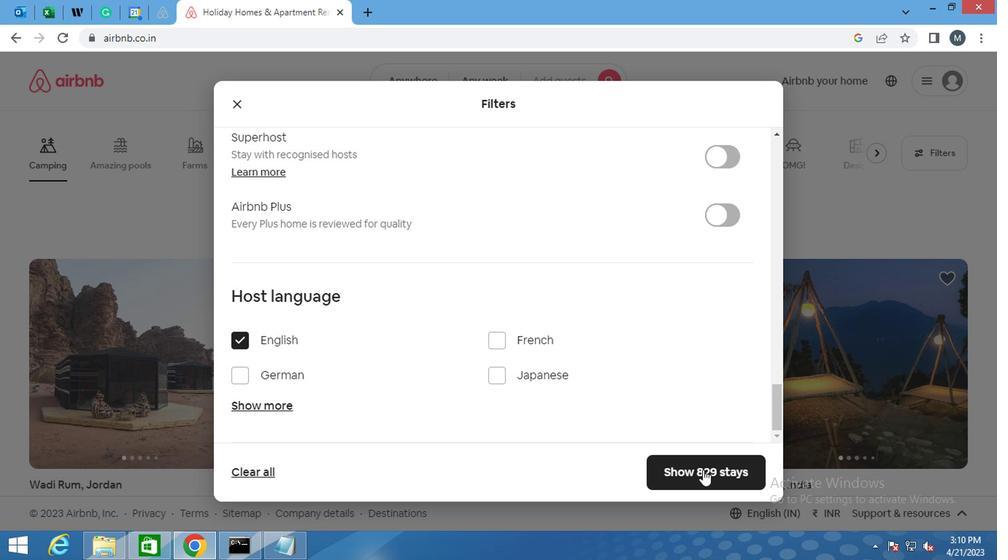 
Action: Mouse pressed left at (706, 464)
Screenshot: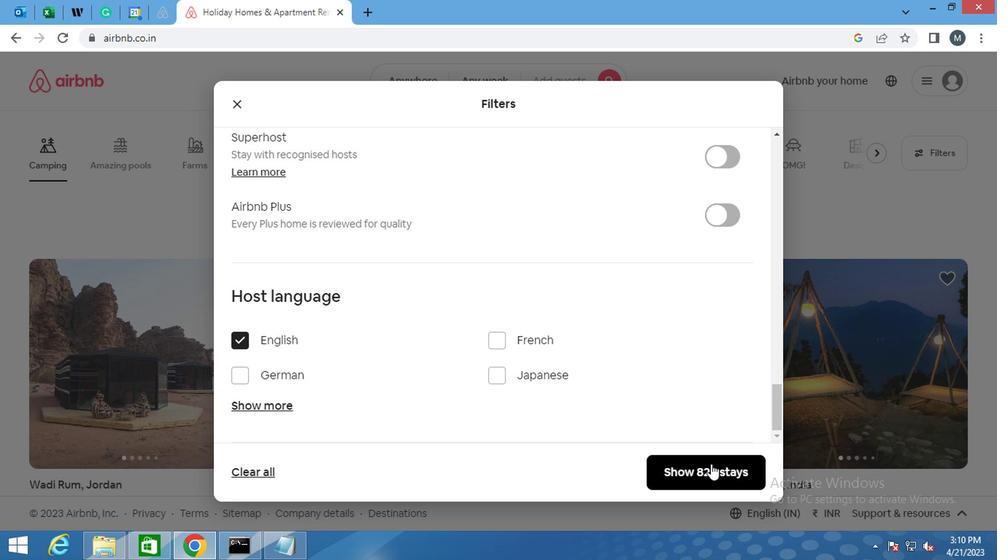 
Action: Mouse moved to (703, 463)
Screenshot: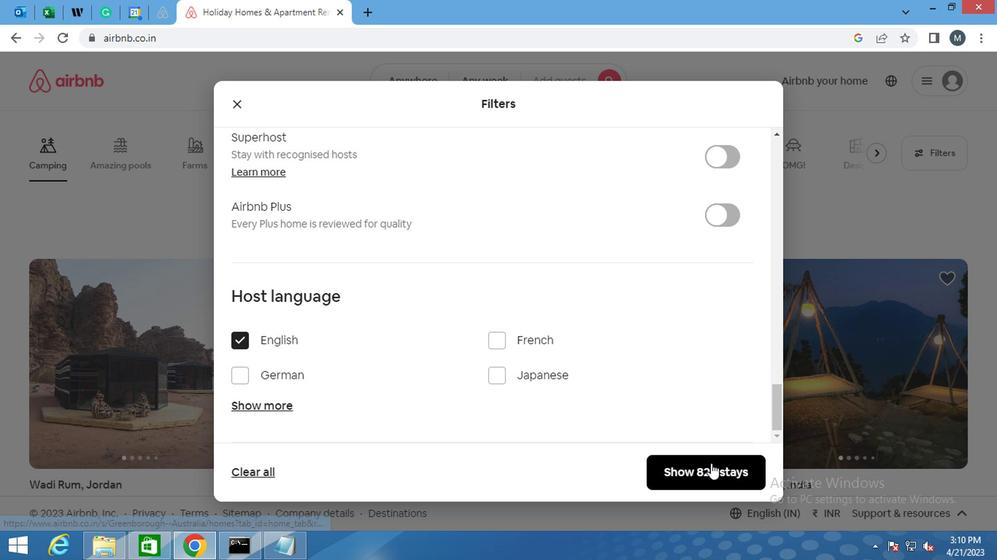 
